 Task: Send an email with the signature Jorge Perez with the subject Update on a new strategy and the message I wanted to check in on the progress of the research project. Can you provide me with an update? from softage.5@softage.net to softage.10@softage.net and move the email from Sent Items to the folder Programming
Action: Mouse moved to (53, 43)
Screenshot: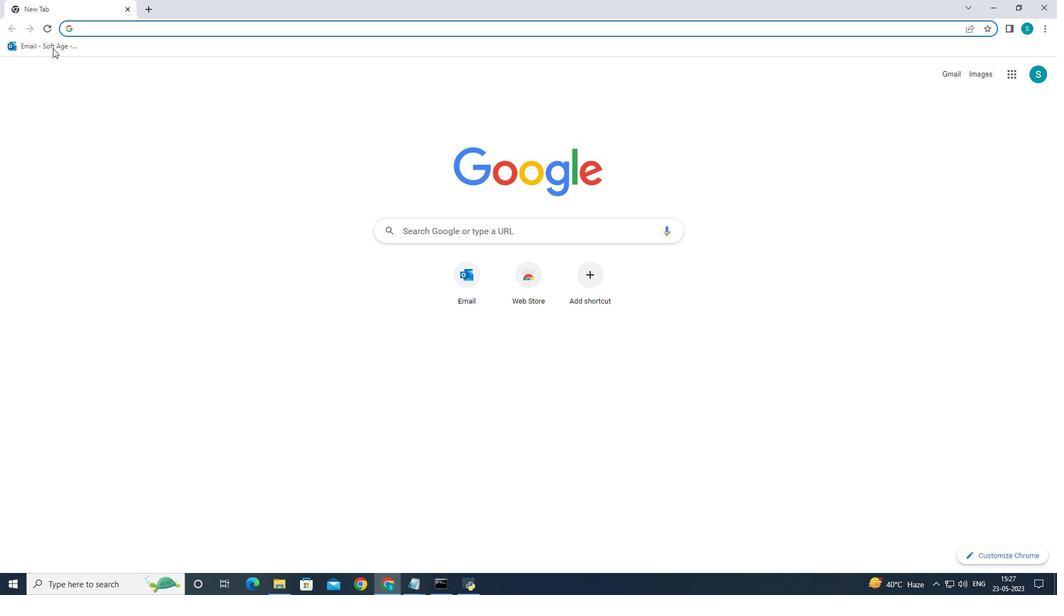 
Action: Mouse pressed left at (53, 43)
Screenshot: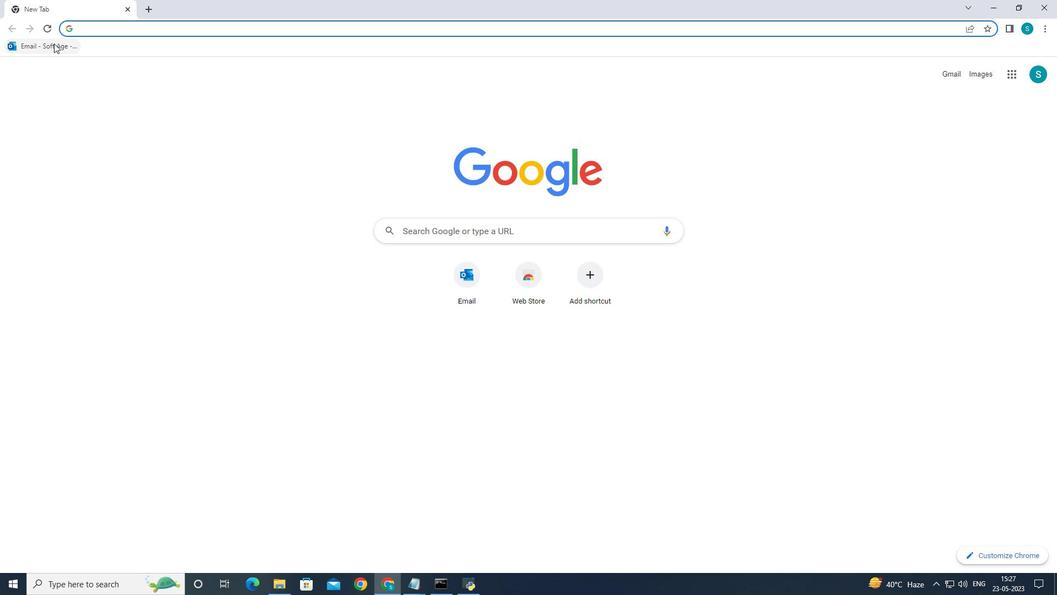 
Action: Mouse moved to (143, 95)
Screenshot: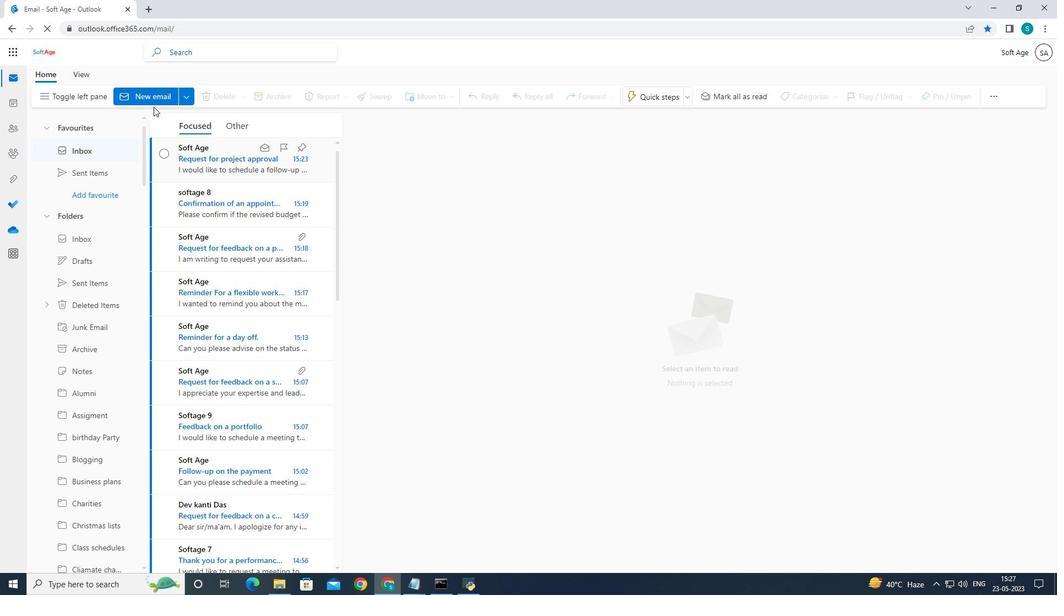 
Action: Mouse pressed left at (143, 95)
Screenshot: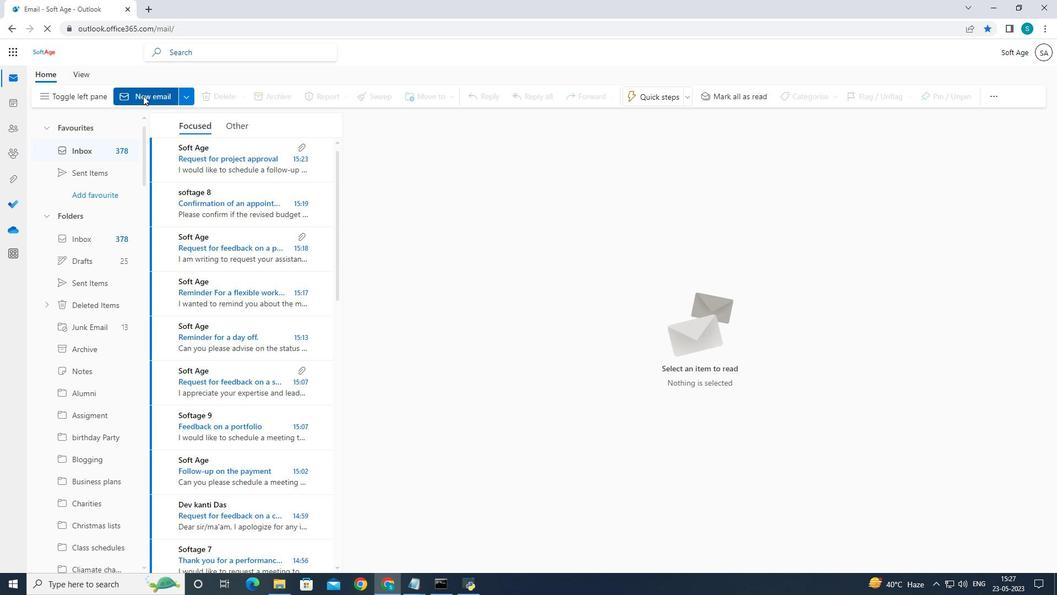 
Action: Mouse moved to (719, 95)
Screenshot: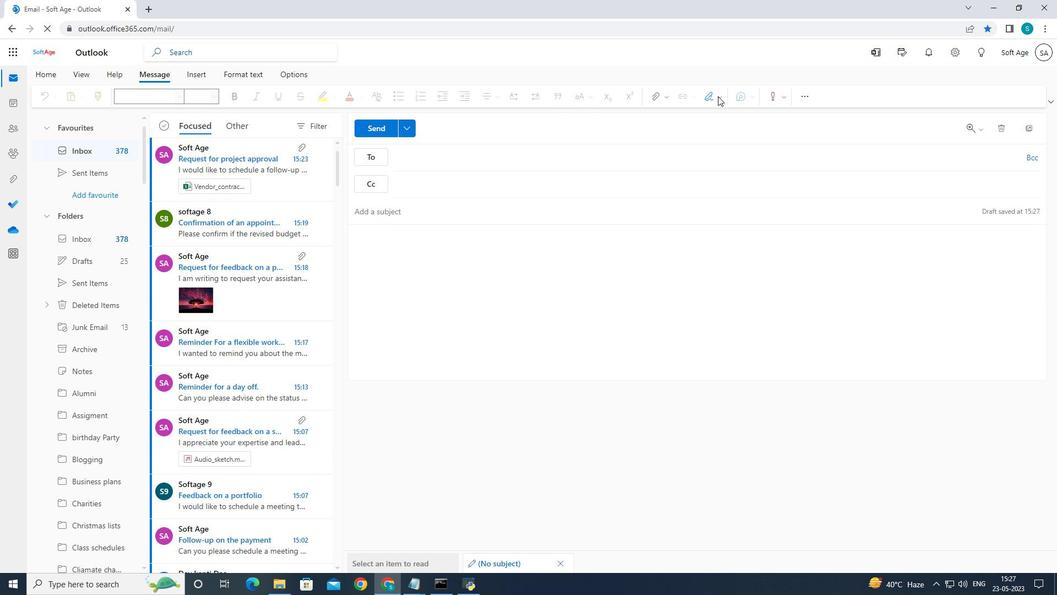 
Action: Mouse pressed left at (719, 95)
Screenshot: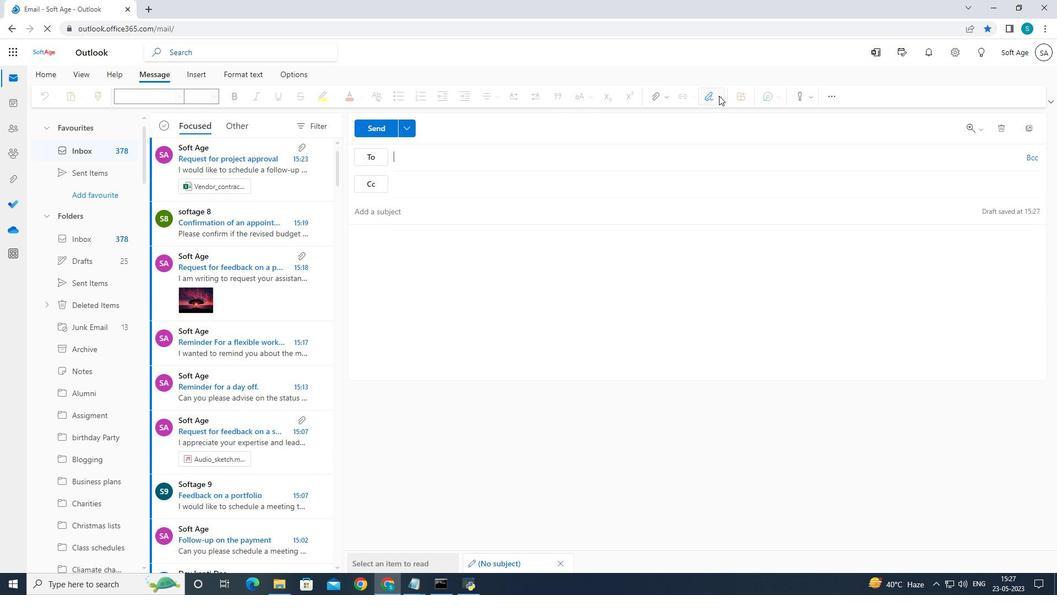 
Action: Mouse moved to (698, 150)
Screenshot: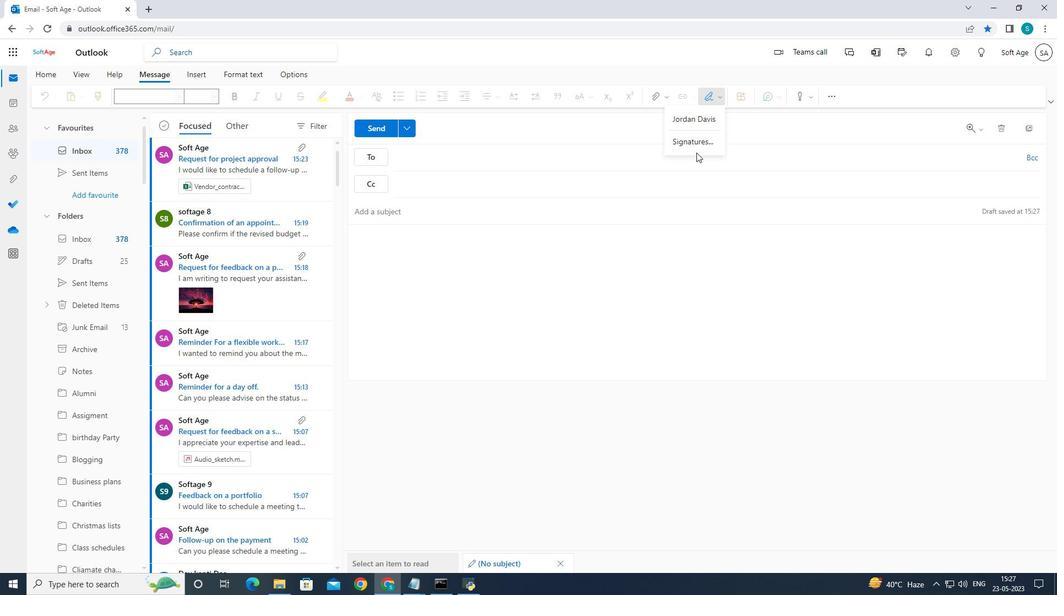 
Action: Mouse pressed left at (698, 150)
Screenshot: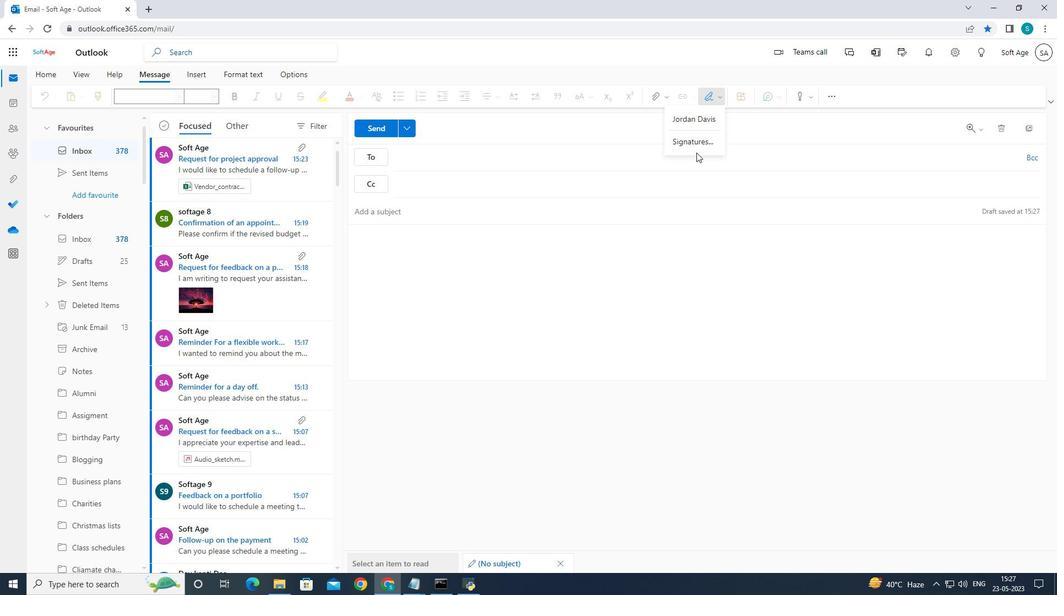 
Action: Mouse moved to (700, 145)
Screenshot: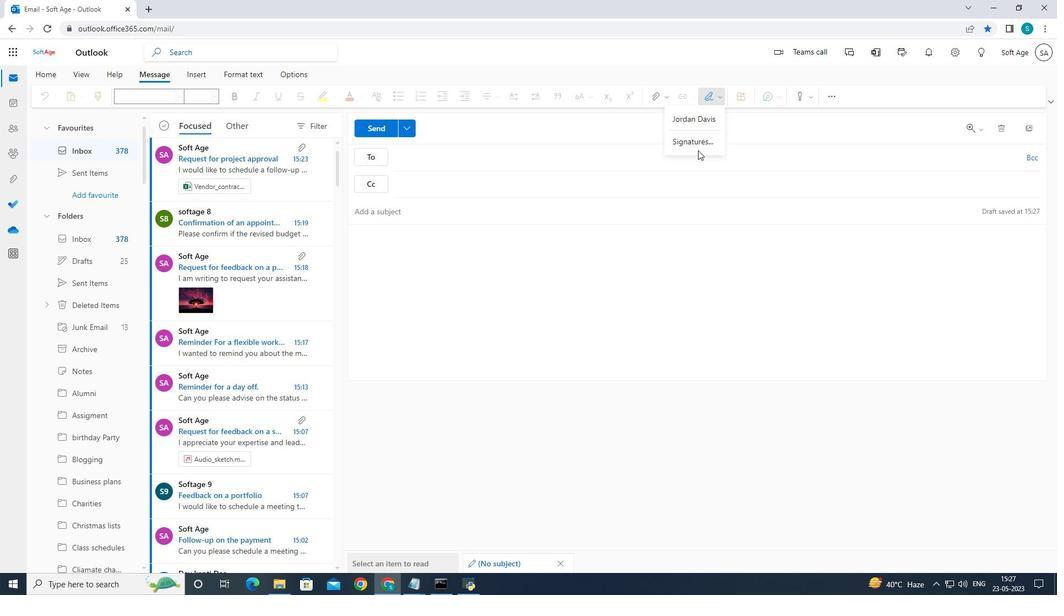 
Action: Mouse pressed left at (700, 145)
Screenshot: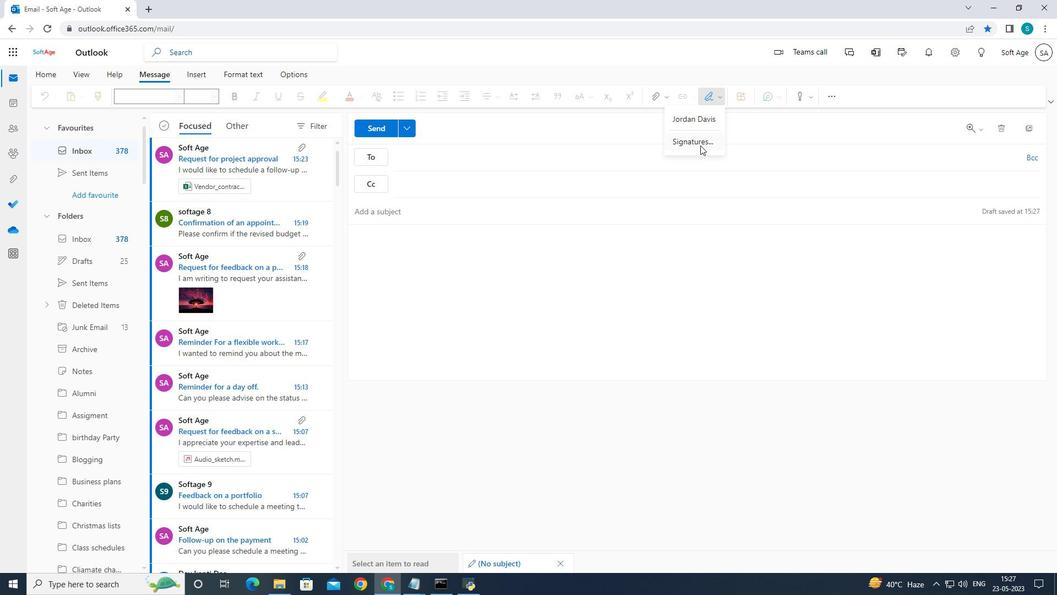 
Action: Mouse moved to (755, 187)
Screenshot: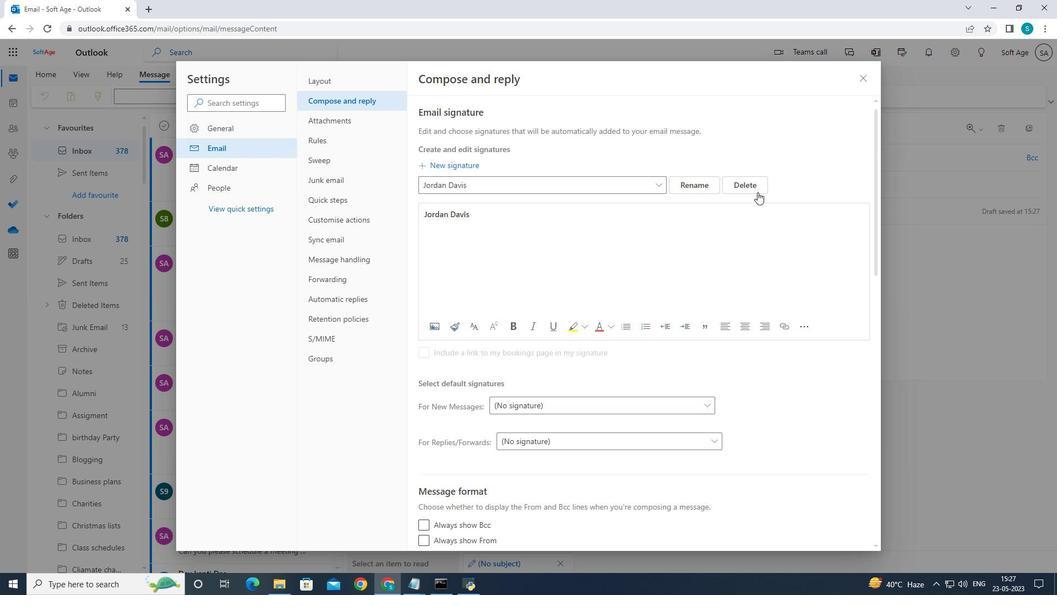 
Action: Mouse pressed left at (755, 187)
Screenshot: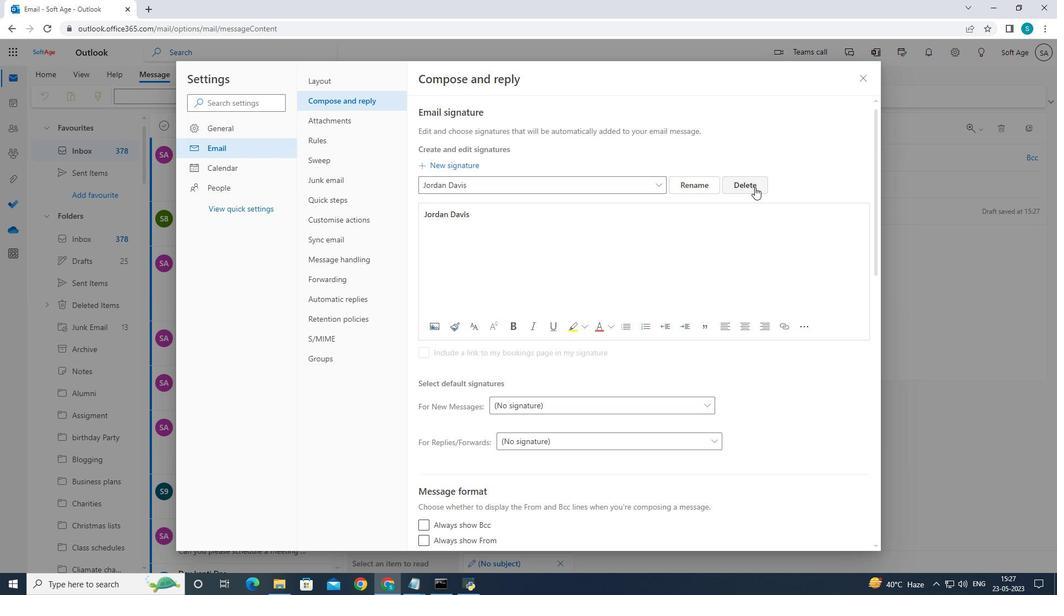 
Action: Mouse moved to (644, 188)
Screenshot: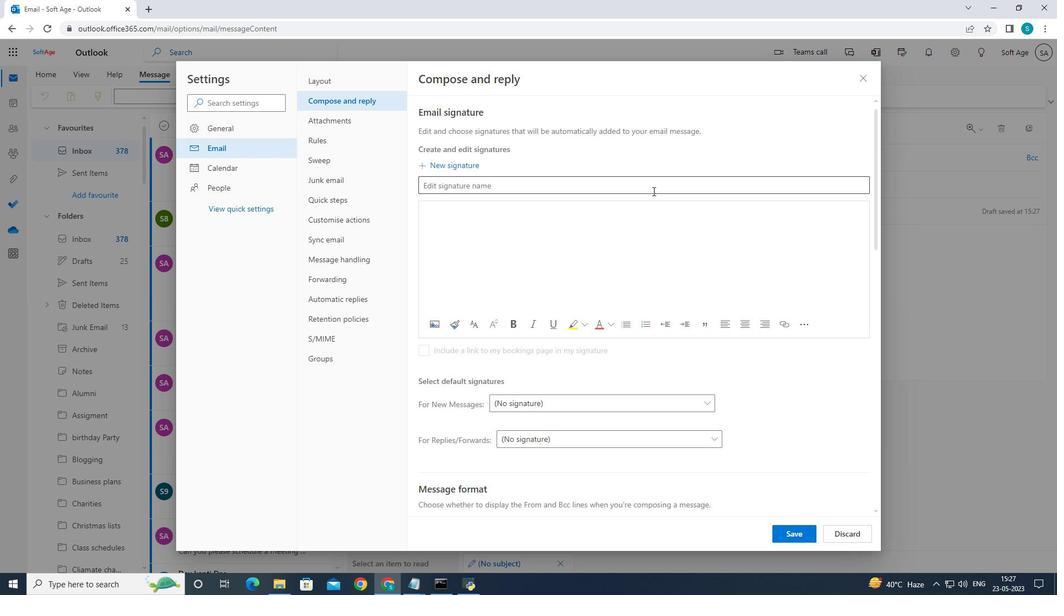 
Action: Mouse pressed left at (644, 188)
Screenshot: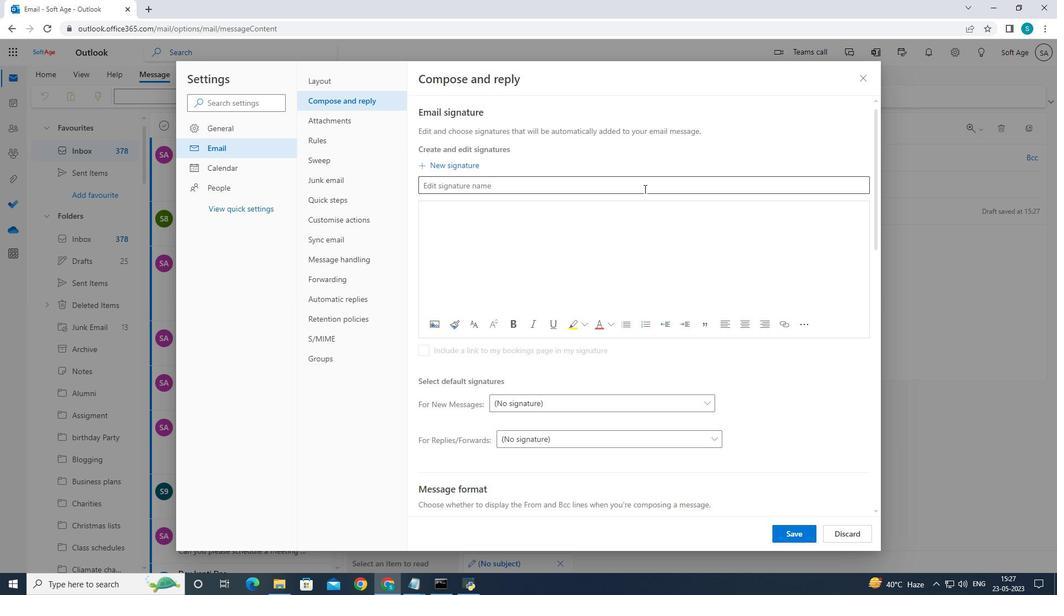 
Action: Mouse moved to (676, 190)
Screenshot: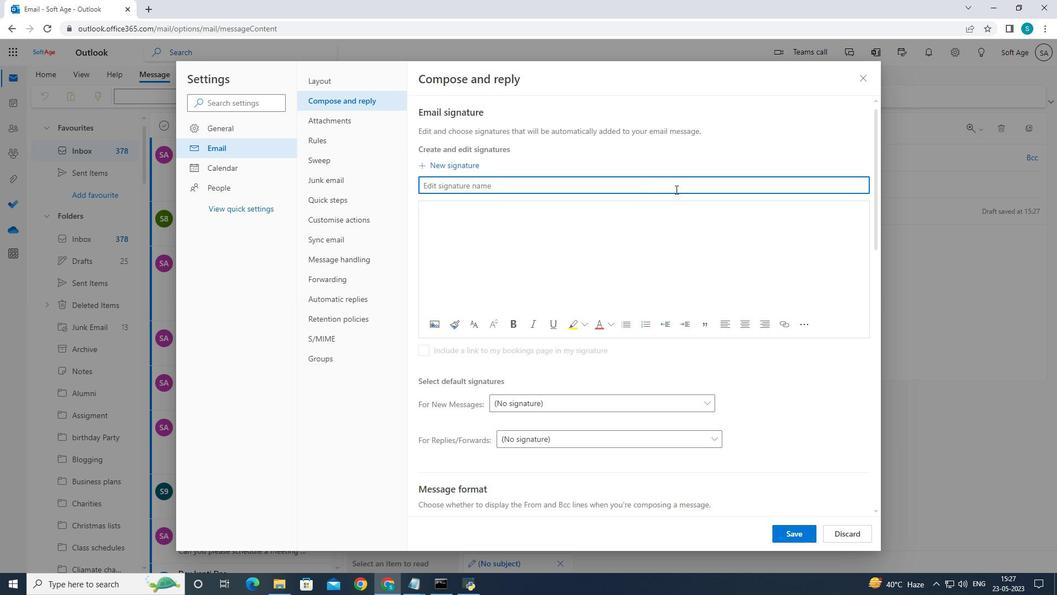 
Action: Key pressed <Key.caps_lock>J
Screenshot: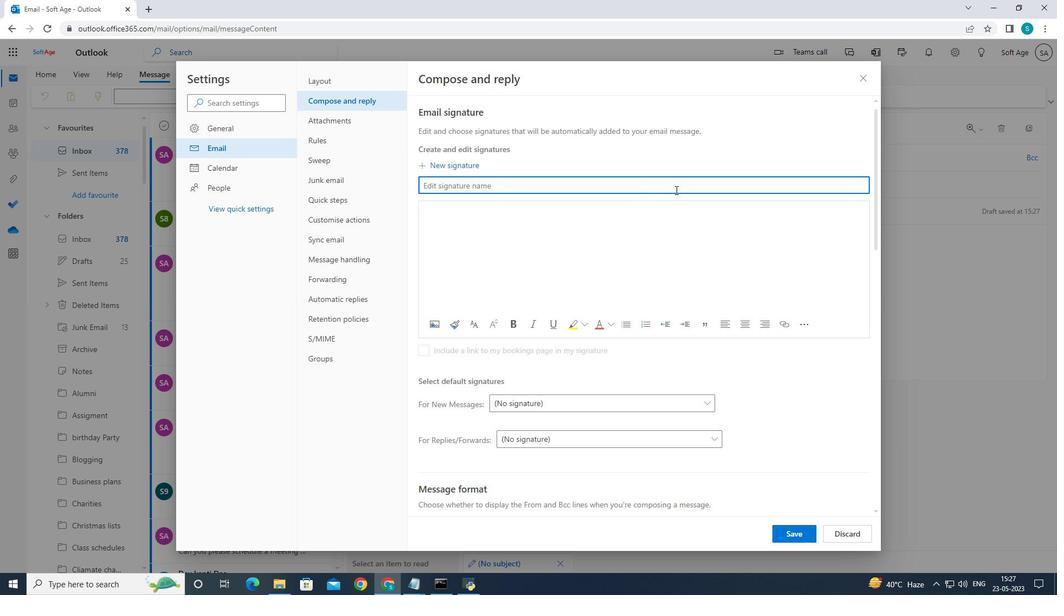 
Action: Mouse moved to (676, 191)
Screenshot: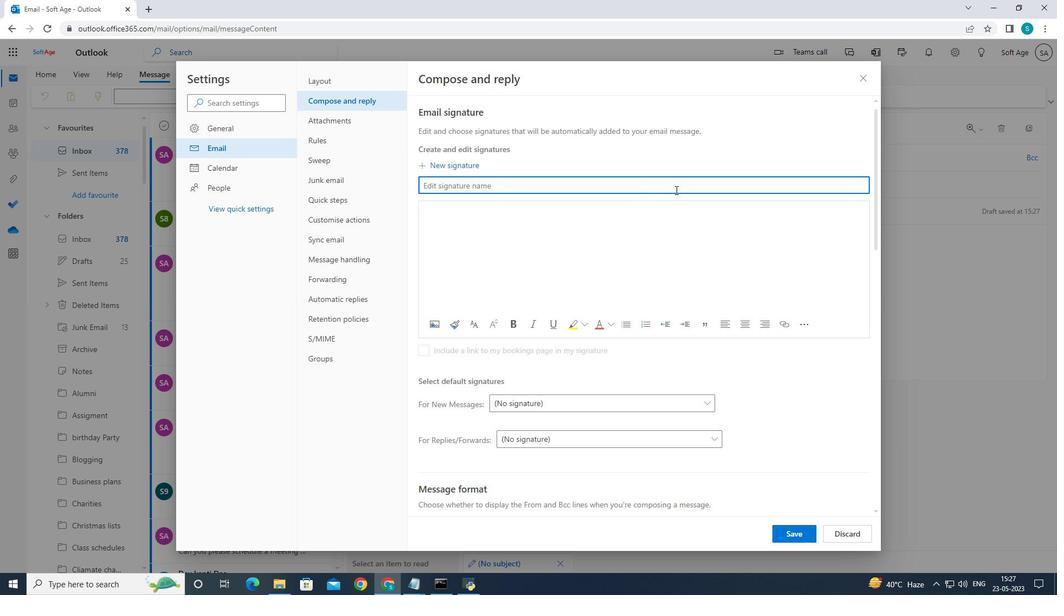 
Action: Key pressed <Key.caps_lock>oe<Key.backspace>rge<Key.space><Key.caps_lock>P<Key.caps_lock>erez
Screenshot: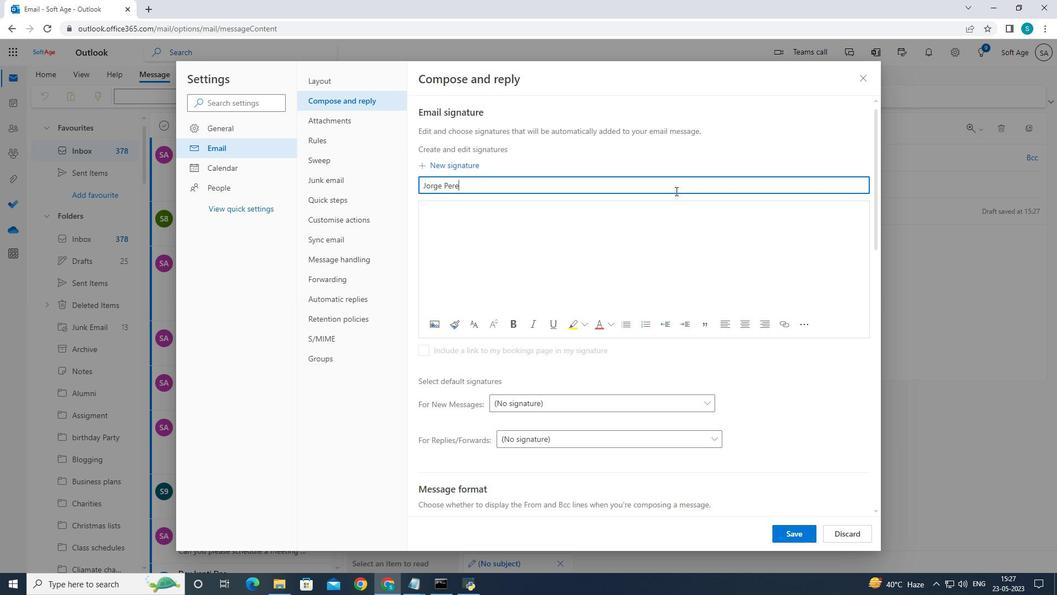 
Action: Mouse moved to (498, 208)
Screenshot: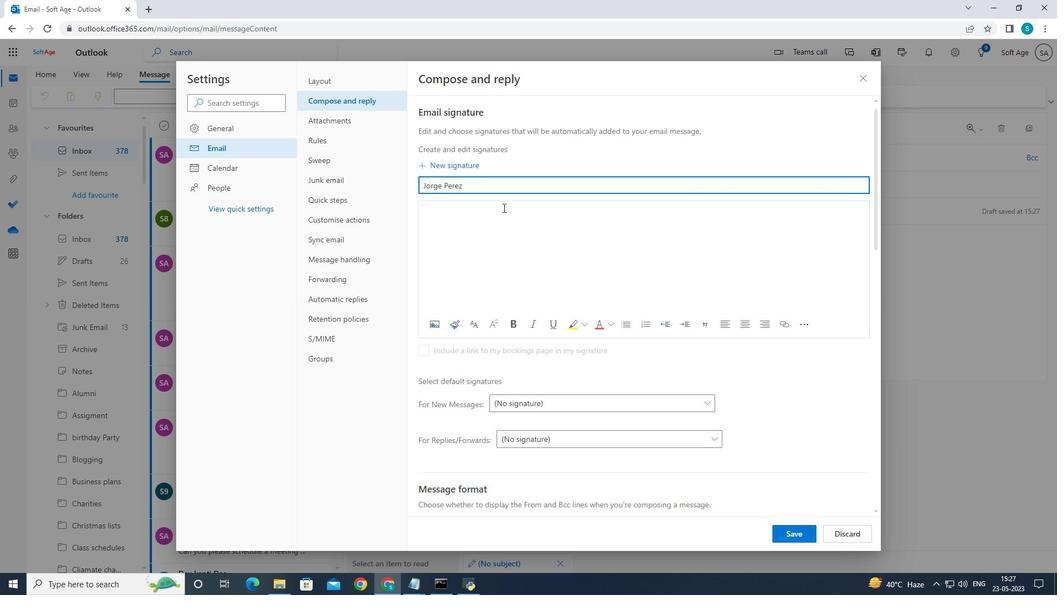 
Action: Mouse pressed left at (498, 208)
Screenshot: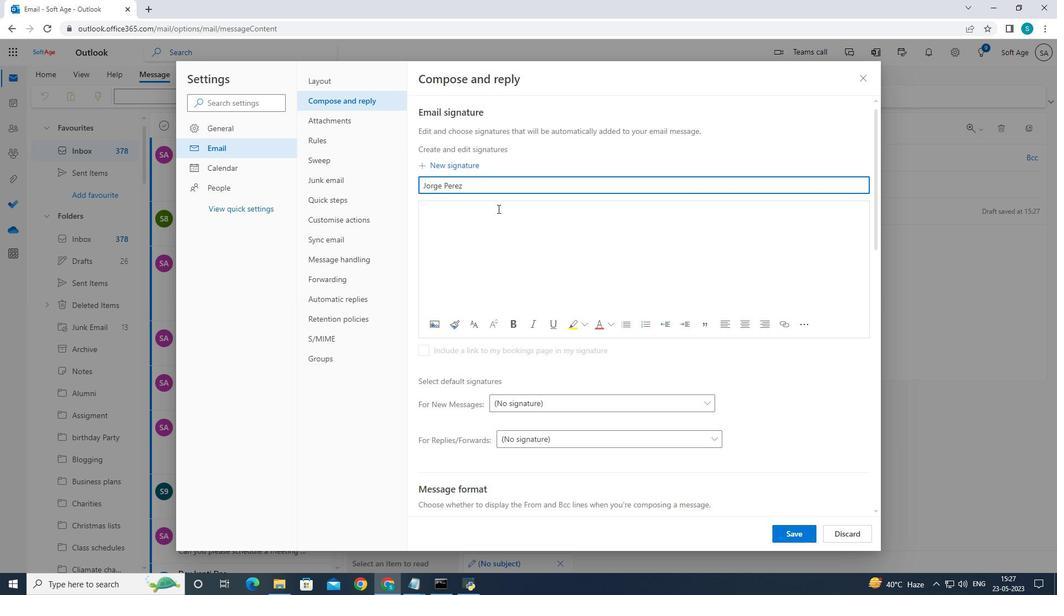 
Action: Key pressed <Key.caps_lock>J<Key.caps_lock>orge<Key.space><Key.caps_lock>P<Key.caps_lock>erez
Screenshot: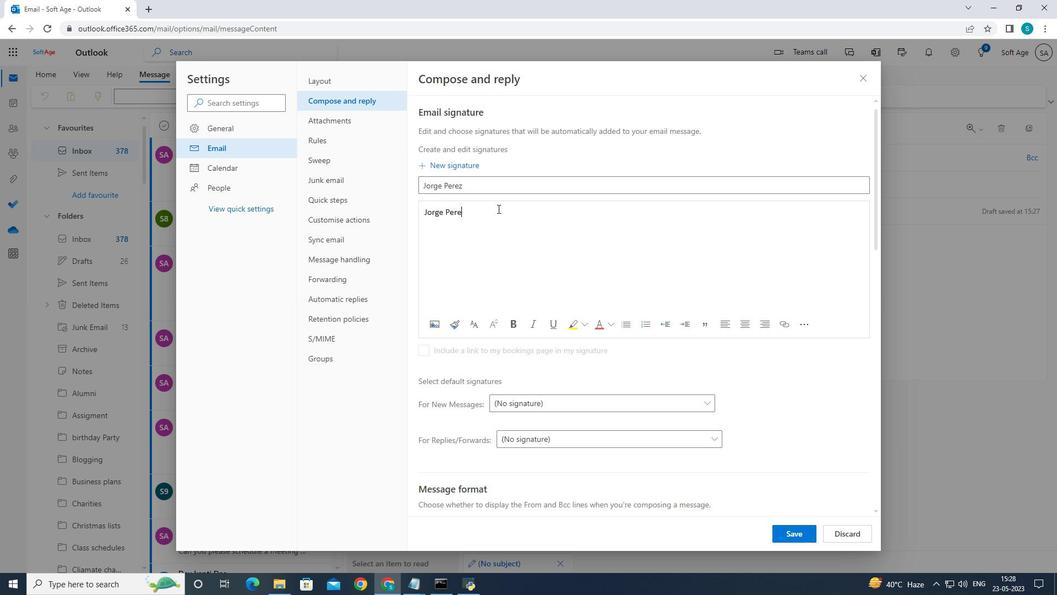 
Action: Mouse moved to (801, 534)
Screenshot: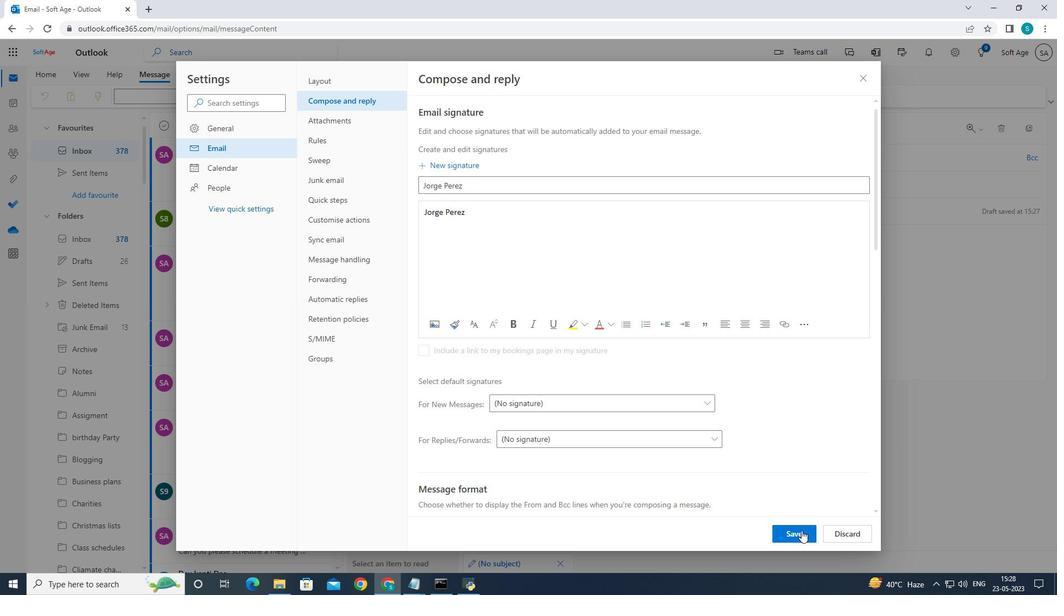 
Action: Mouse pressed left at (801, 534)
Screenshot: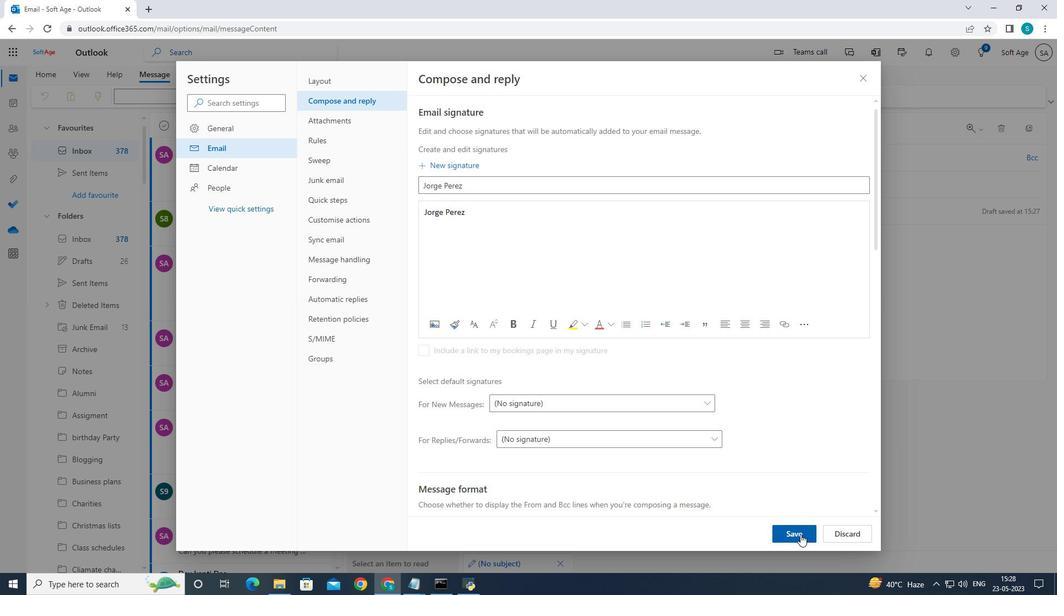 
Action: Mouse moved to (866, 82)
Screenshot: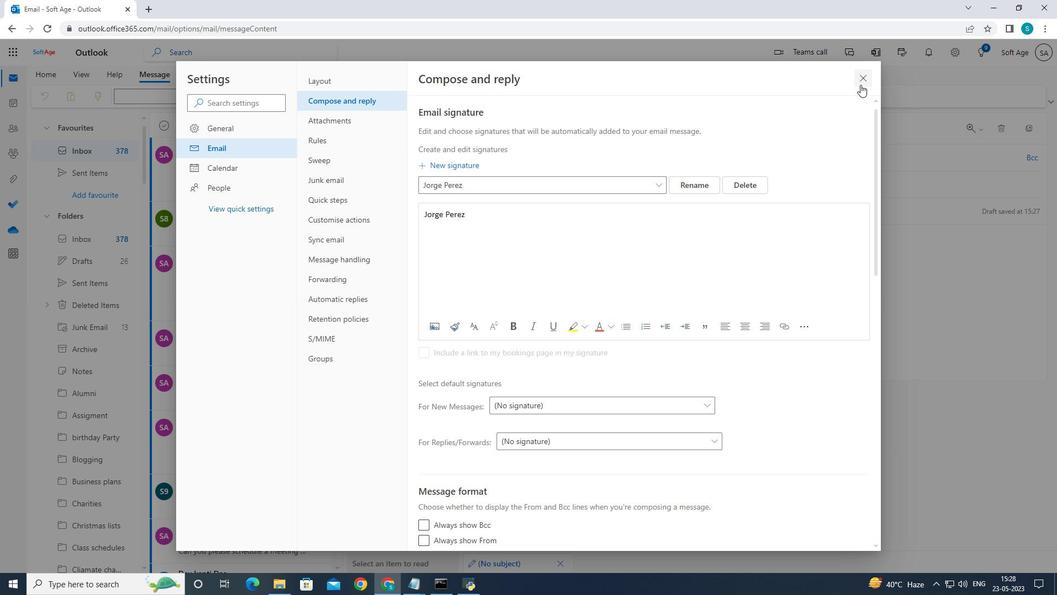 
Action: Mouse pressed left at (866, 82)
Screenshot: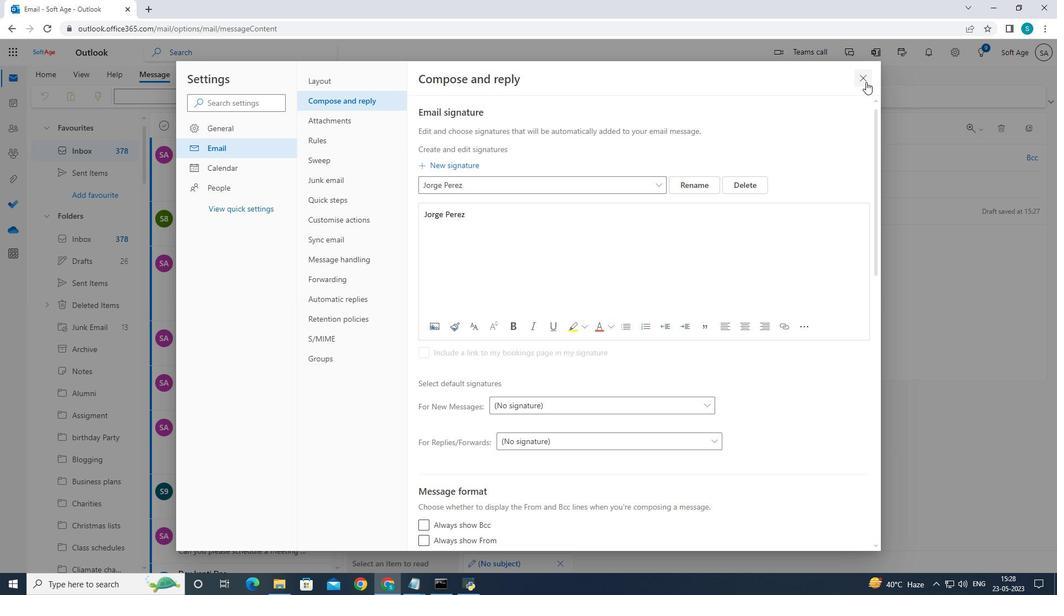 
Action: Mouse moved to (468, 212)
Screenshot: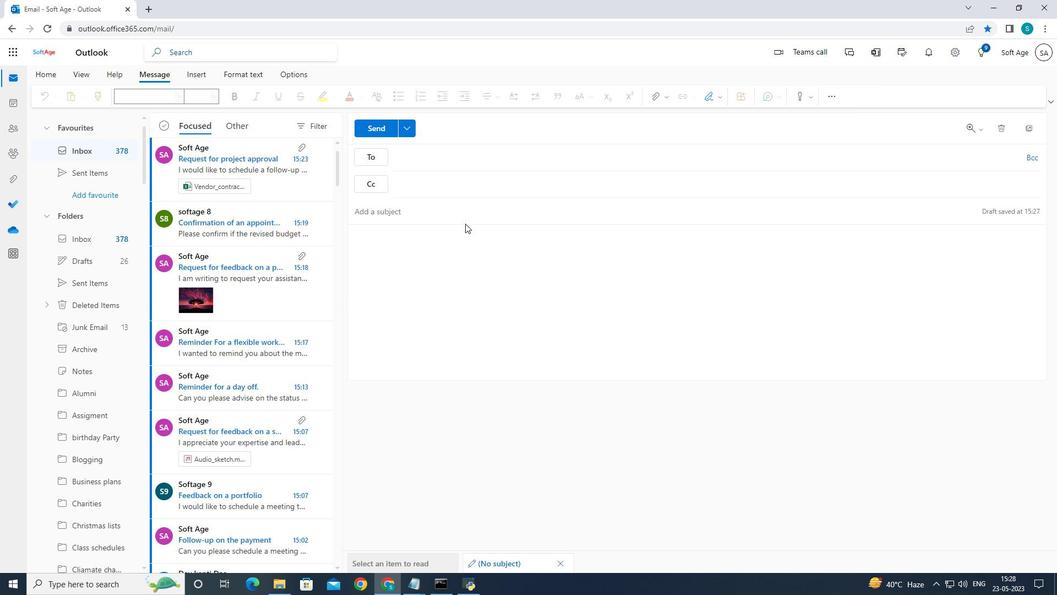 
Action: Mouse pressed left at (468, 212)
Screenshot: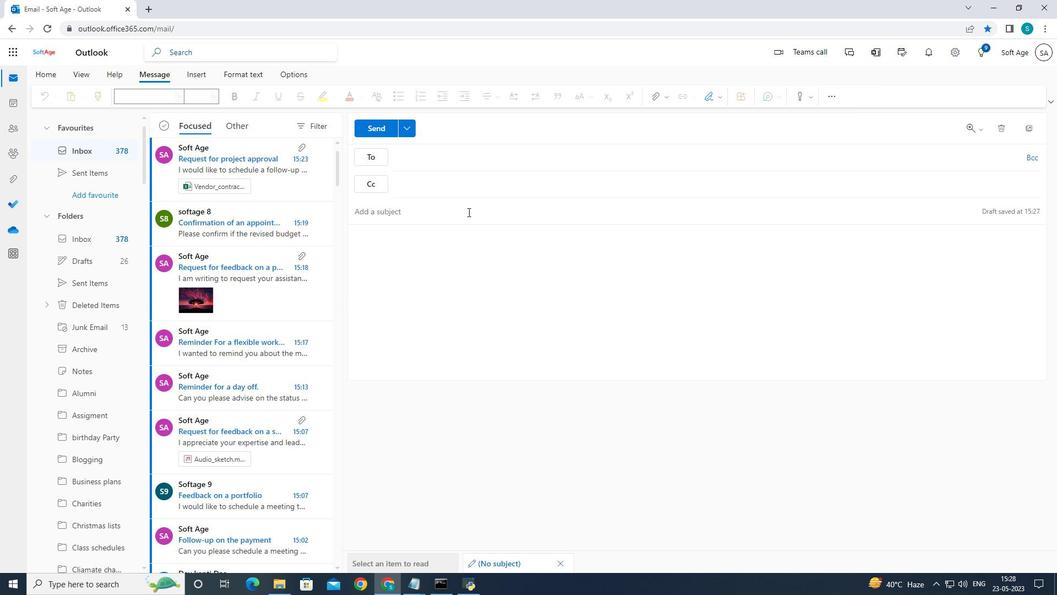 
Action: Mouse moved to (489, 216)
Screenshot: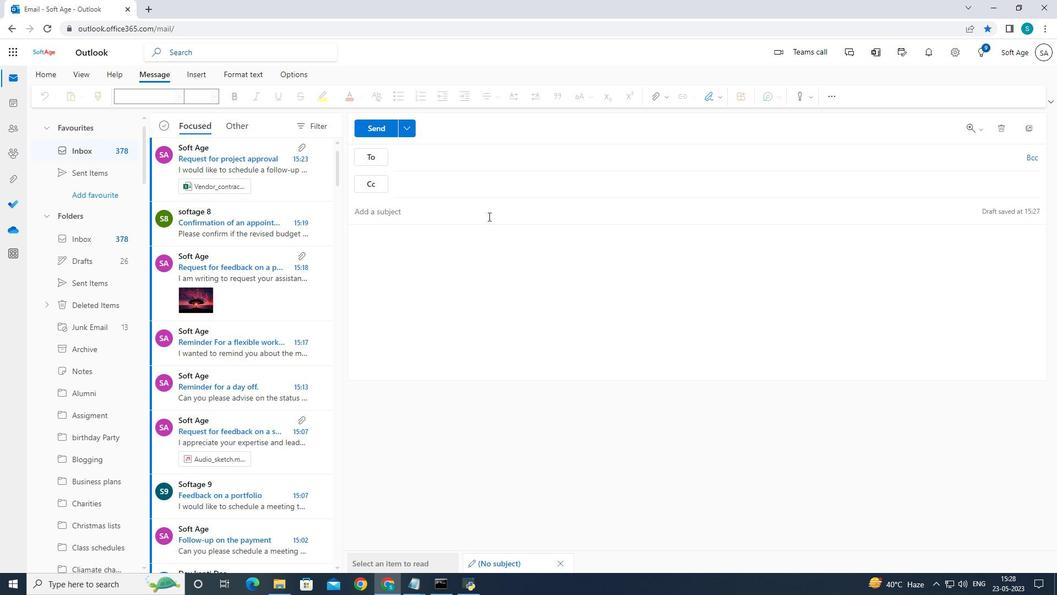 
Action: Key pressed <Key.caps_lock>U<Key.caps_lock>pdate<Key.space>on<Key.space>a<Key.space>new<Key.space>strategy<Key.space>
Screenshot: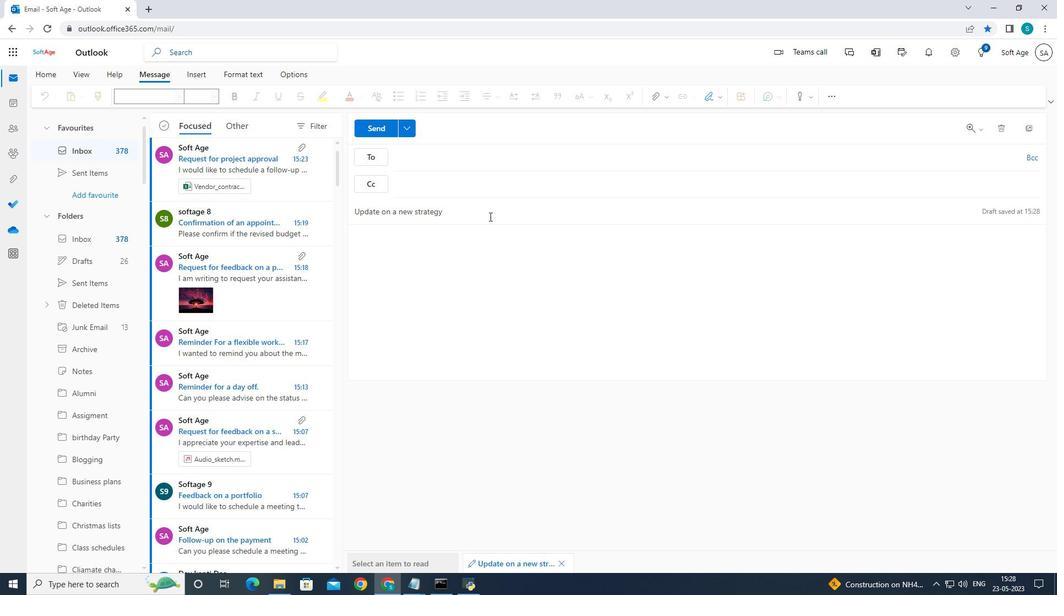 
Action: Mouse moved to (461, 237)
Screenshot: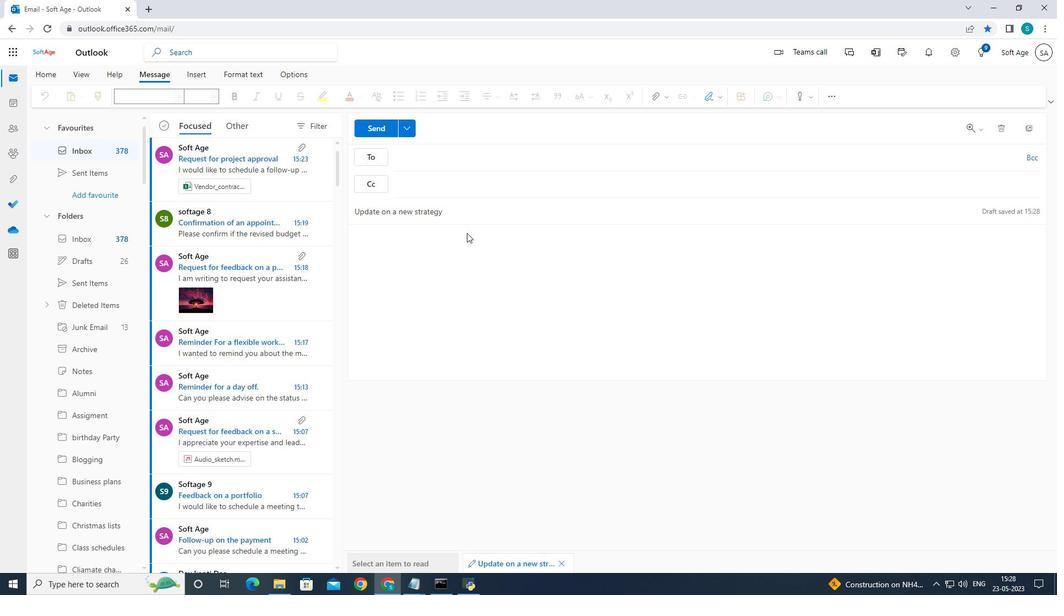 
Action: Mouse pressed left at (461, 237)
Screenshot: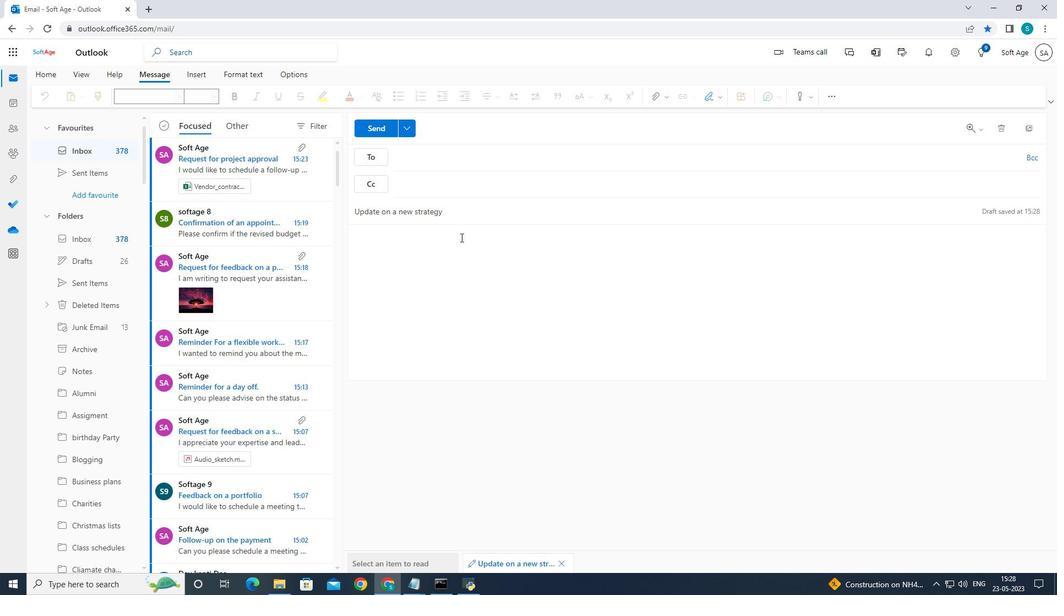 
Action: Mouse moved to (712, 96)
Screenshot: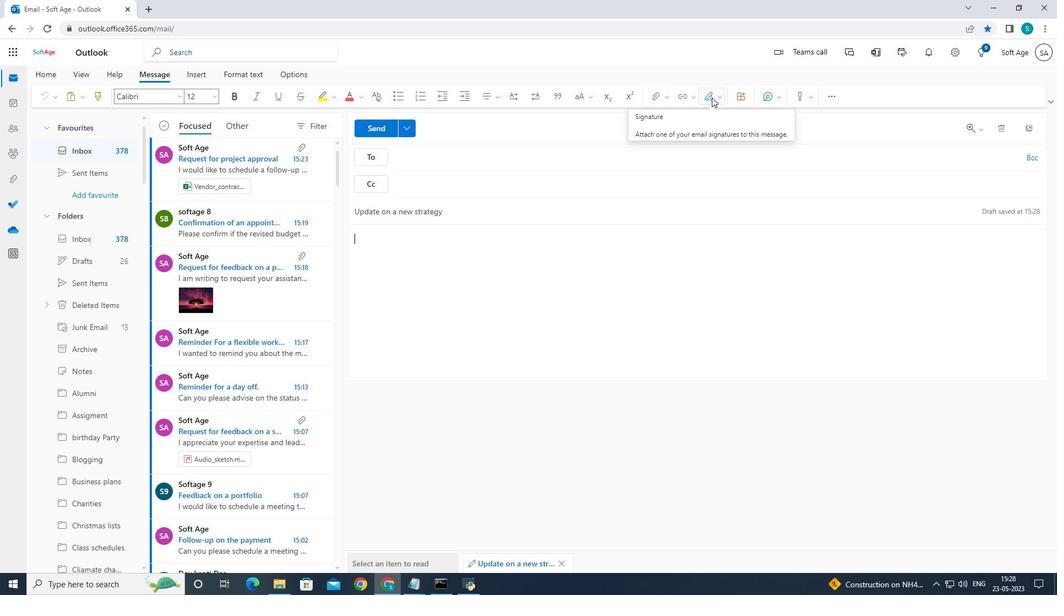 
Action: Mouse pressed left at (712, 96)
Screenshot: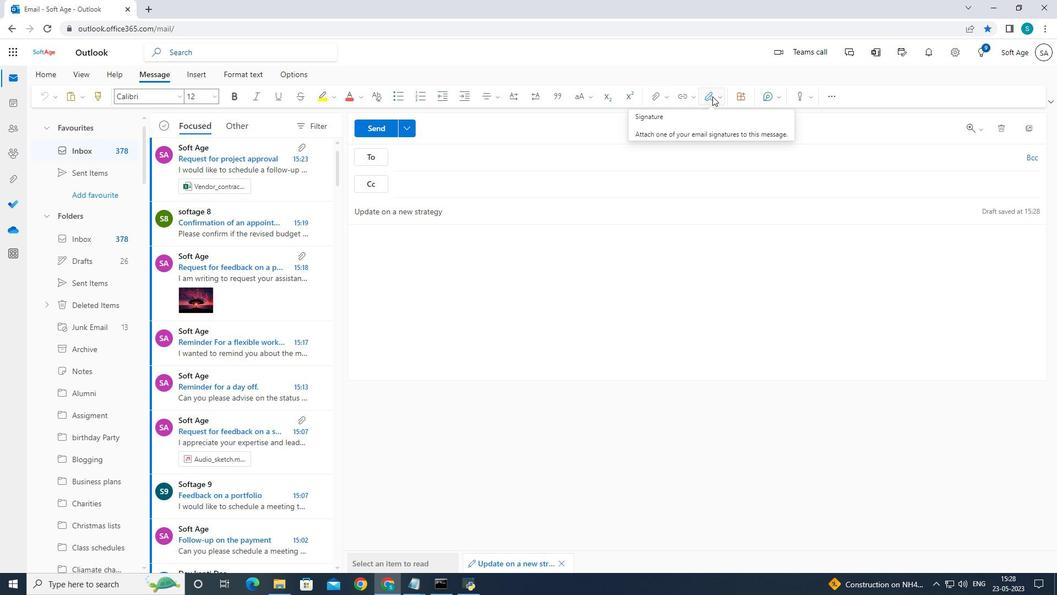 
Action: Mouse moved to (703, 123)
Screenshot: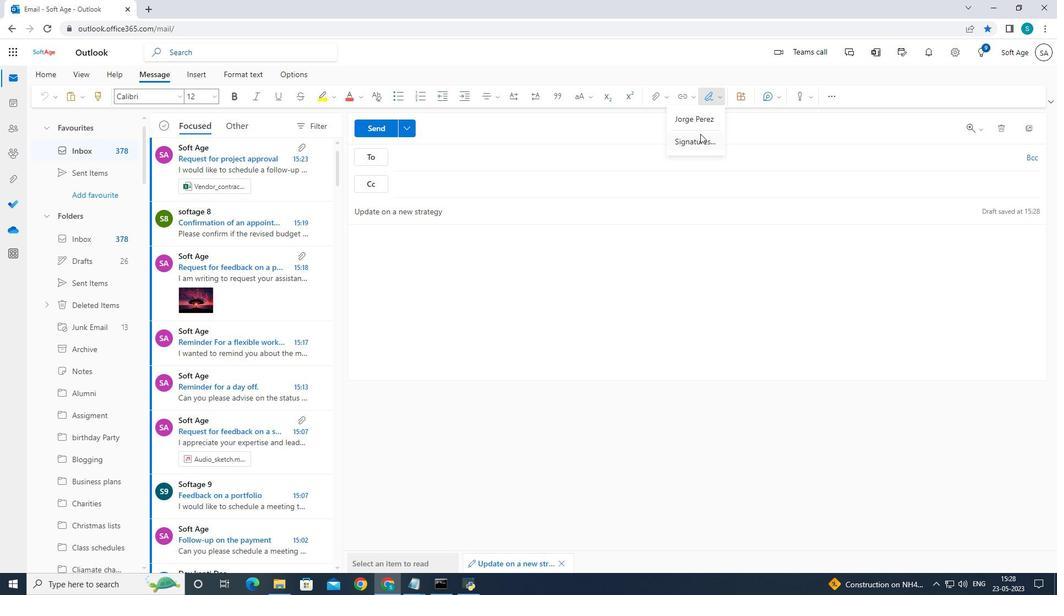 
Action: Mouse pressed left at (703, 123)
Screenshot: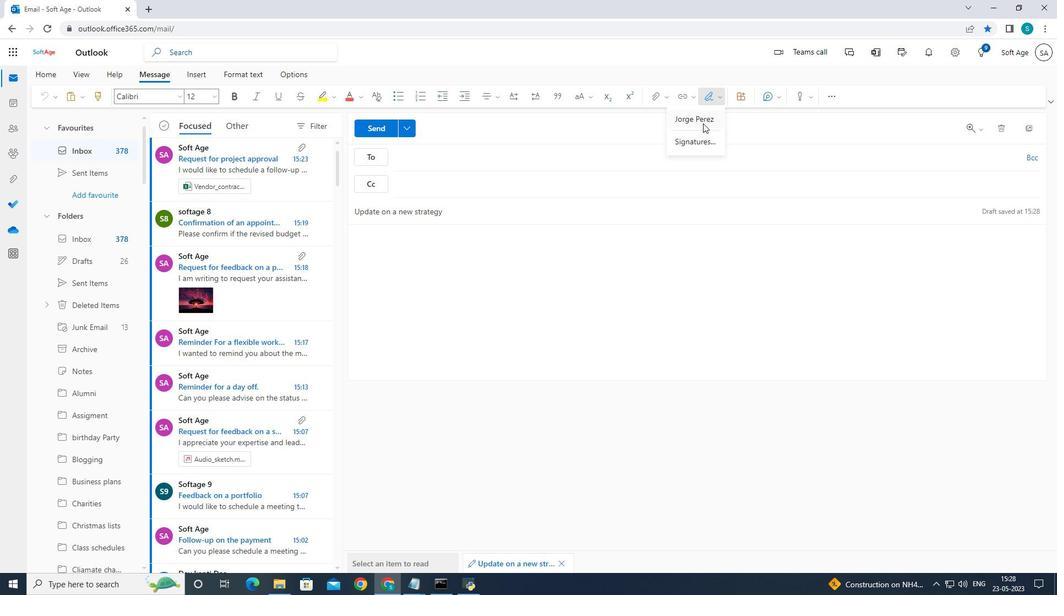 
Action: Mouse moved to (656, 238)
Screenshot: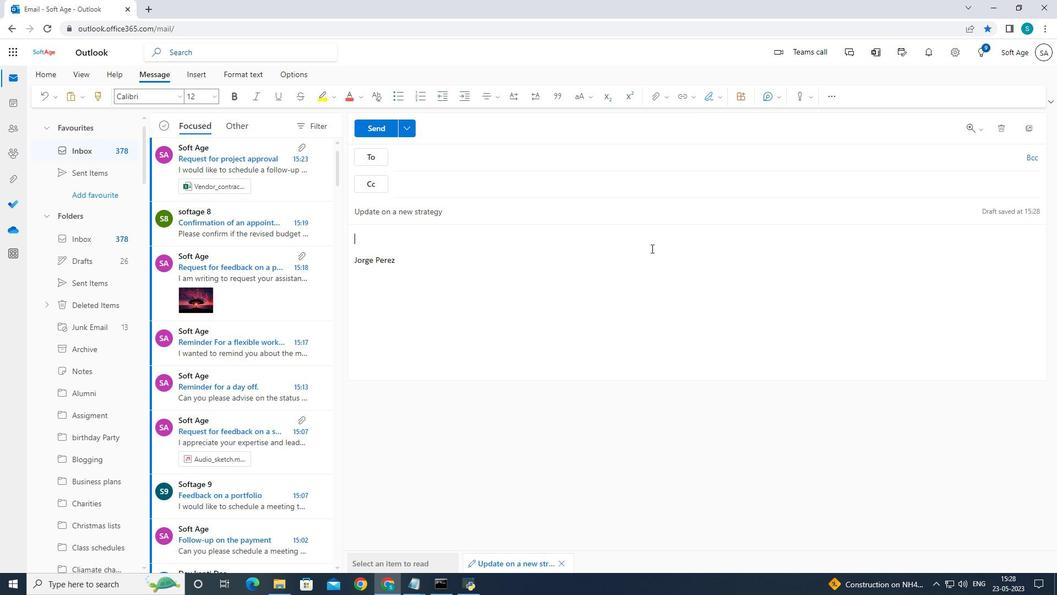 
Action: Key pressed <Key.caps_lock>I<Key.caps_lock><Key.space>wanted<Key.space>to<Key.space>check<Key.space>o<Key.backspace>in<Key.space>on<Key.space>the<Key.space>progress<Key.space>of<Key.space>the<Key.space>research<Key.space>project
Screenshot: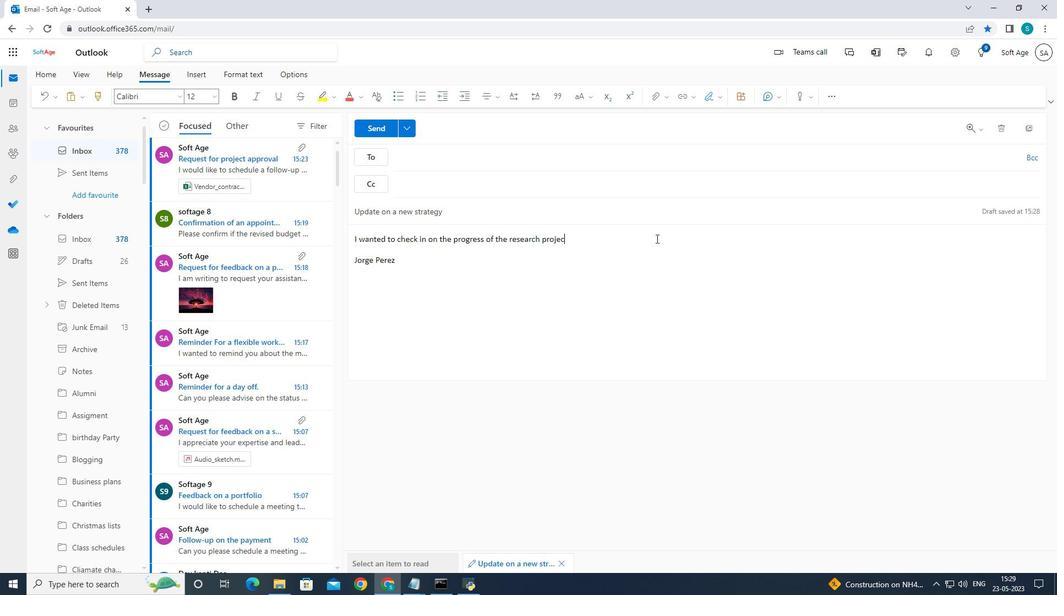 
Action: Mouse moved to (714, 252)
Screenshot: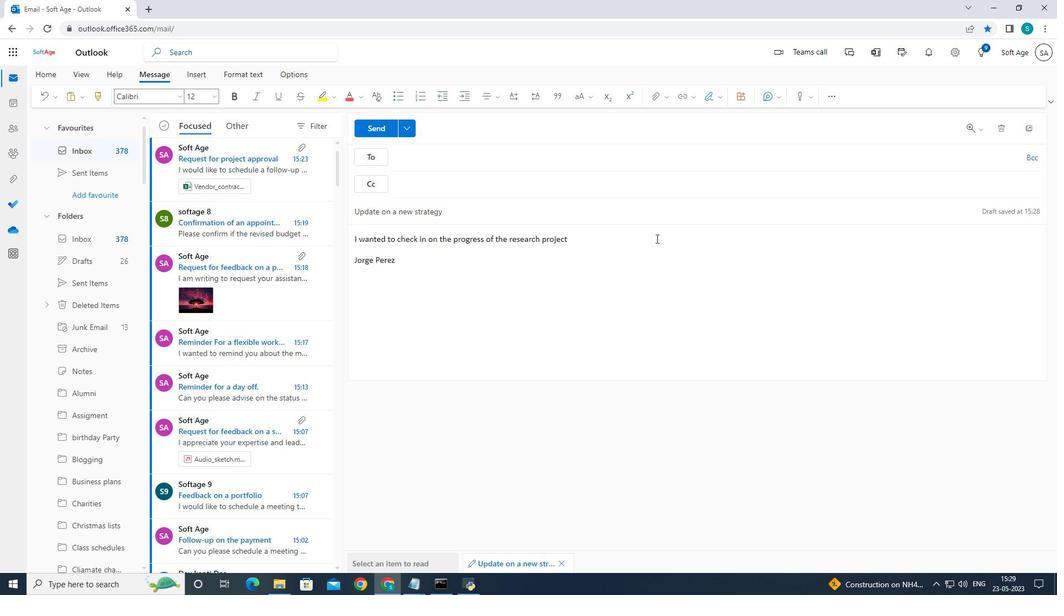 
Action: Key pressed .<Key.space><Key.caps_lock>C<Key.caps_lock>an<Key.space>you<Key.space>provide<Key.space>me<Key.space><Key.space>with<Key.space>an<Key.space>update<Key.shift_r>?
Screenshot: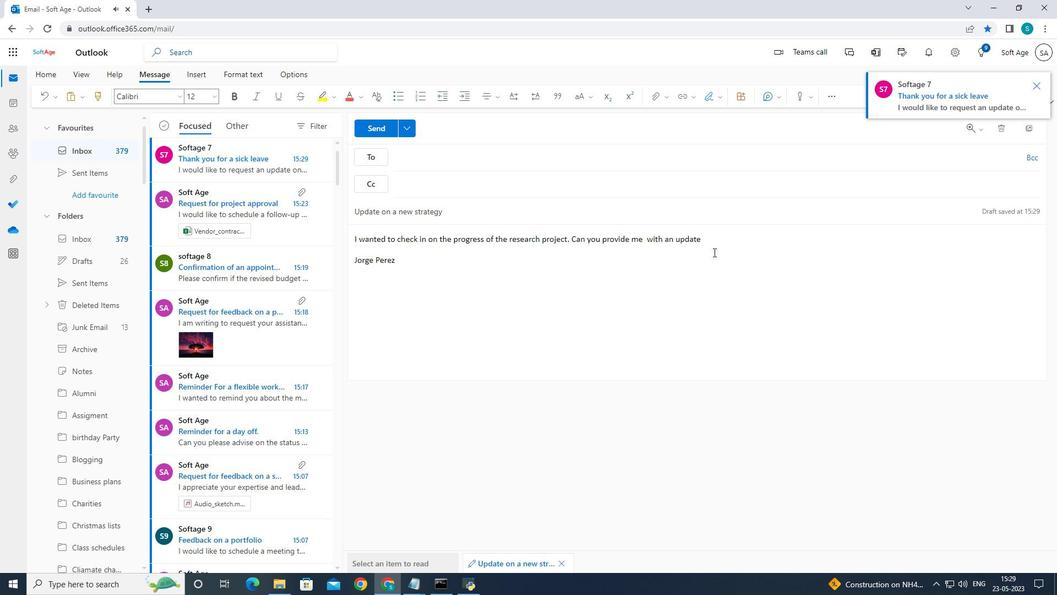 
Action: Mouse moved to (444, 158)
Screenshot: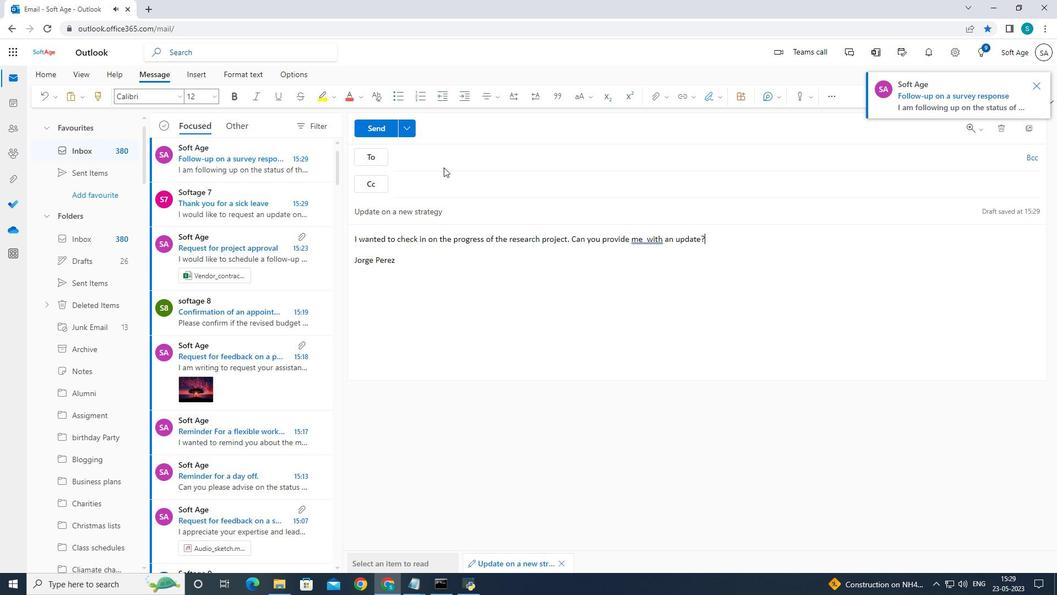 
Action: Mouse pressed left at (444, 158)
Screenshot: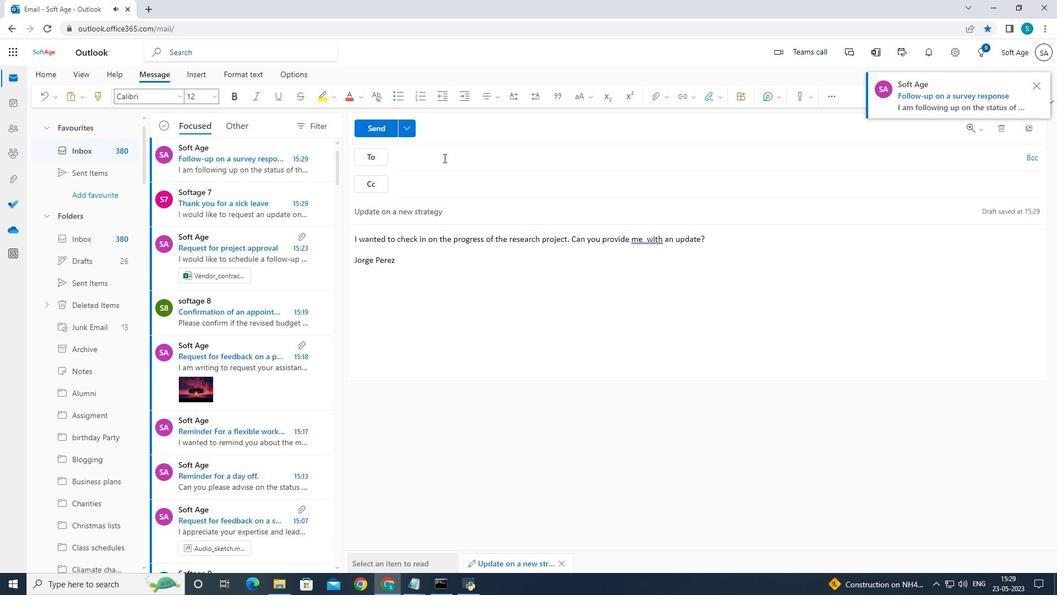 
Action: Mouse moved to (779, 350)
Screenshot: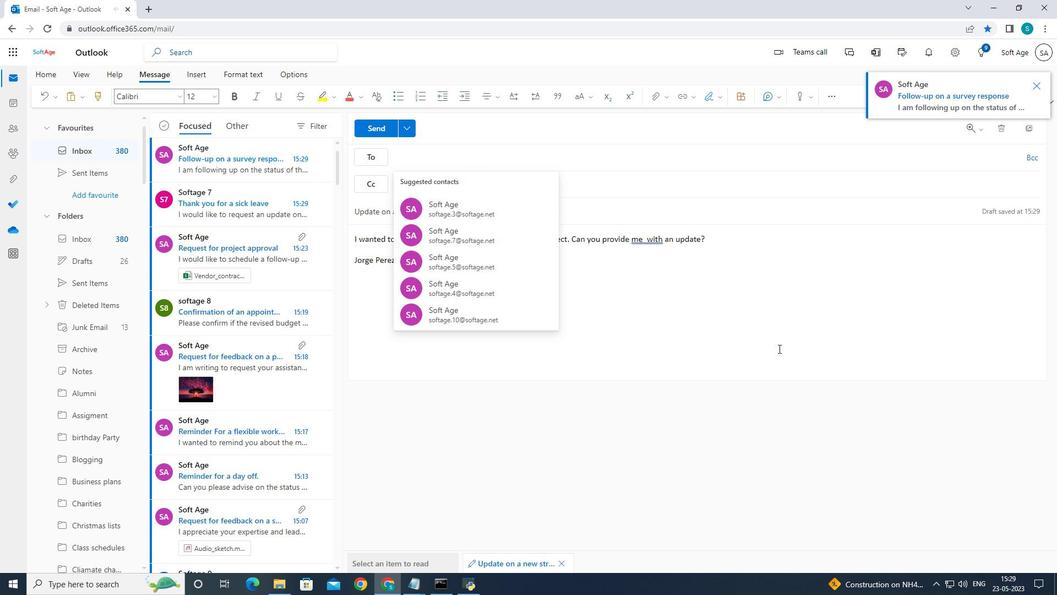 
Action: Key pressed softage.10<Key.shift>@si<Key.backspace>oftage.net
Screenshot: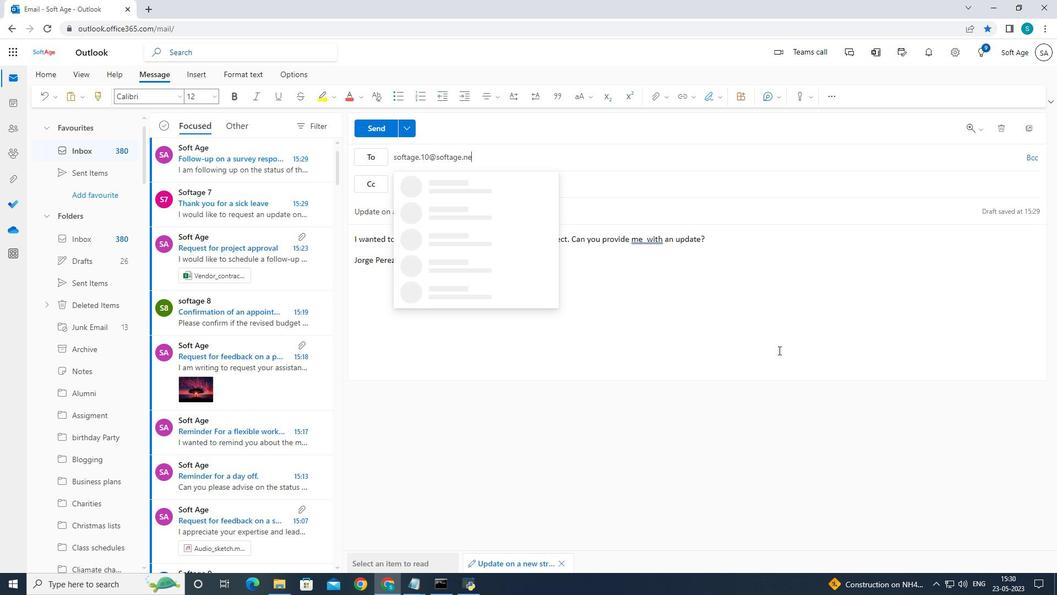 
Action: Mouse moved to (462, 188)
Screenshot: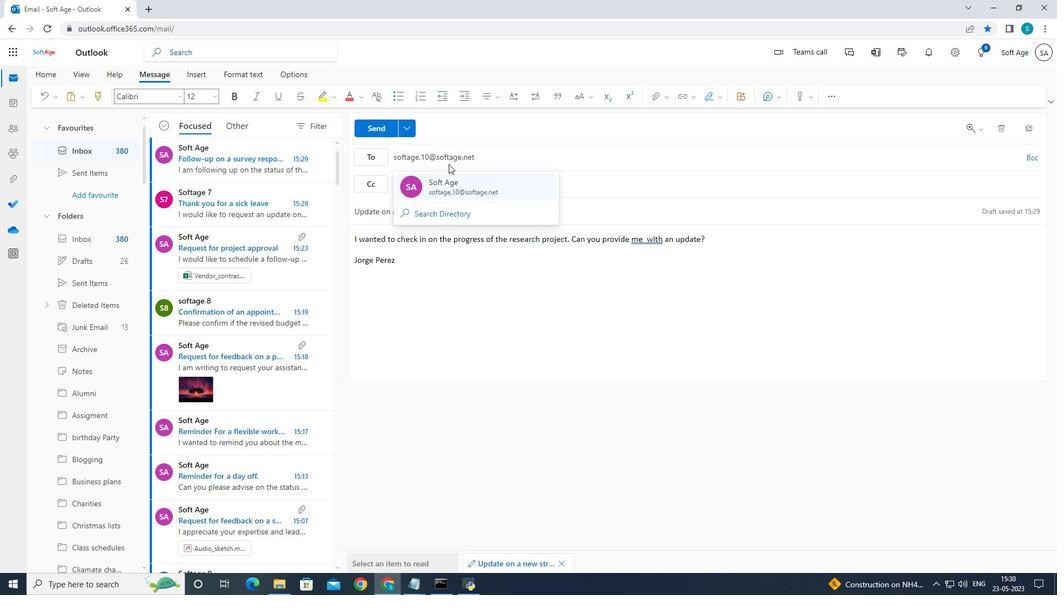 
Action: Mouse pressed left at (462, 188)
Screenshot: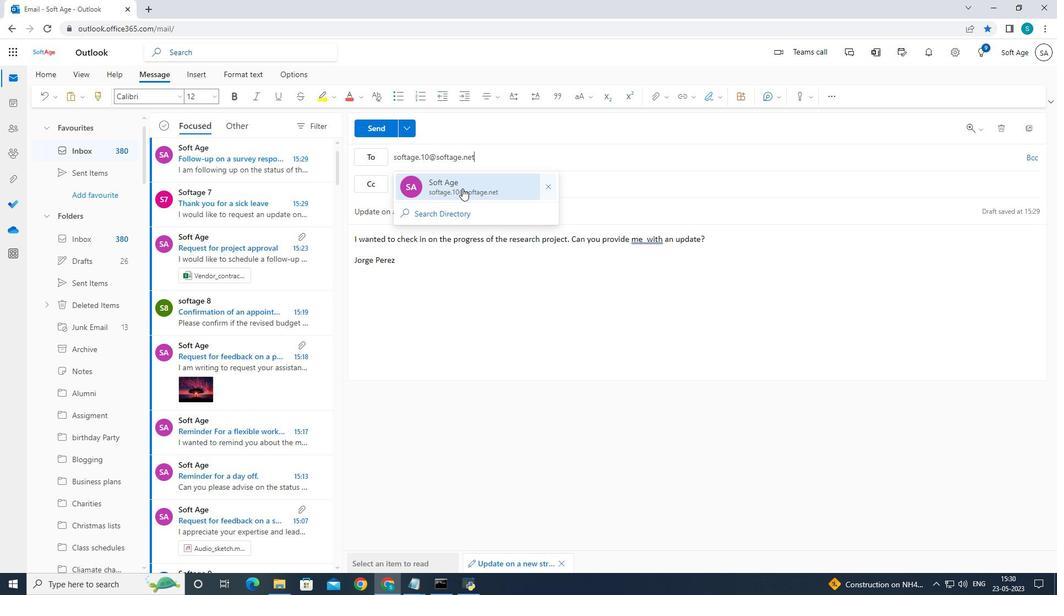 
Action: Mouse moved to (120, 369)
Screenshot: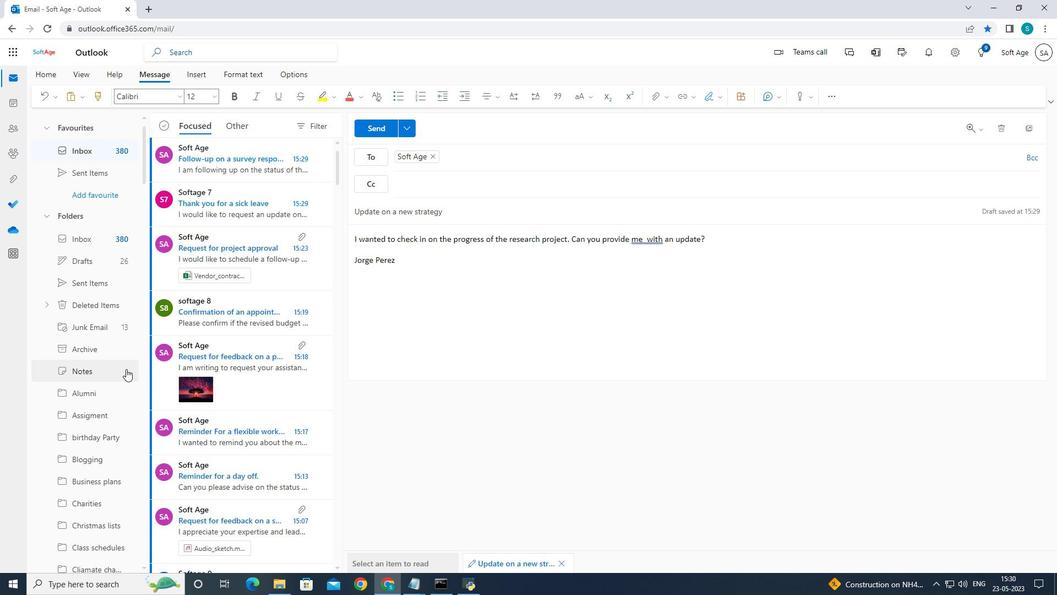 
Action: Mouse scrolled (120, 368) with delta (0, 0)
Screenshot: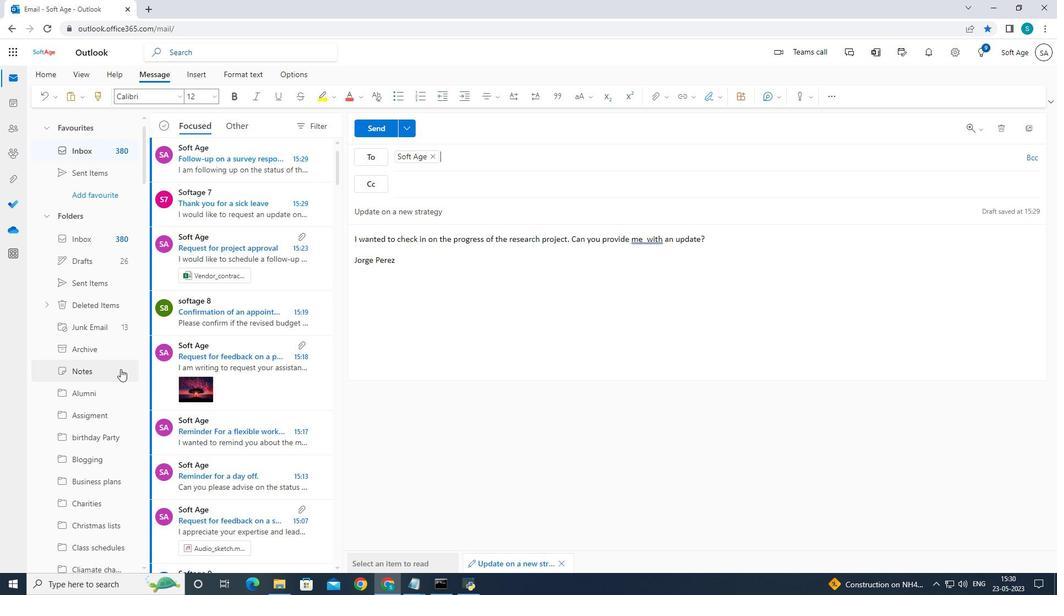 
Action: Mouse scrolled (120, 368) with delta (0, 0)
Screenshot: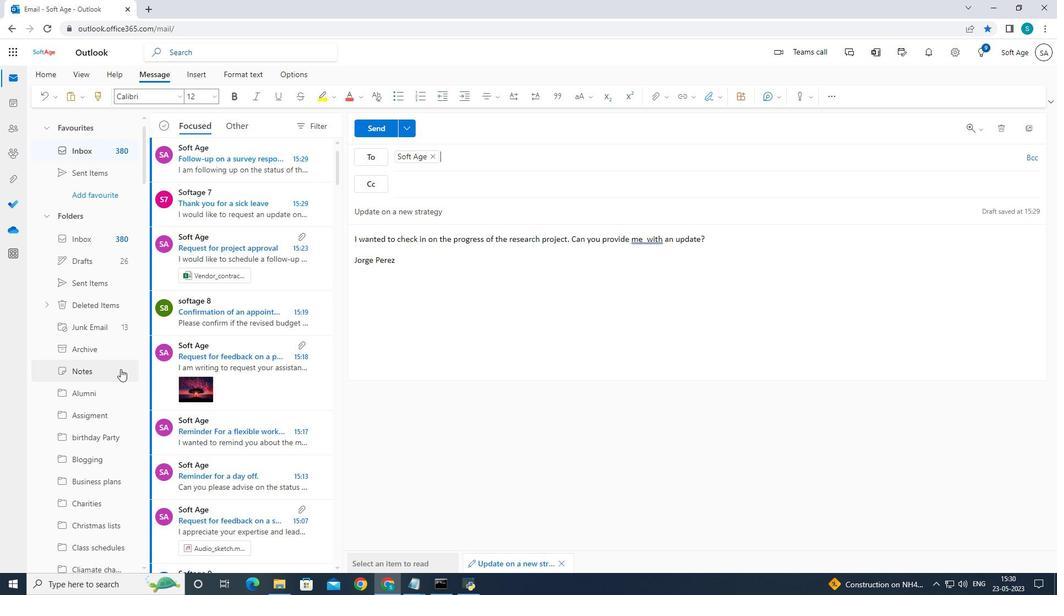 
Action: Mouse scrolled (120, 368) with delta (0, 0)
Screenshot: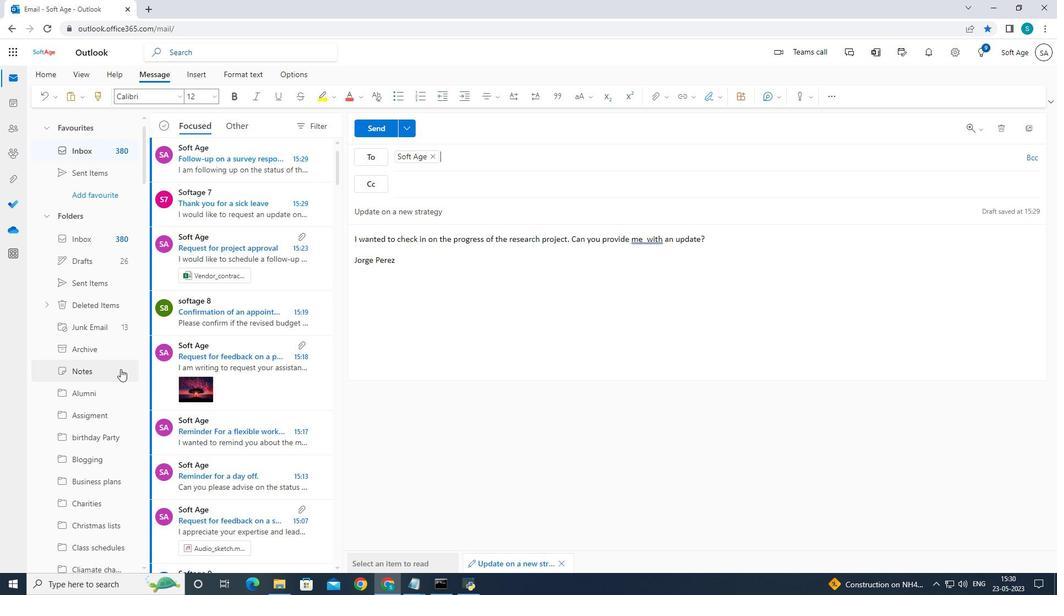
Action: Mouse scrolled (120, 368) with delta (0, 0)
Screenshot: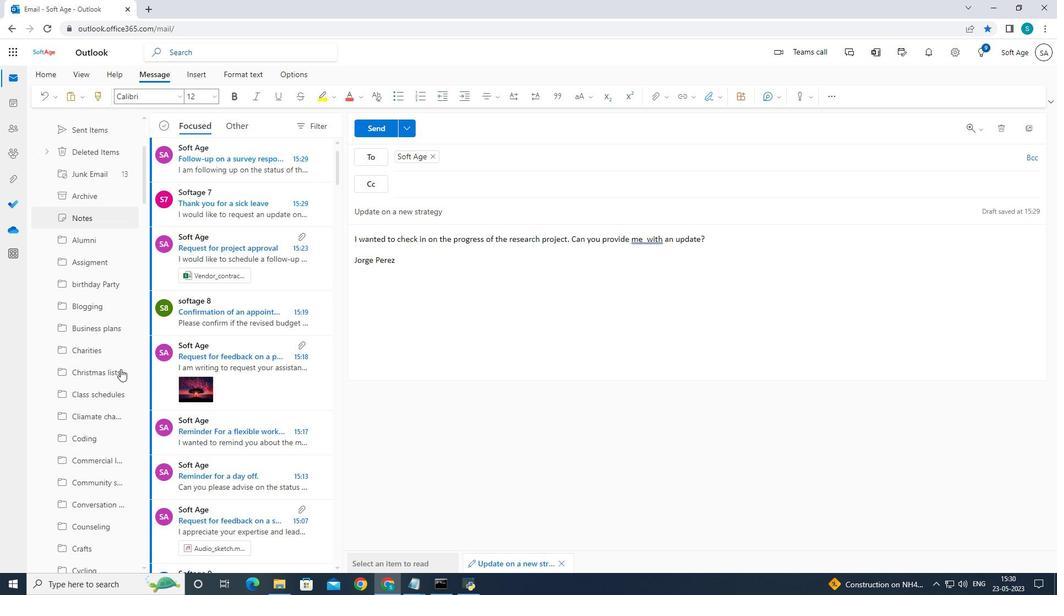 
Action: Mouse scrolled (120, 368) with delta (0, 0)
Screenshot: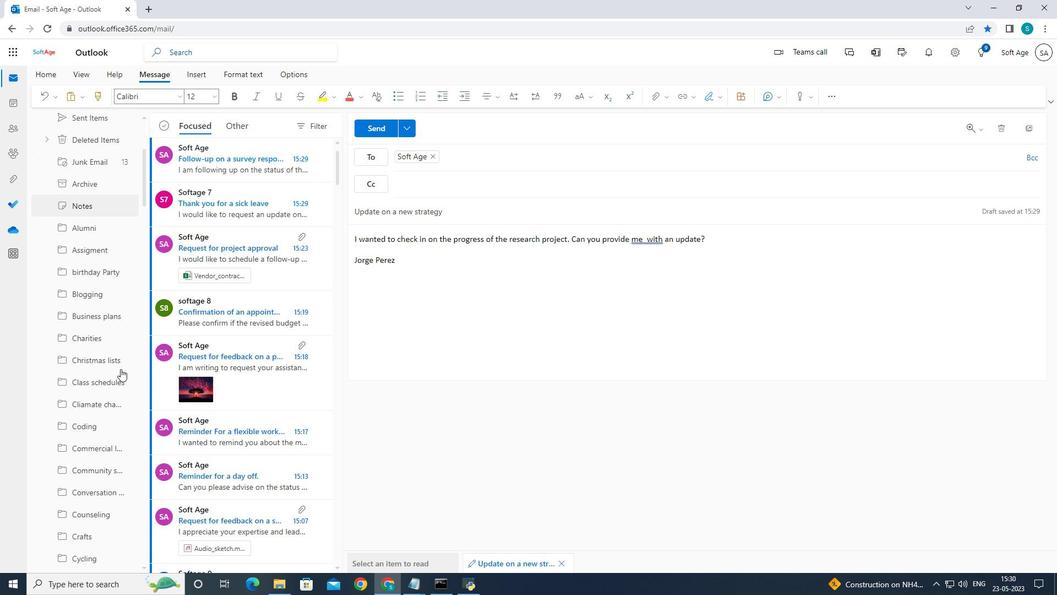 
Action: Mouse scrolled (120, 368) with delta (0, 0)
Screenshot: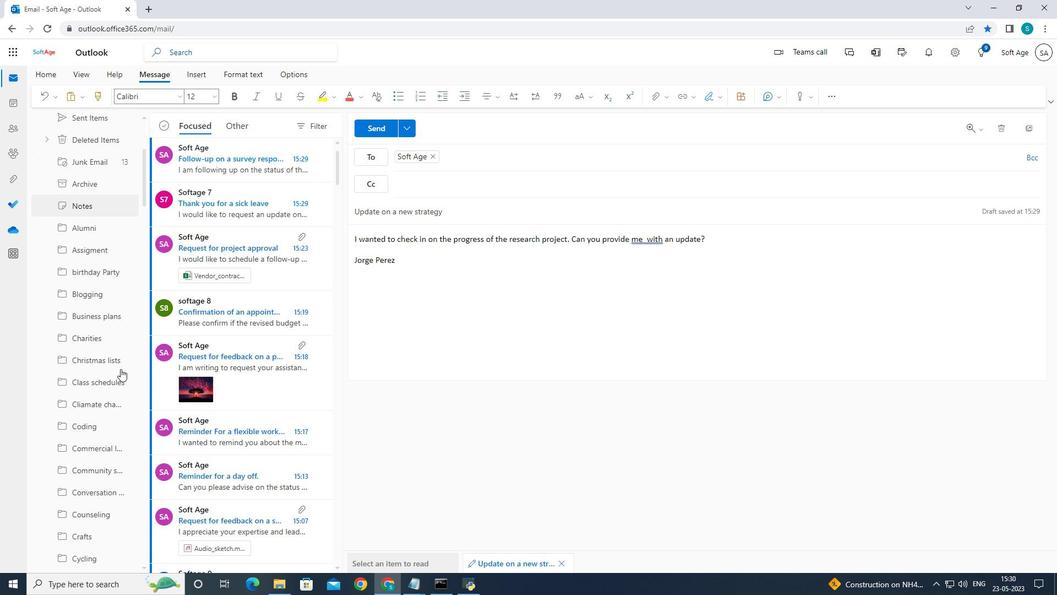 
Action: Mouse scrolled (120, 368) with delta (0, 0)
Screenshot: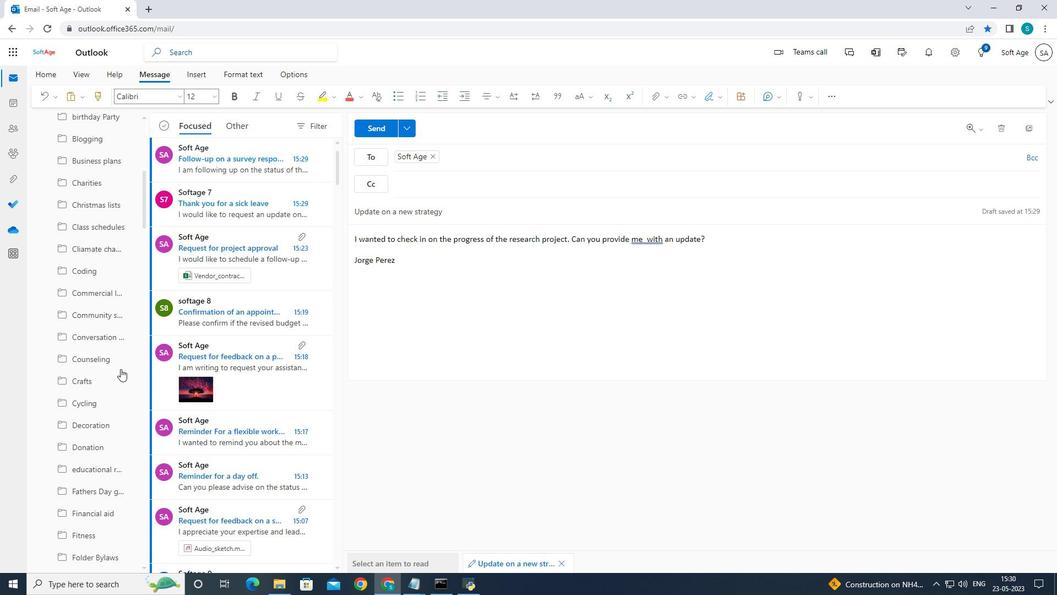 
Action: Mouse scrolled (120, 368) with delta (0, 0)
Screenshot: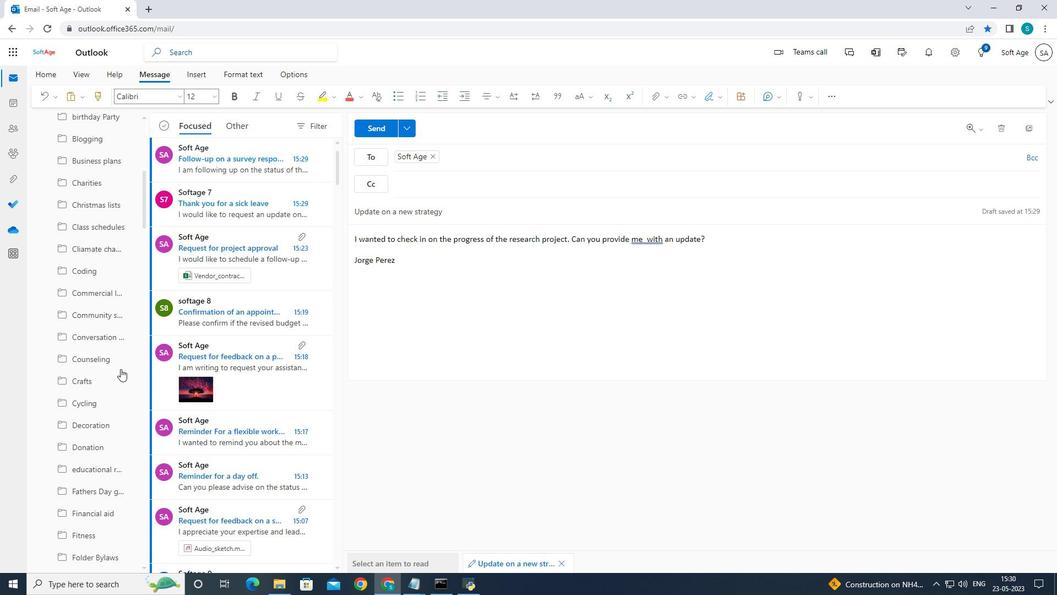 
Action: Mouse scrolled (120, 368) with delta (0, 0)
Screenshot: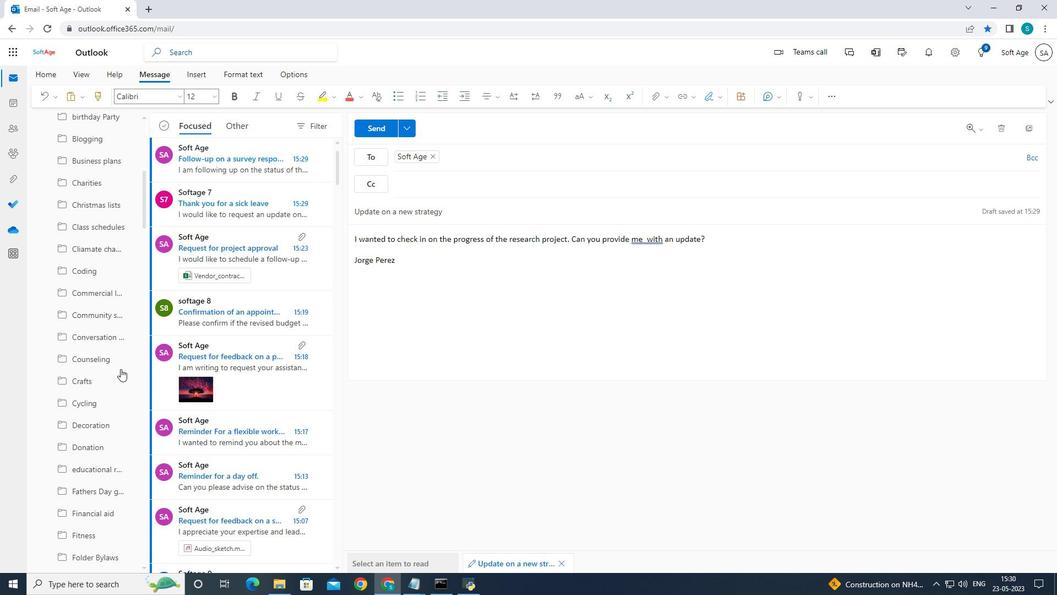 
Action: Mouse scrolled (120, 368) with delta (0, 0)
Screenshot: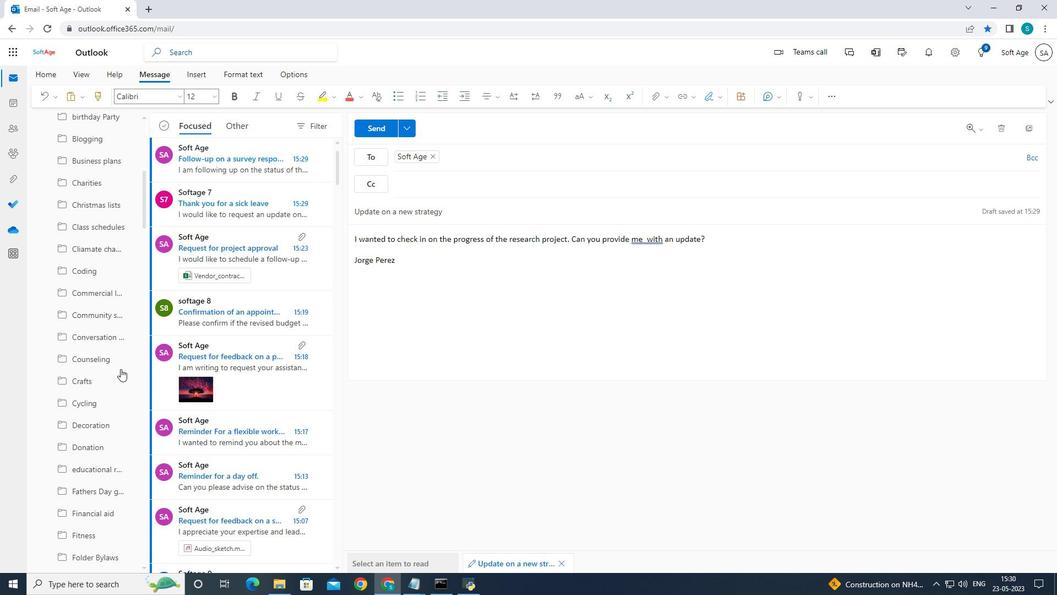 
Action: Mouse scrolled (120, 368) with delta (0, 0)
Screenshot: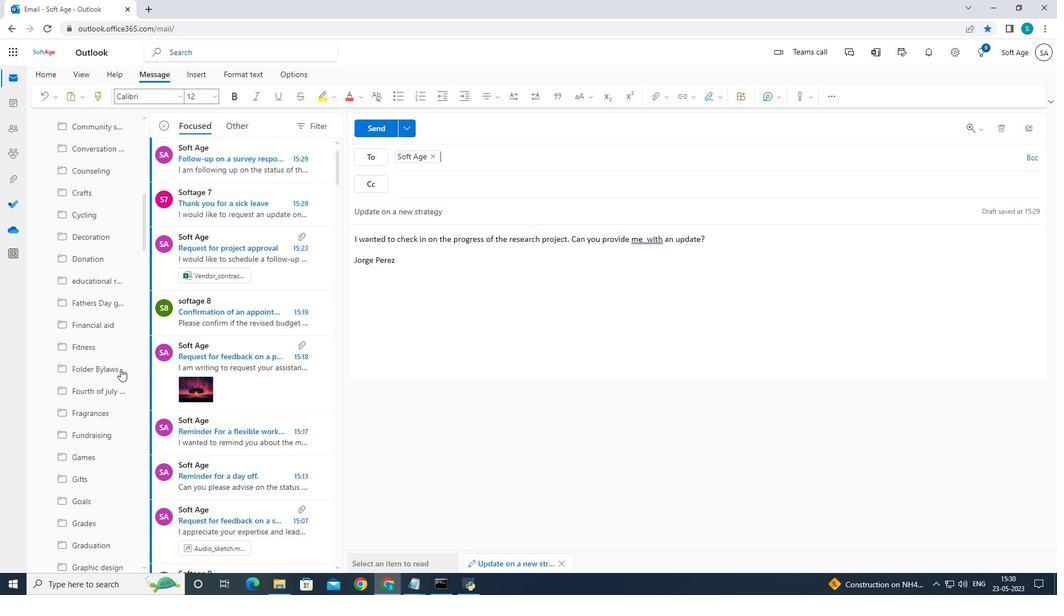 
Action: Mouse scrolled (120, 368) with delta (0, 0)
Screenshot: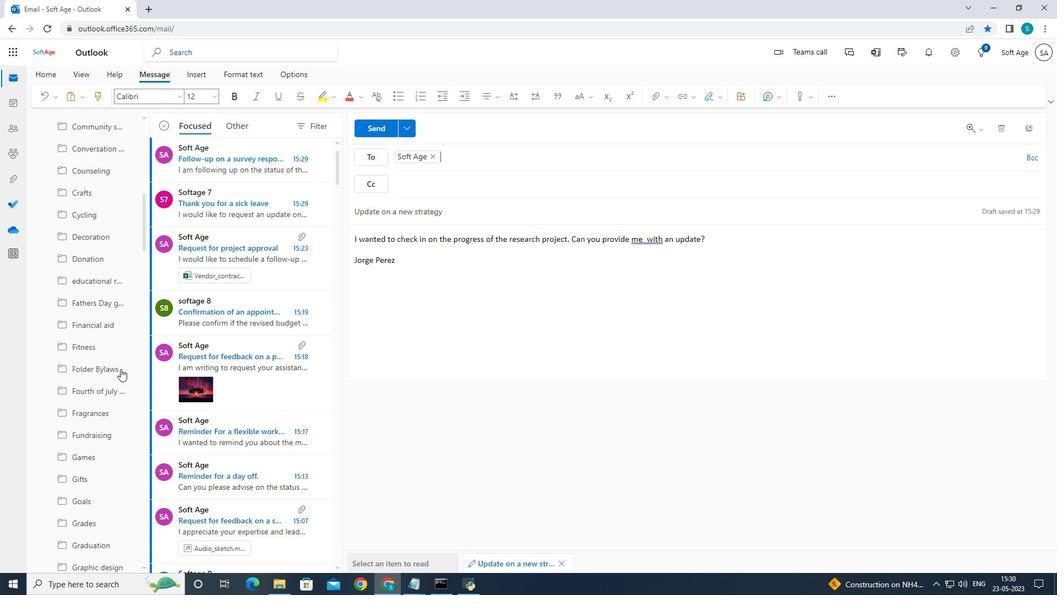 
Action: Mouse scrolled (120, 368) with delta (0, 0)
Screenshot: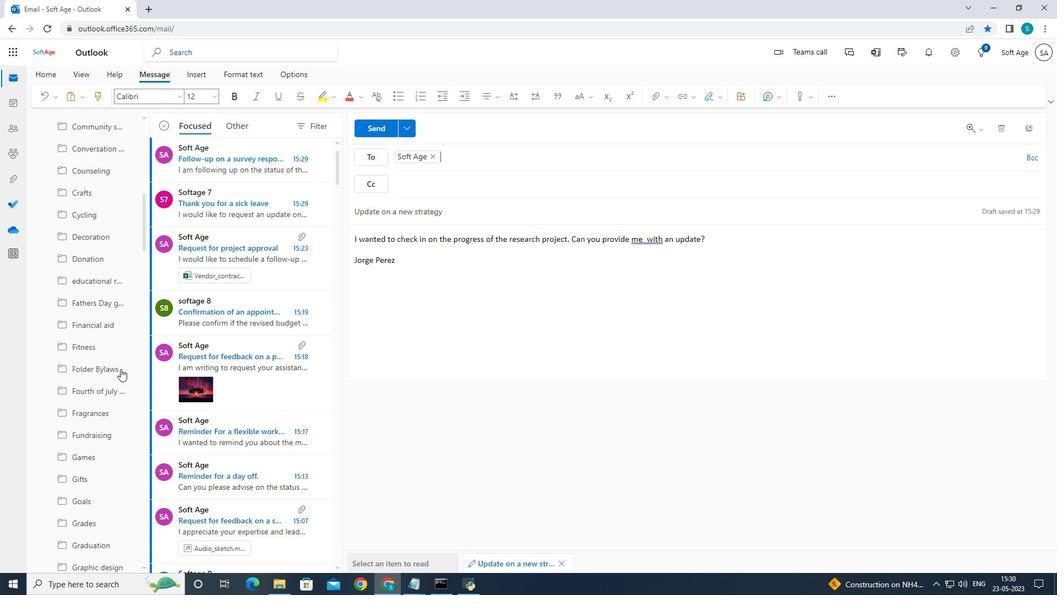 
Action: Mouse scrolled (120, 368) with delta (0, 0)
Screenshot: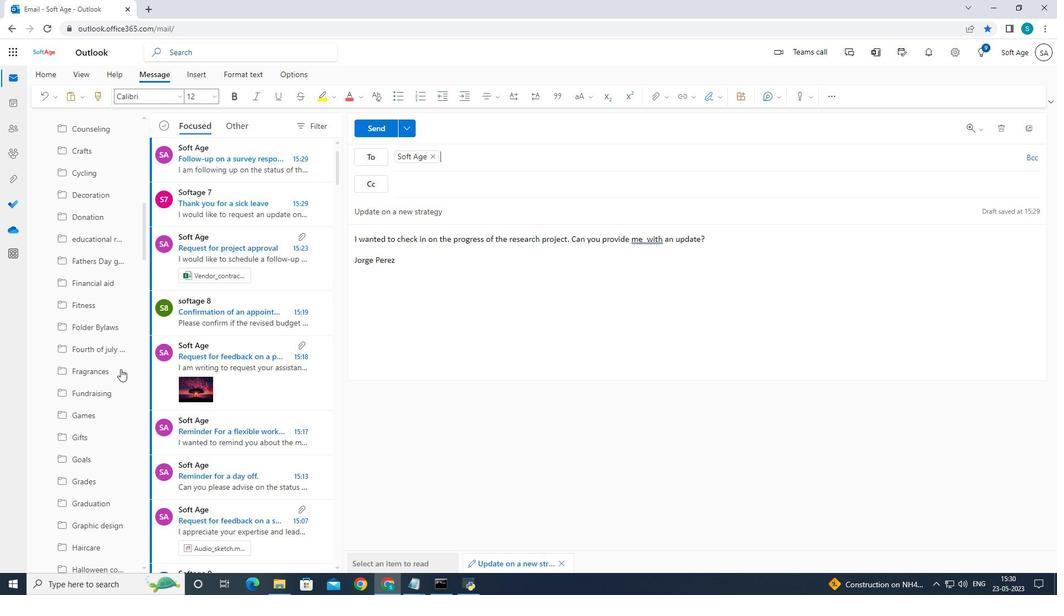 
Action: Mouse scrolled (120, 368) with delta (0, 0)
Screenshot: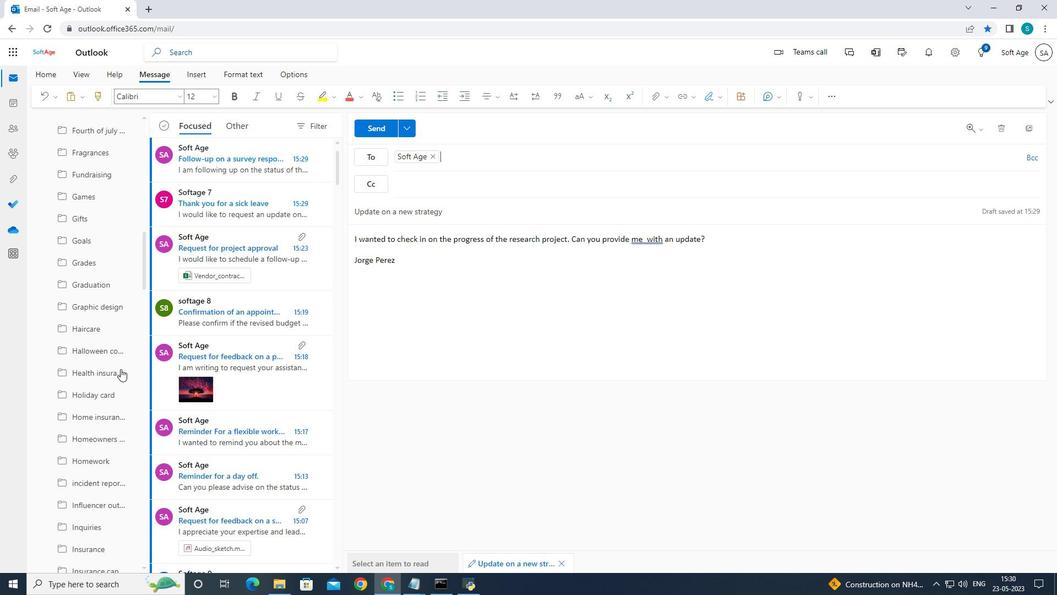 
Action: Mouse scrolled (120, 368) with delta (0, 0)
Screenshot: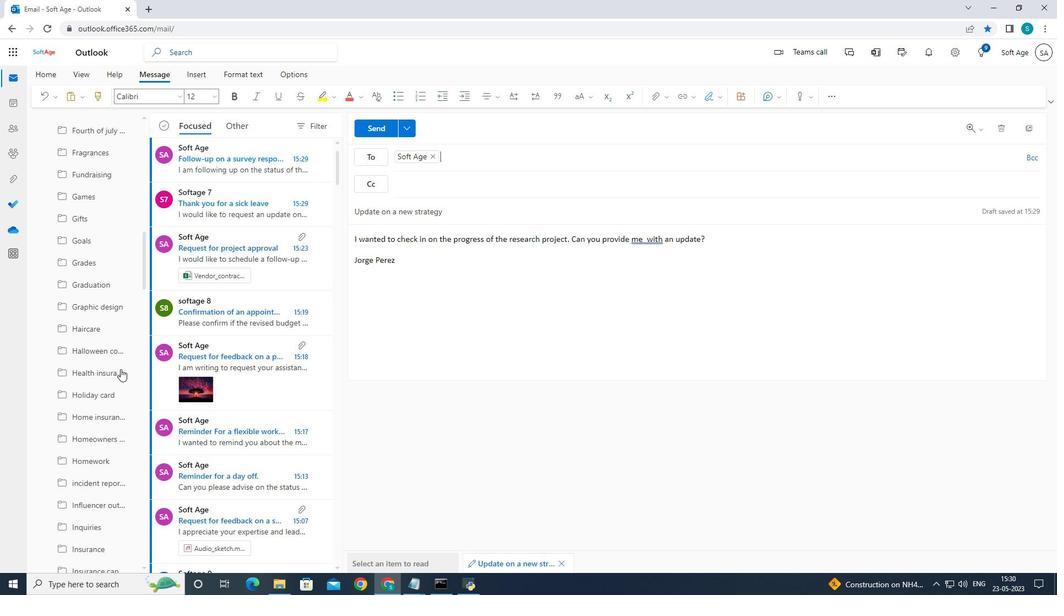 
Action: Mouse scrolled (120, 368) with delta (0, 0)
Screenshot: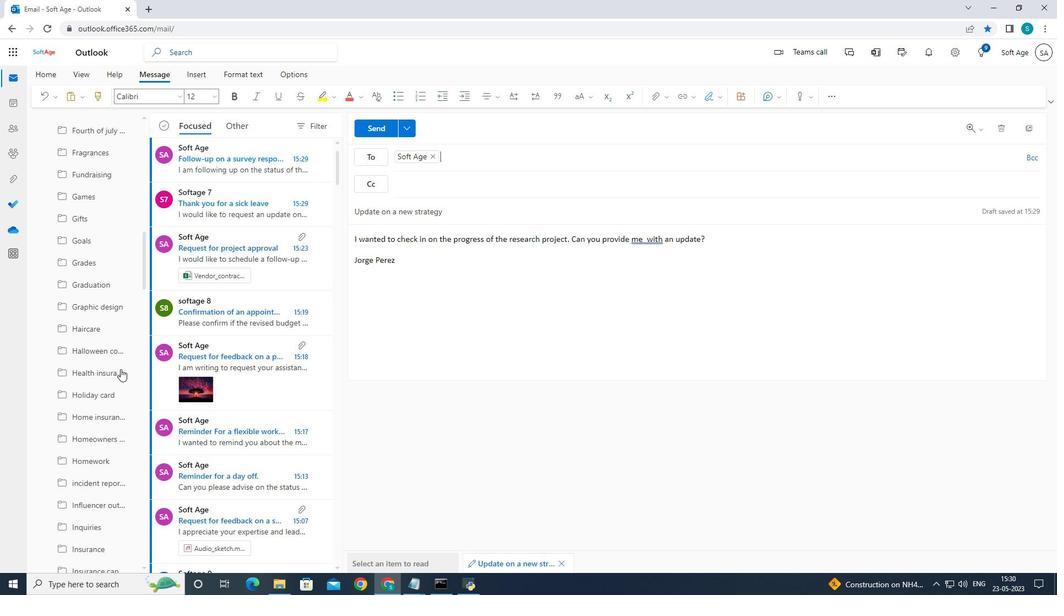 
Action: Mouse scrolled (120, 368) with delta (0, 0)
Screenshot: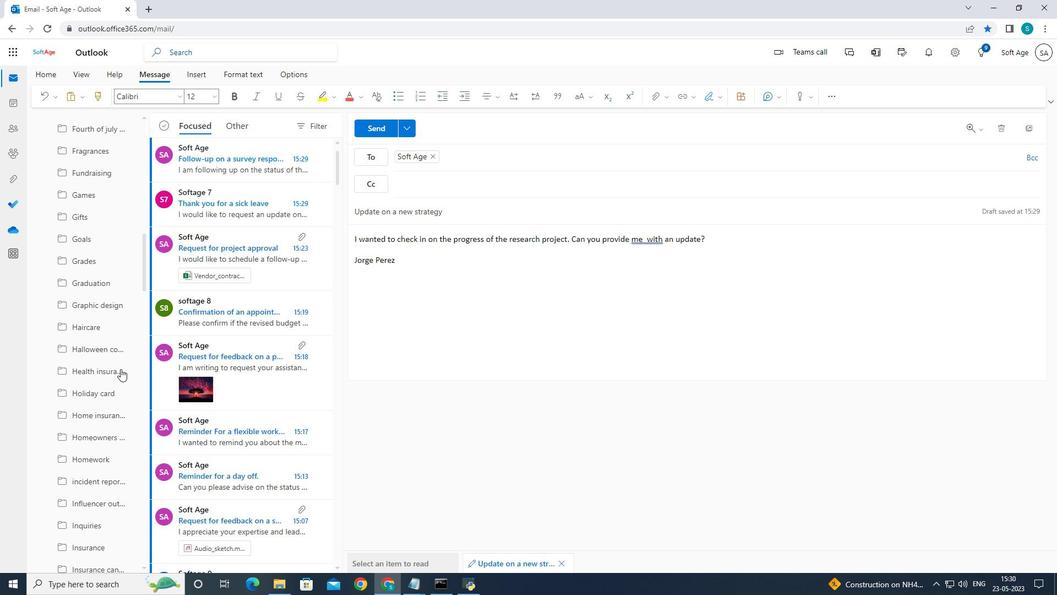 
Action: Mouse scrolled (120, 368) with delta (0, 0)
Screenshot: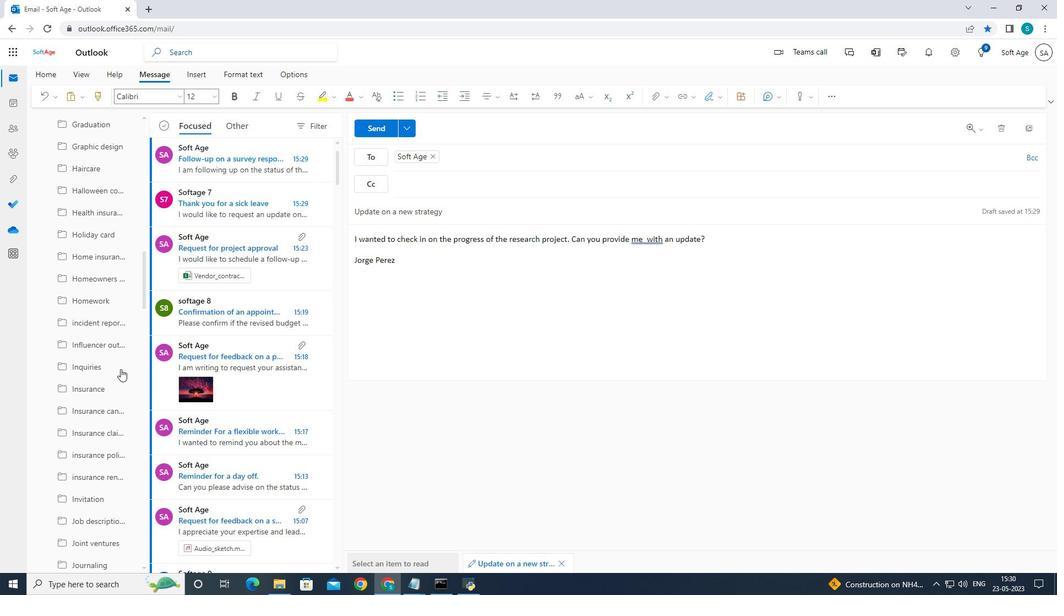 
Action: Mouse scrolled (120, 368) with delta (0, 0)
Screenshot: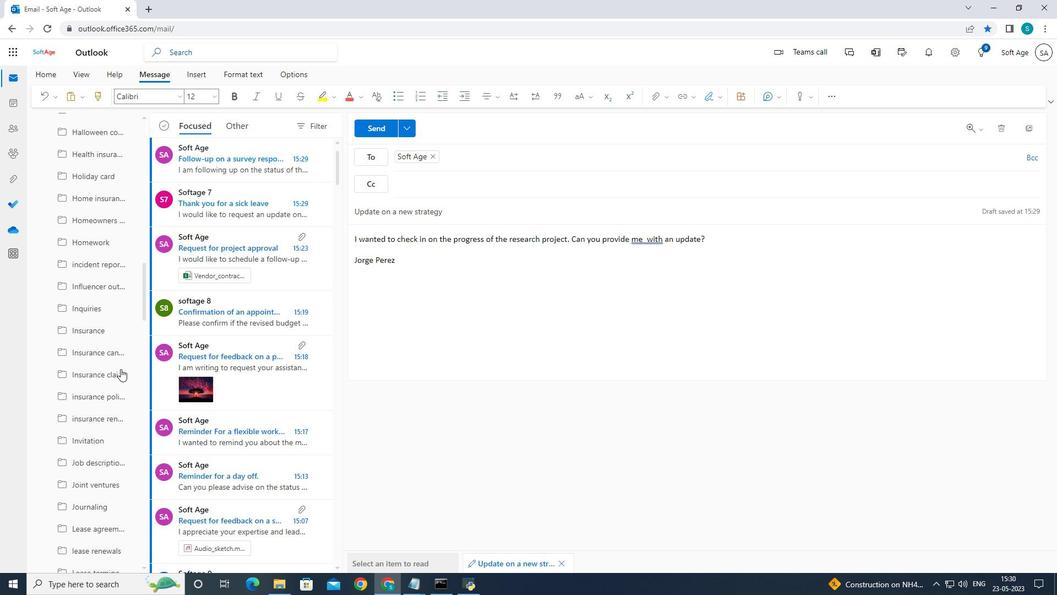 
Action: Mouse scrolled (120, 368) with delta (0, 0)
Screenshot: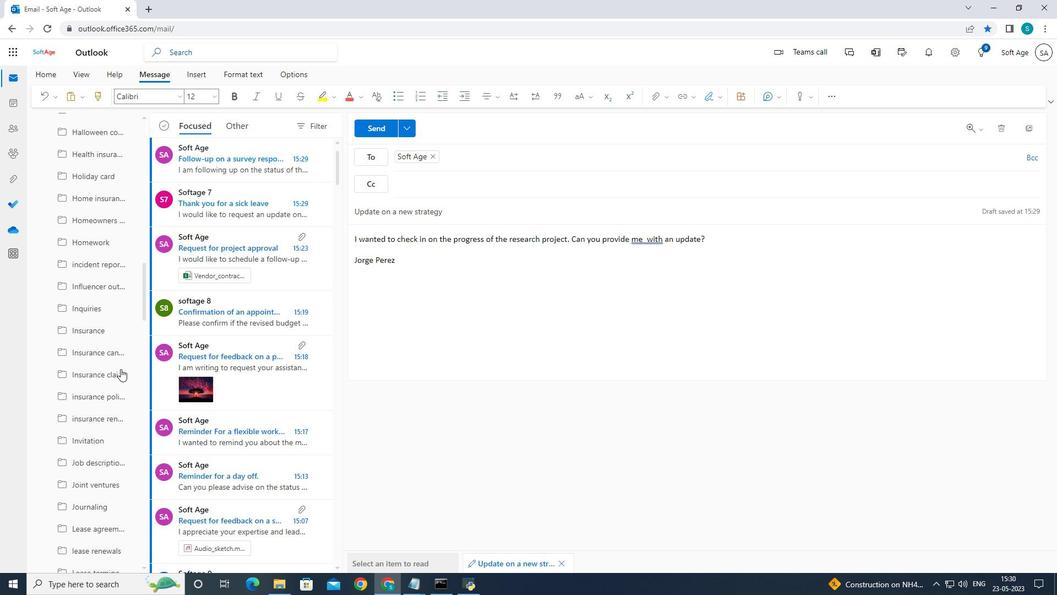 
Action: Mouse scrolled (120, 368) with delta (0, 0)
Screenshot: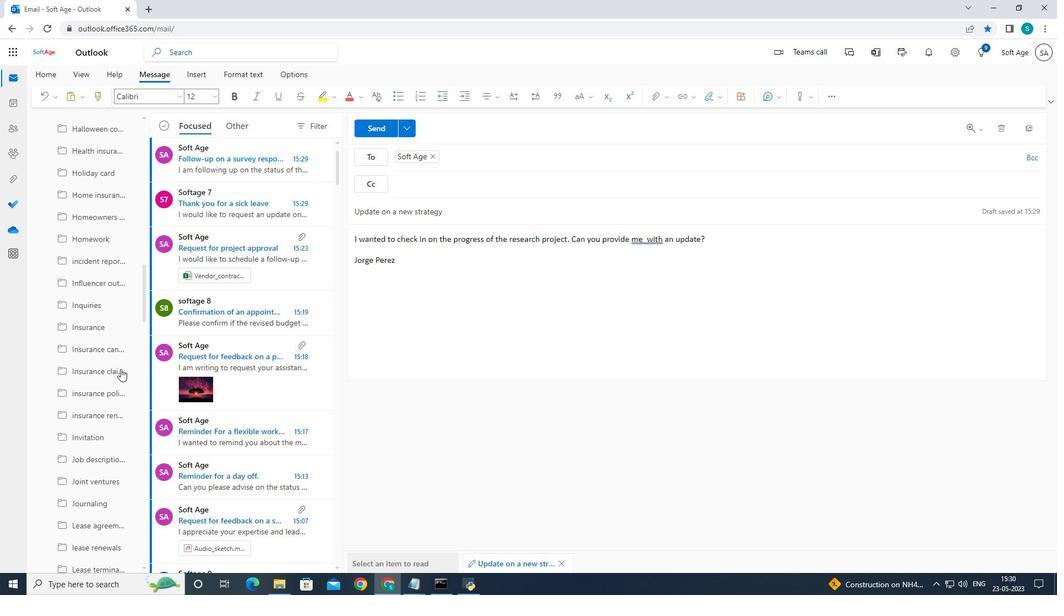 
Action: Mouse scrolled (120, 368) with delta (0, 0)
Screenshot: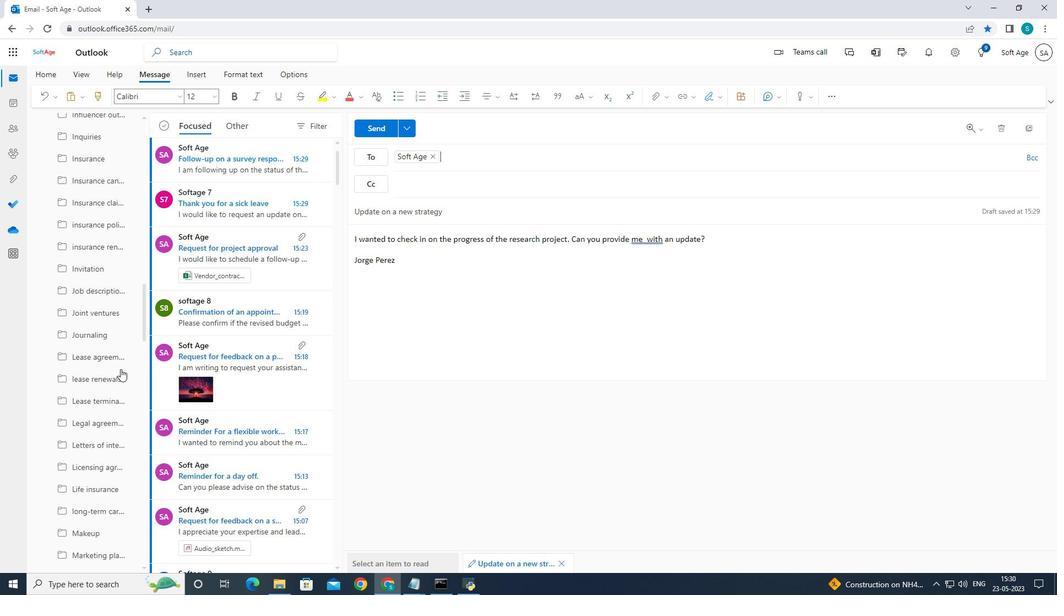 
Action: Mouse scrolled (120, 368) with delta (0, 0)
Screenshot: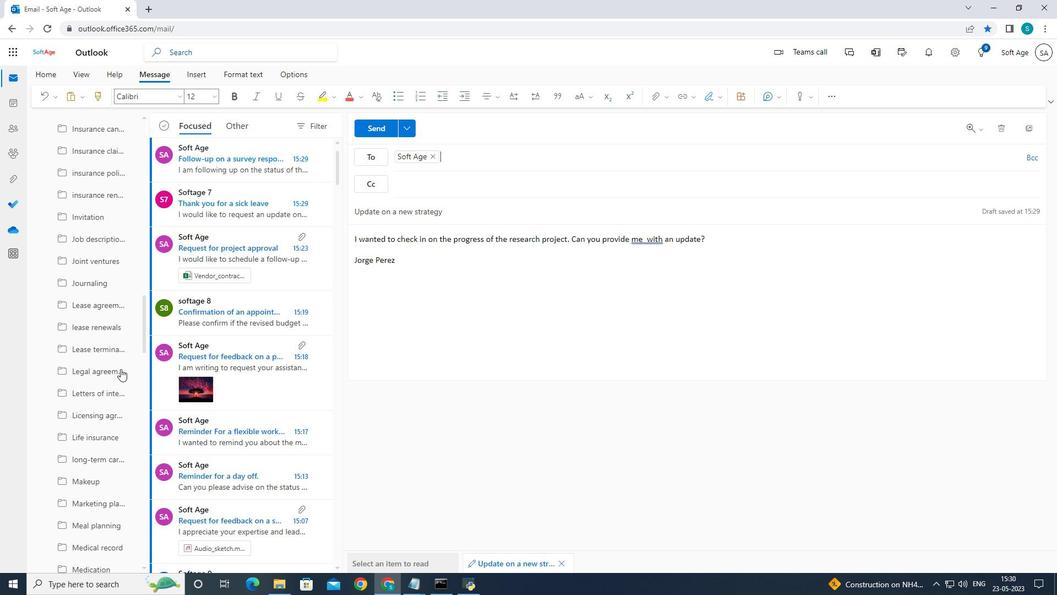 
Action: Mouse scrolled (120, 368) with delta (0, 0)
Screenshot: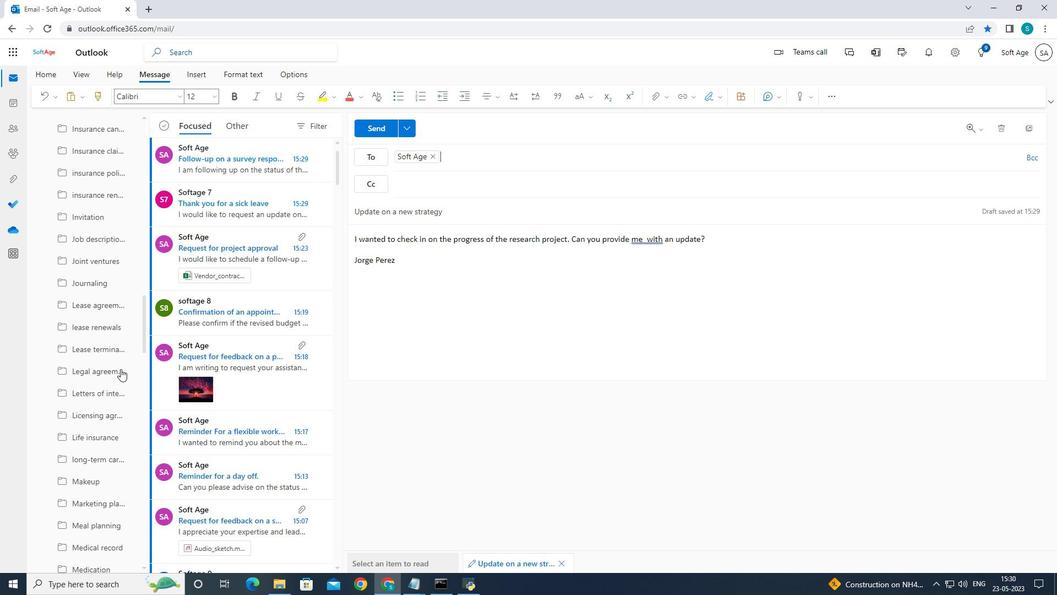 
Action: Mouse scrolled (120, 368) with delta (0, 0)
Screenshot: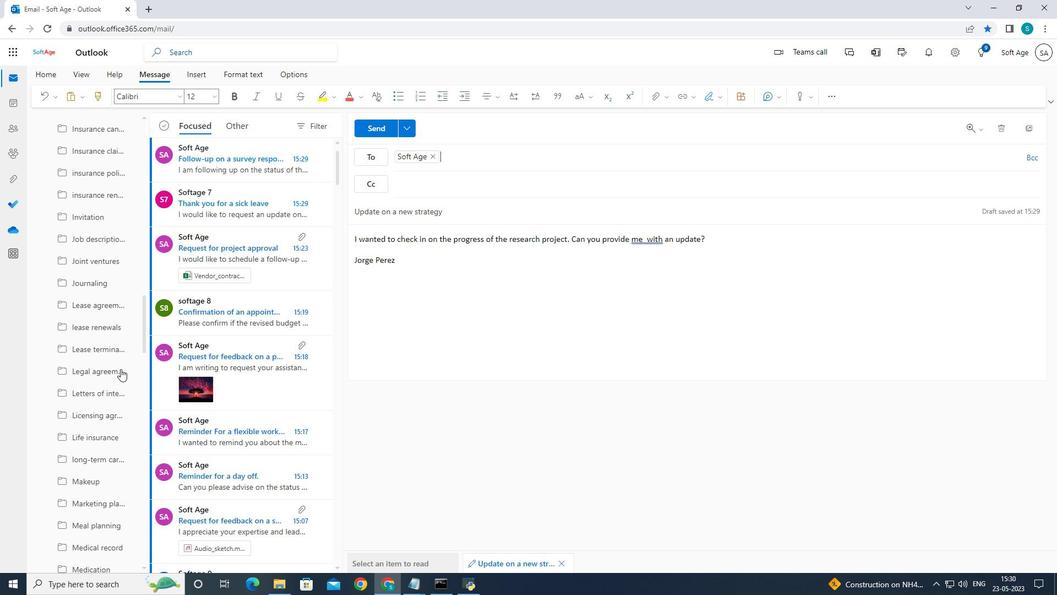 
Action: Mouse scrolled (120, 368) with delta (0, 0)
Screenshot: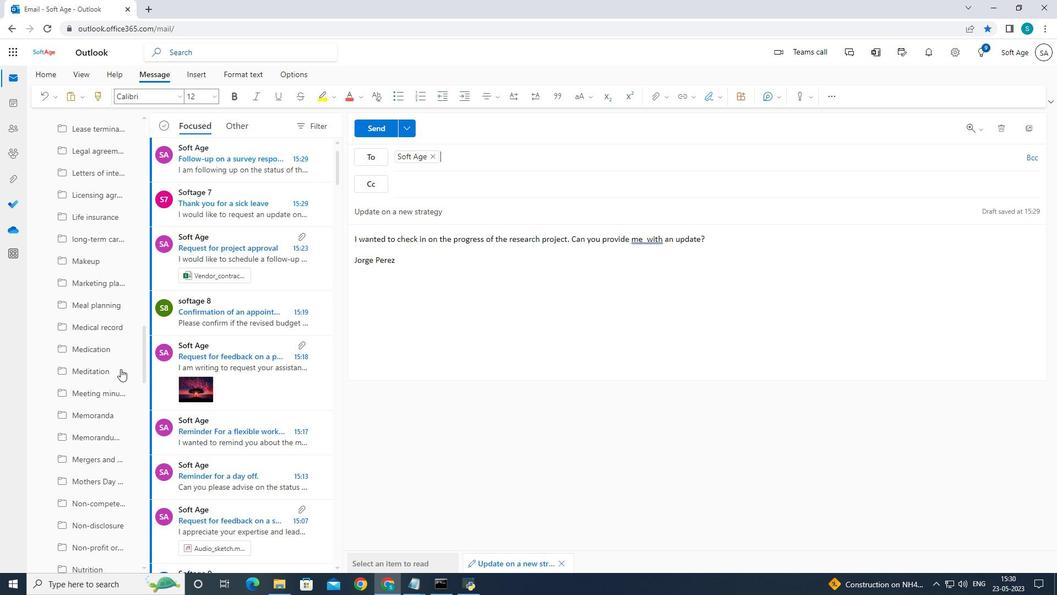 
Action: Mouse scrolled (120, 368) with delta (0, 0)
Screenshot: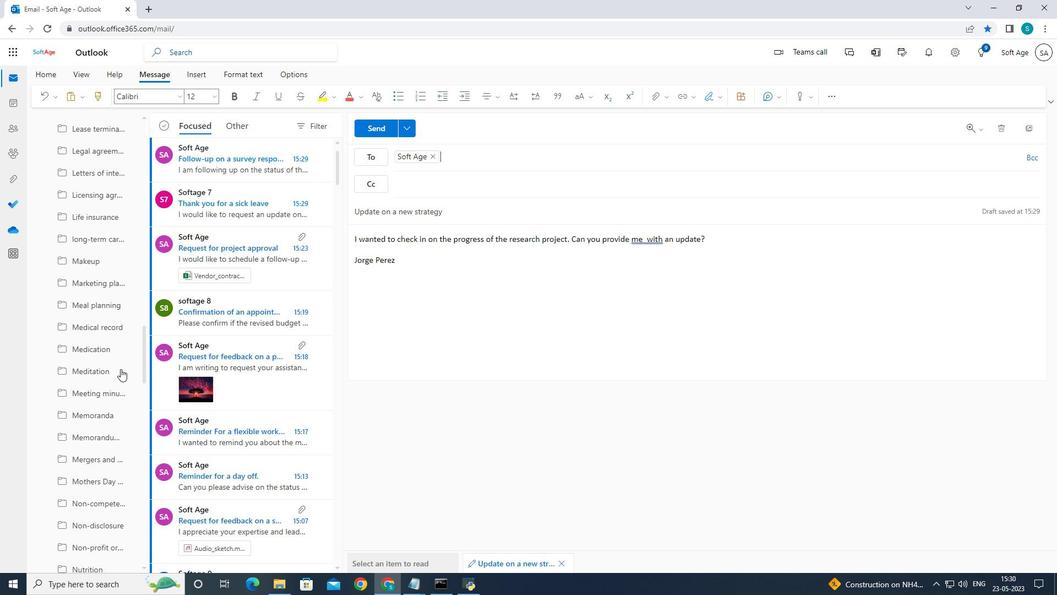 
Action: Mouse scrolled (120, 368) with delta (0, 0)
Screenshot: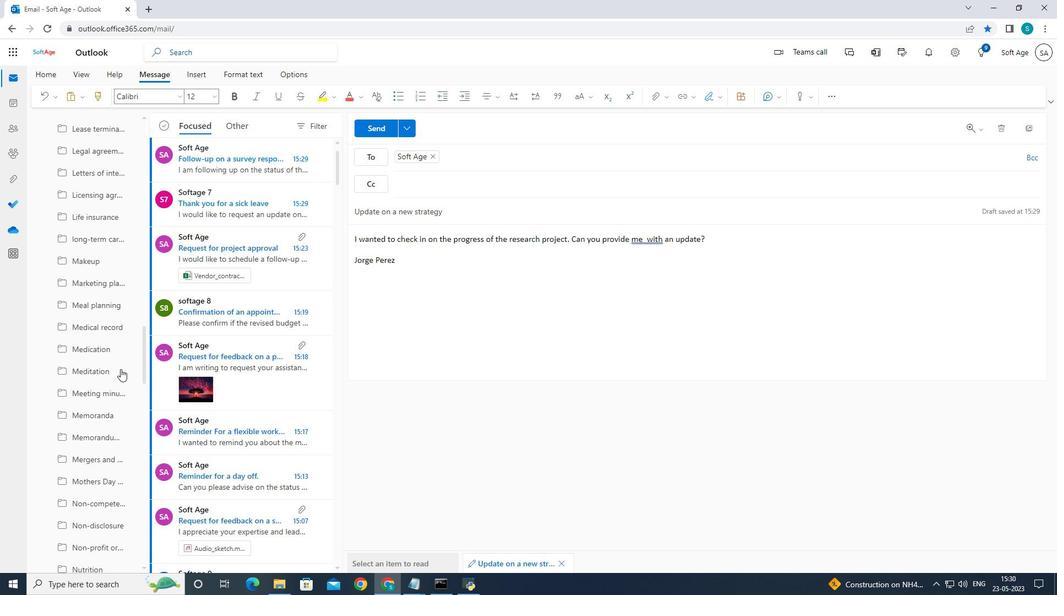 
Action: Mouse scrolled (120, 368) with delta (0, 0)
Screenshot: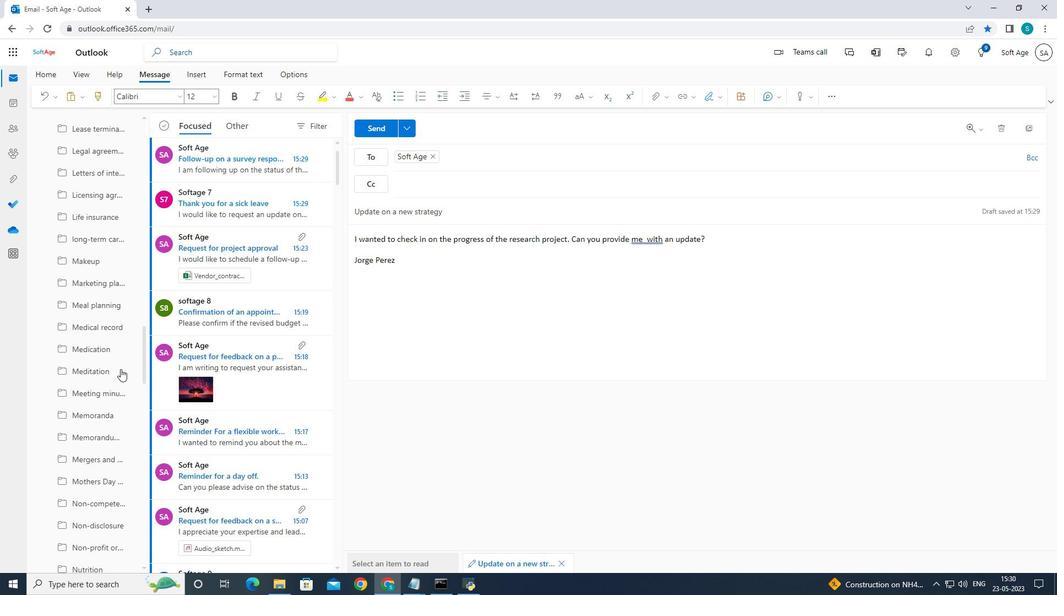 
Action: Mouse scrolled (120, 368) with delta (0, 0)
Screenshot: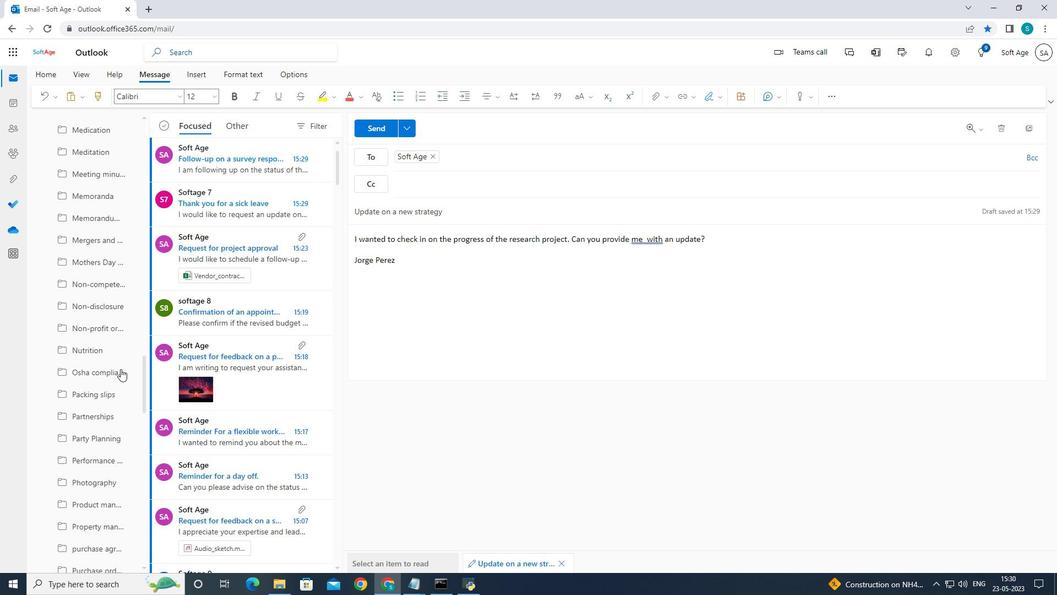 
Action: Mouse scrolled (120, 368) with delta (0, 0)
Screenshot: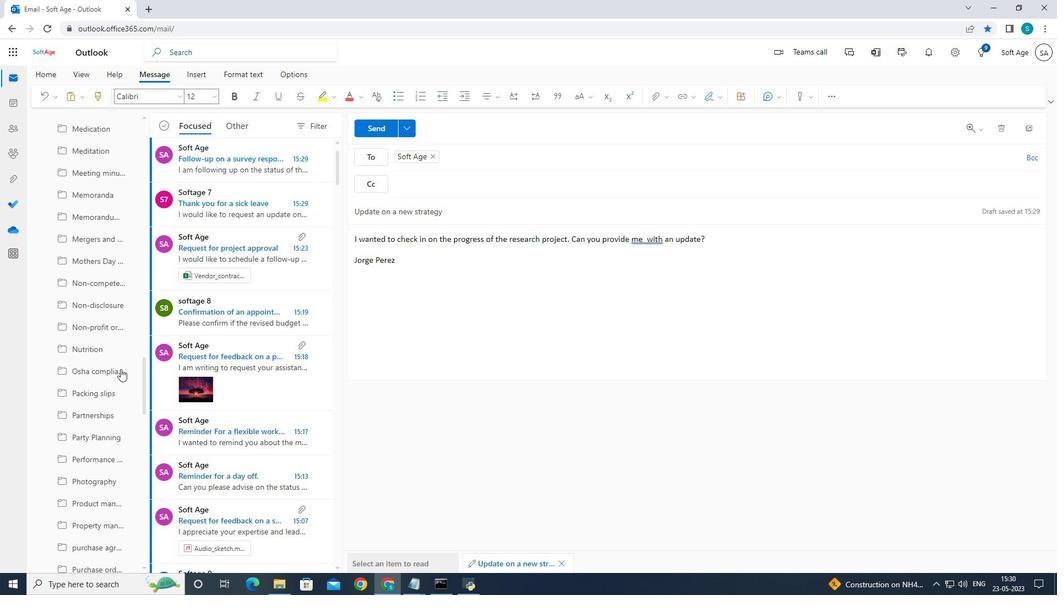 
Action: Mouse scrolled (120, 368) with delta (0, 0)
Screenshot: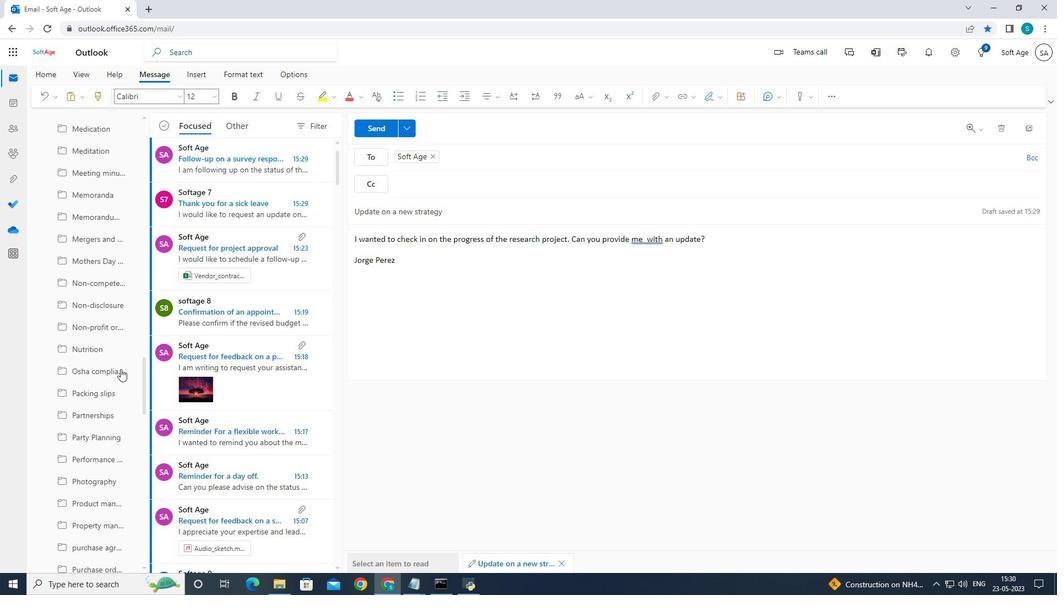 
Action: Mouse scrolled (120, 368) with delta (0, 0)
Screenshot: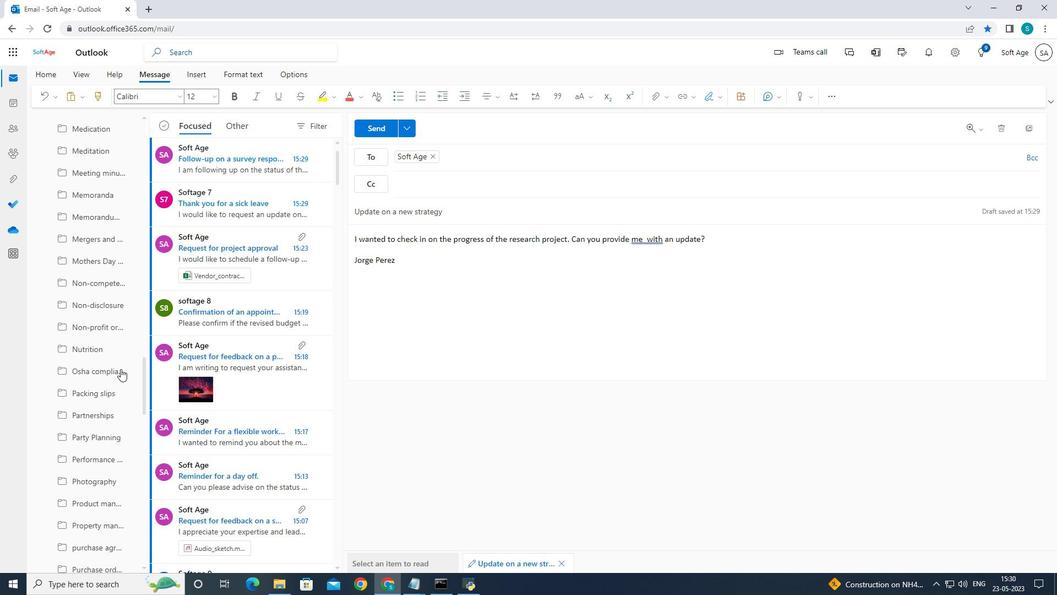 
Action: Mouse scrolled (120, 368) with delta (0, 0)
Screenshot: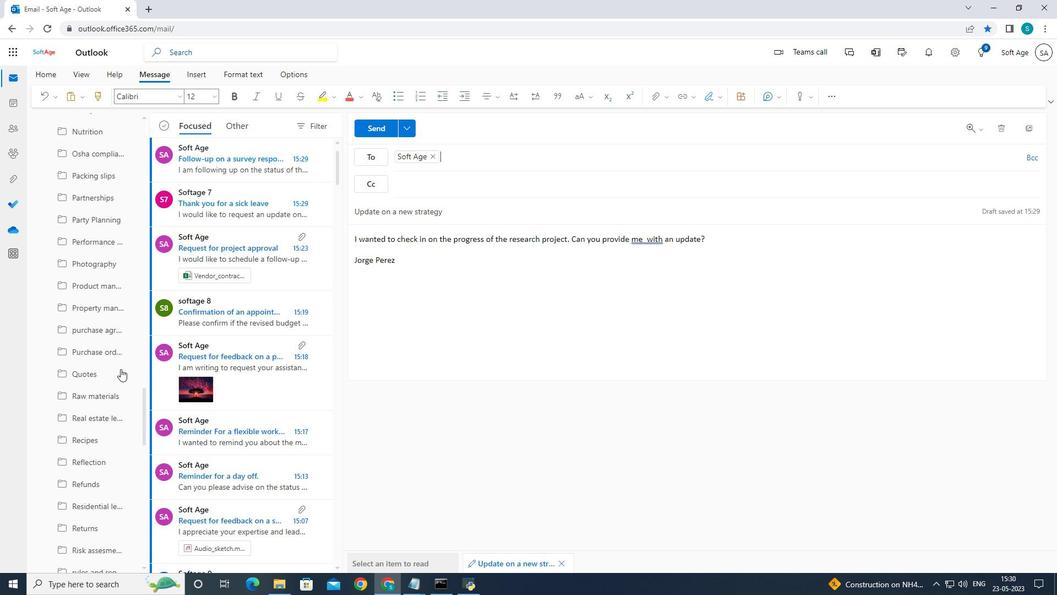 
Action: Mouse scrolled (120, 368) with delta (0, 0)
Screenshot: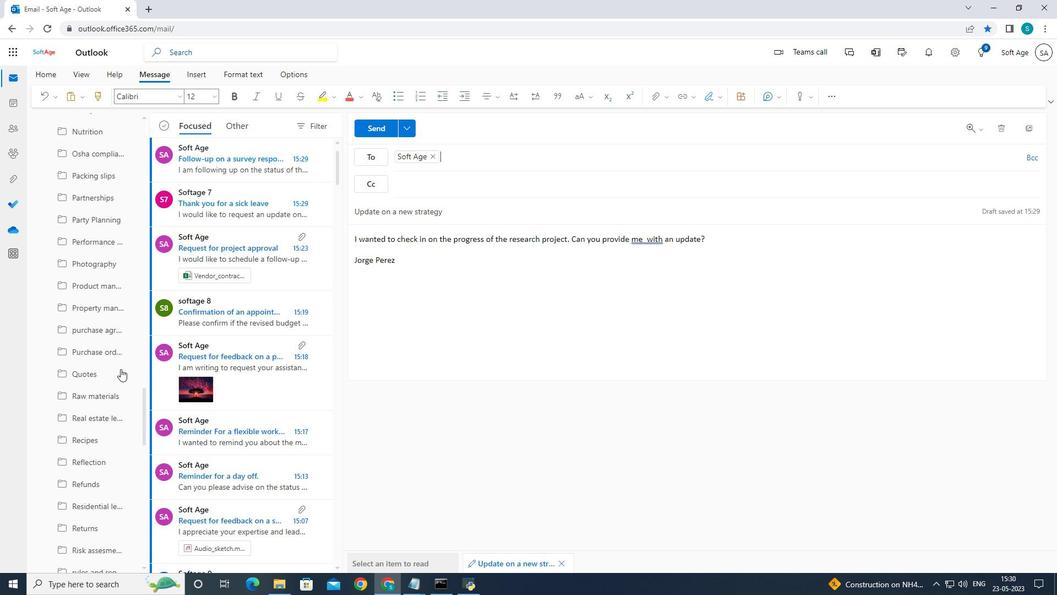 
Action: Mouse scrolled (120, 368) with delta (0, 0)
Screenshot: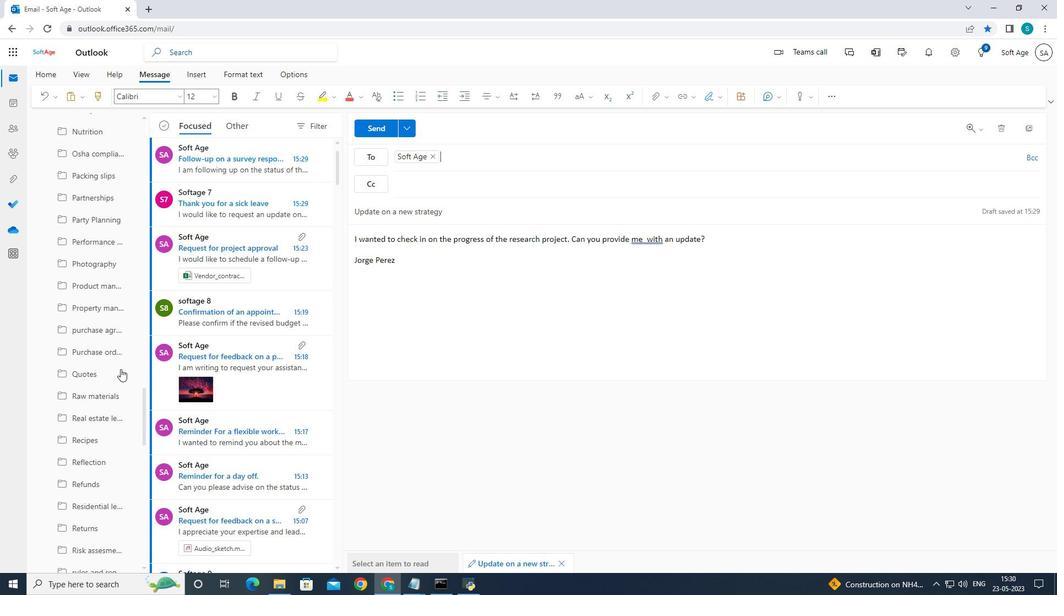 
Action: Mouse scrolled (120, 368) with delta (0, 0)
Screenshot: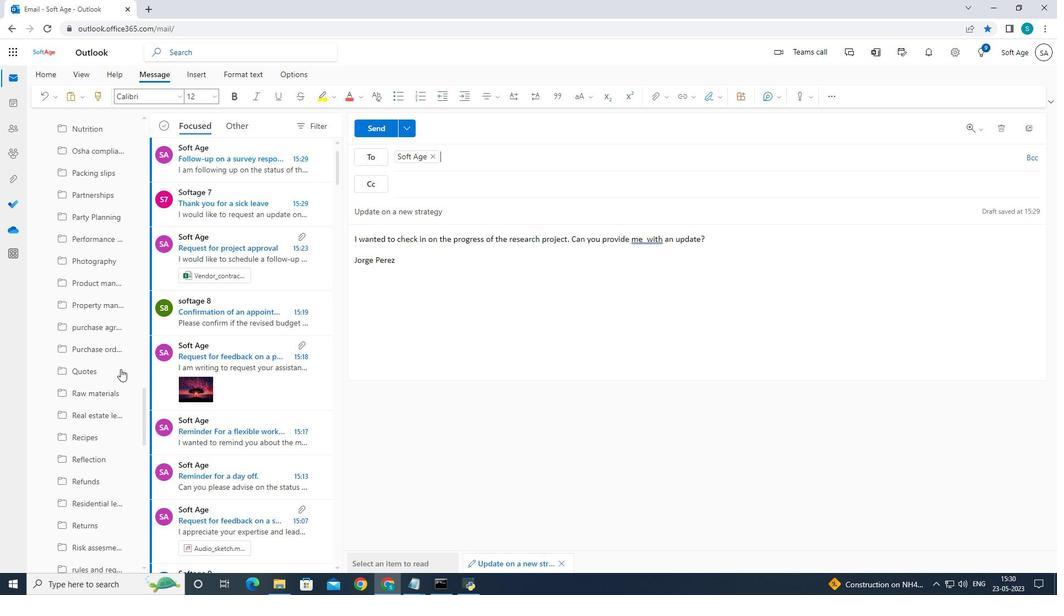 
Action: Mouse scrolled (120, 368) with delta (0, 0)
Screenshot: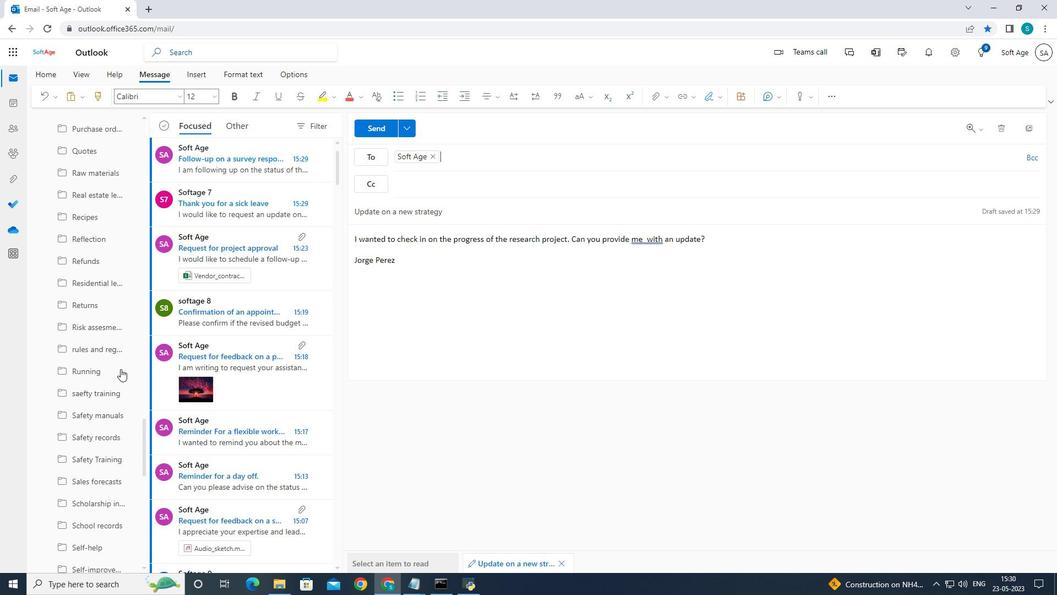 
Action: Mouse scrolled (120, 368) with delta (0, 0)
Screenshot: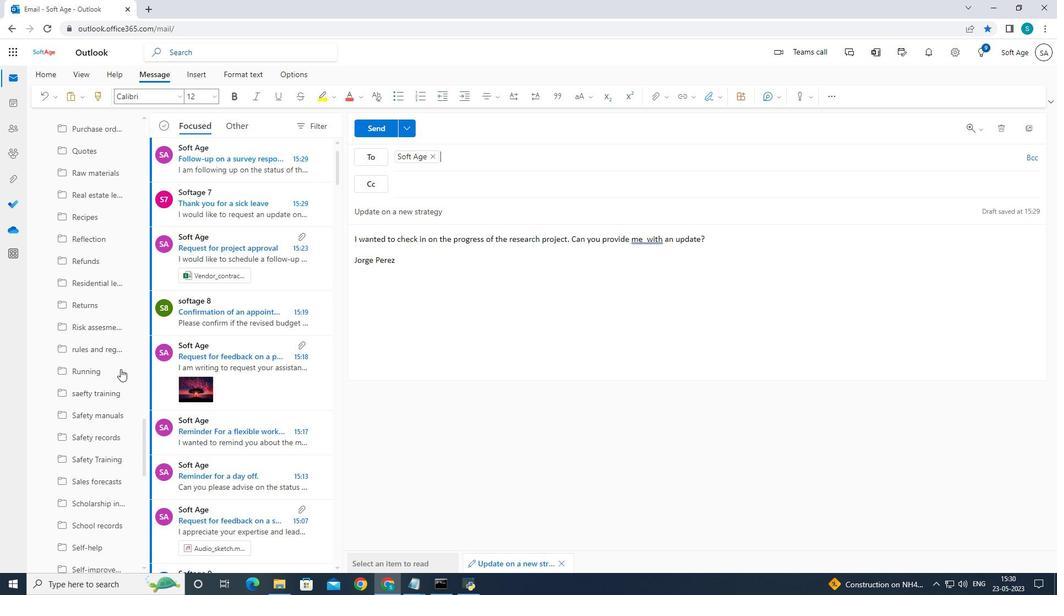 
Action: Mouse scrolled (120, 368) with delta (0, 0)
Screenshot: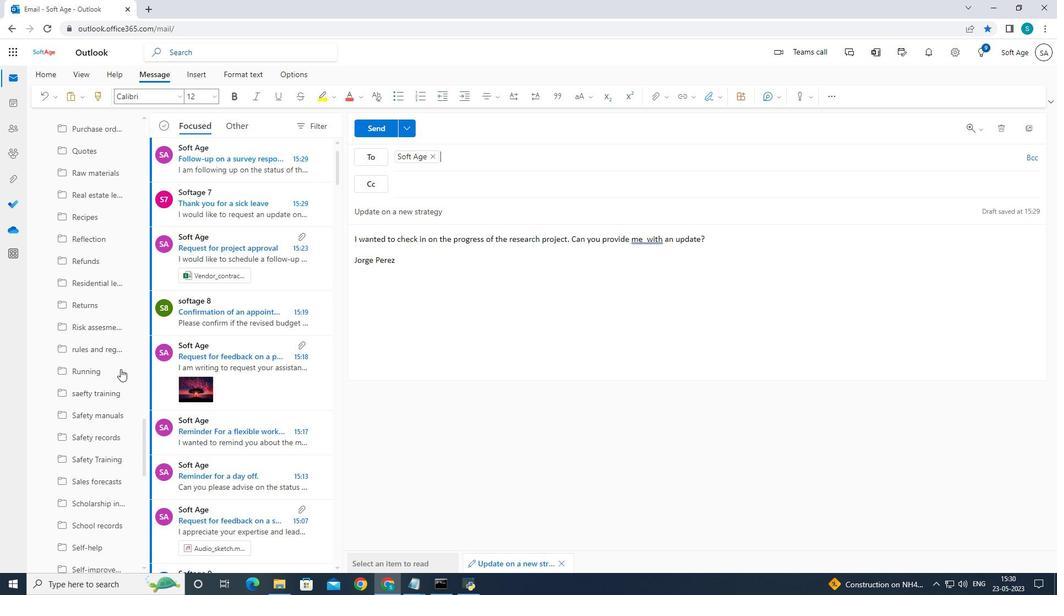 
Action: Mouse scrolled (120, 368) with delta (0, 0)
Screenshot: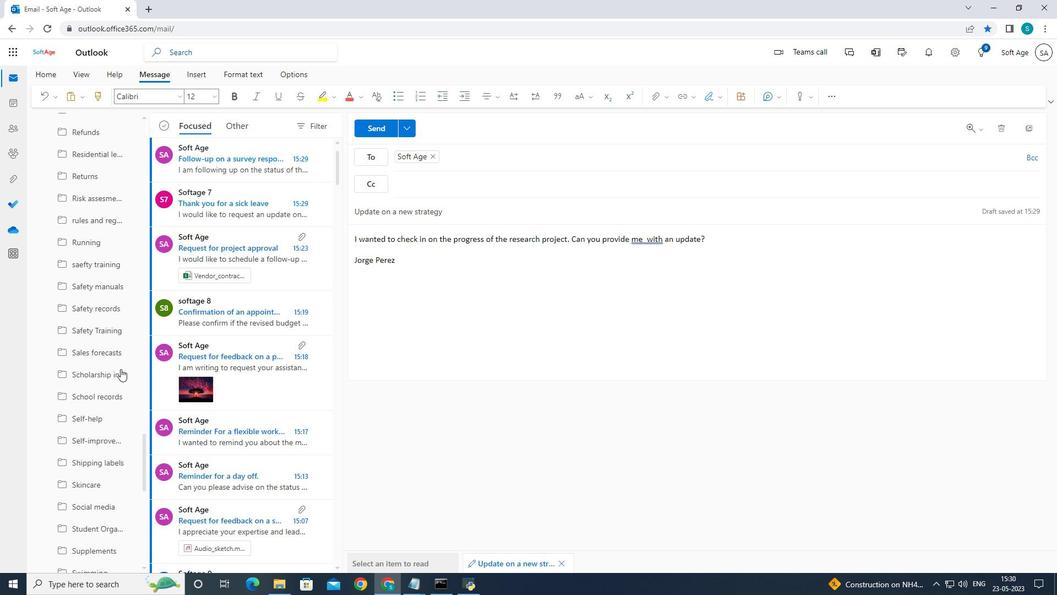 
Action: Mouse scrolled (120, 368) with delta (0, 0)
Screenshot: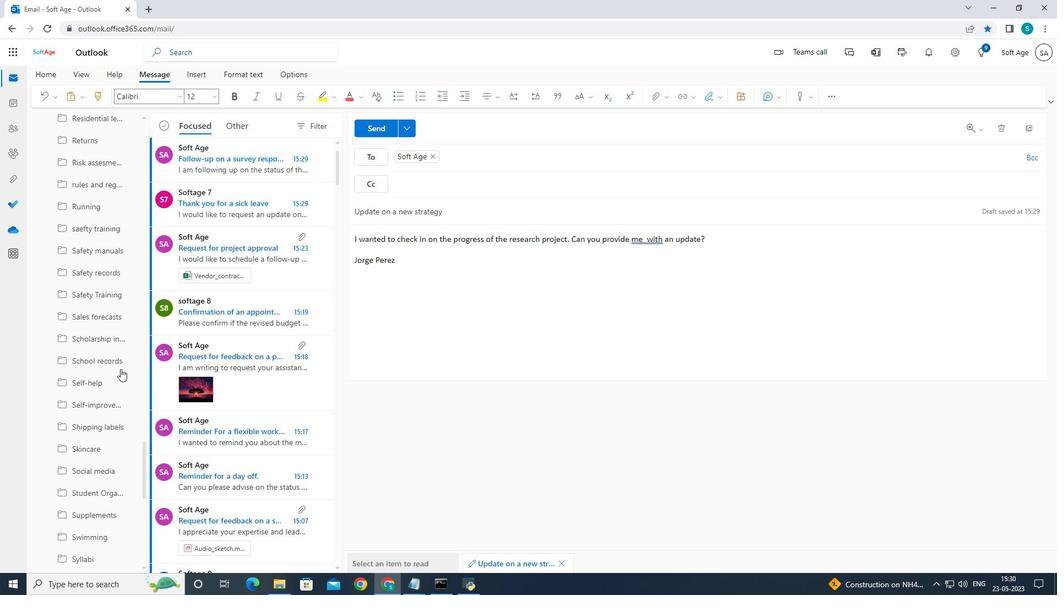 
Action: Mouse scrolled (120, 368) with delta (0, 0)
Screenshot: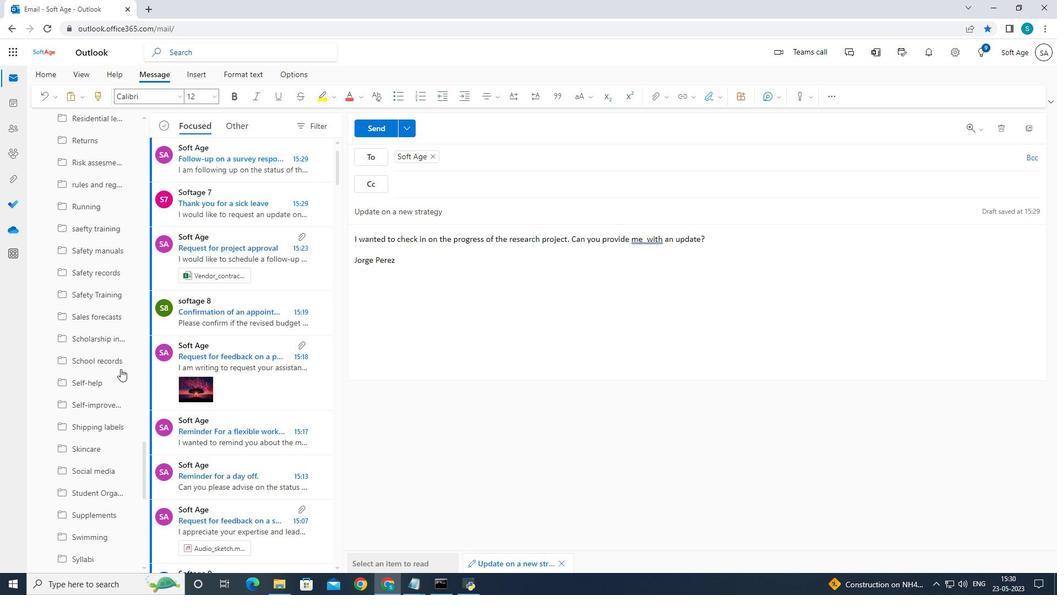 
Action: Mouse scrolled (120, 368) with delta (0, 0)
Screenshot: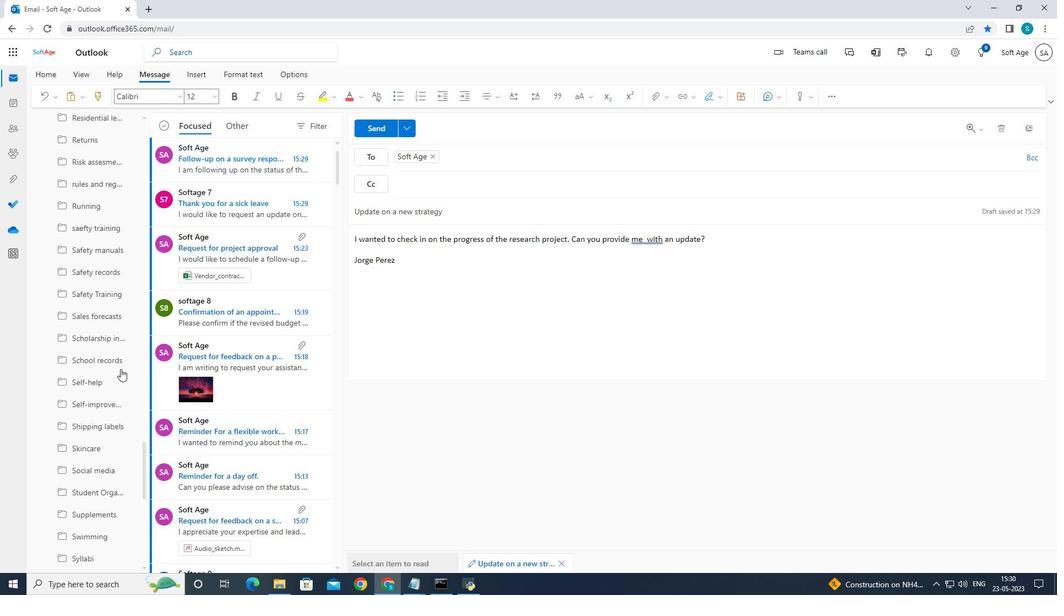 
Action: Mouse scrolled (120, 368) with delta (0, 0)
Screenshot: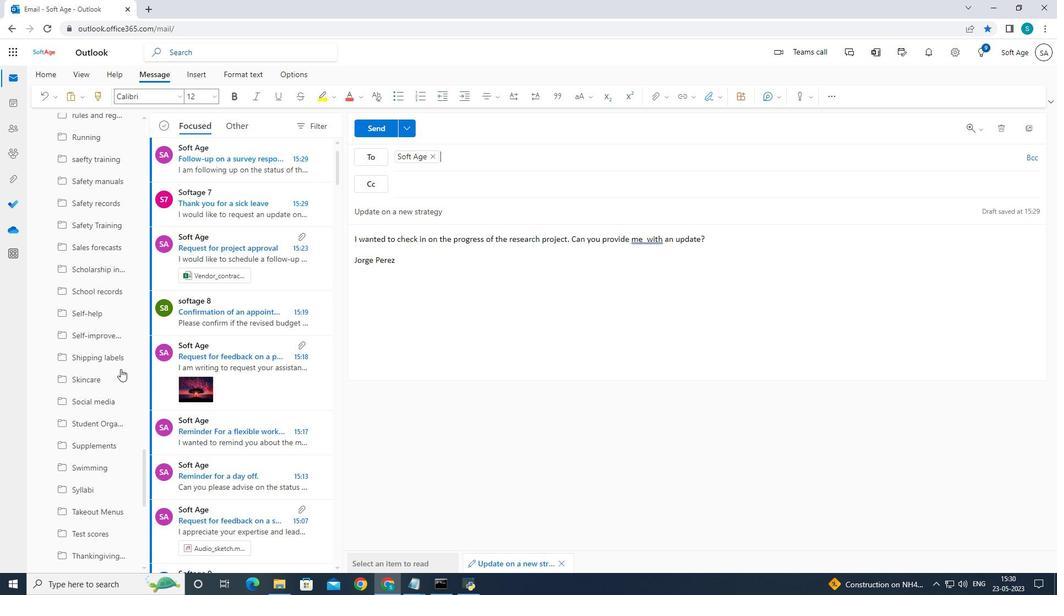
Action: Mouse scrolled (120, 368) with delta (0, 0)
Screenshot: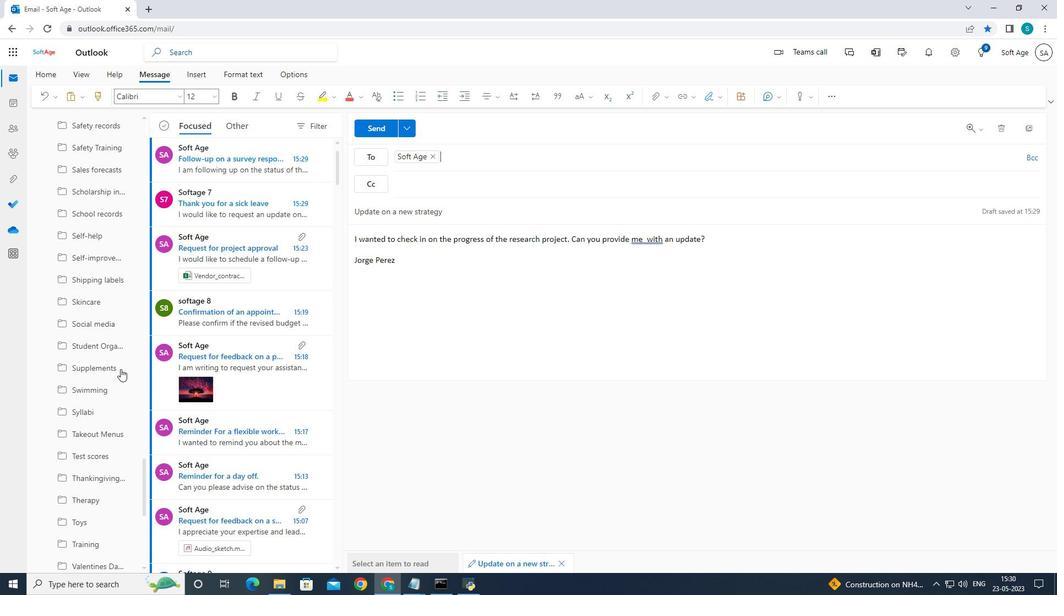 
Action: Mouse scrolled (120, 368) with delta (0, 0)
Screenshot: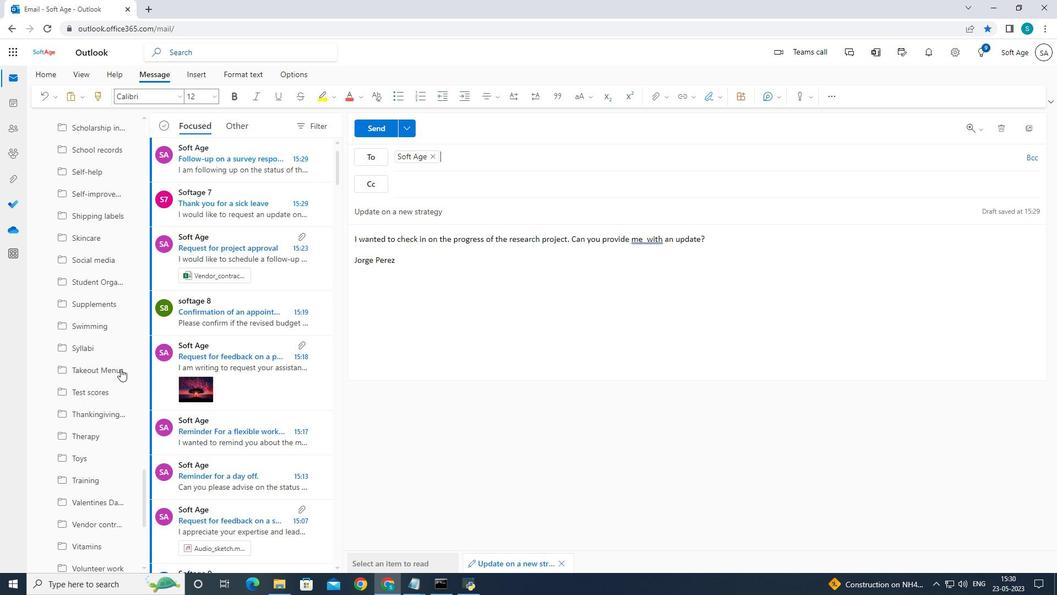 
Action: Mouse scrolled (120, 368) with delta (0, 0)
Screenshot: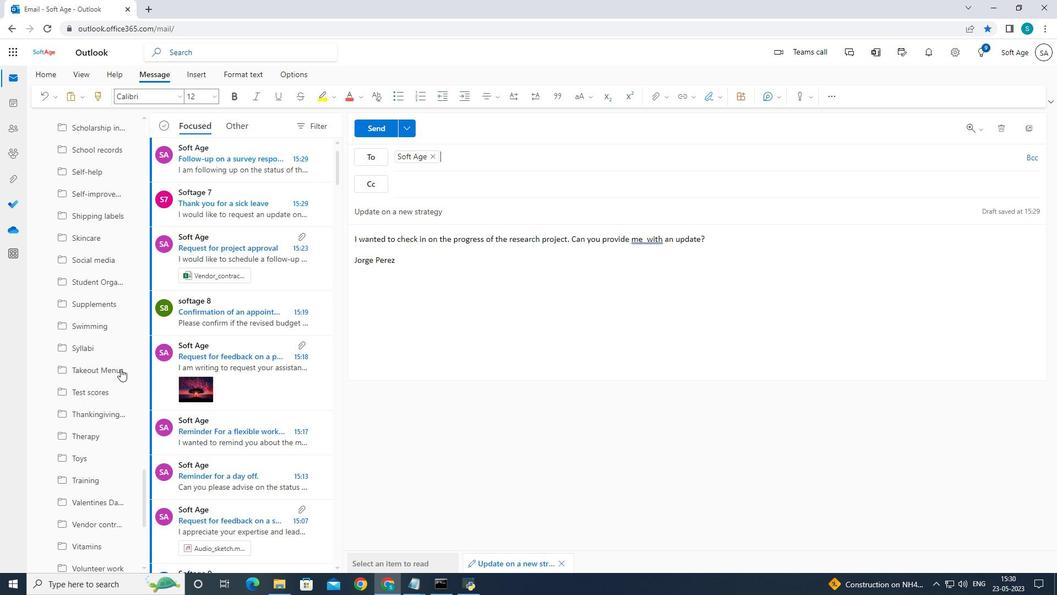 
Action: Mouse scrolled (120, 368) with delta (0, 0)
Screenshot: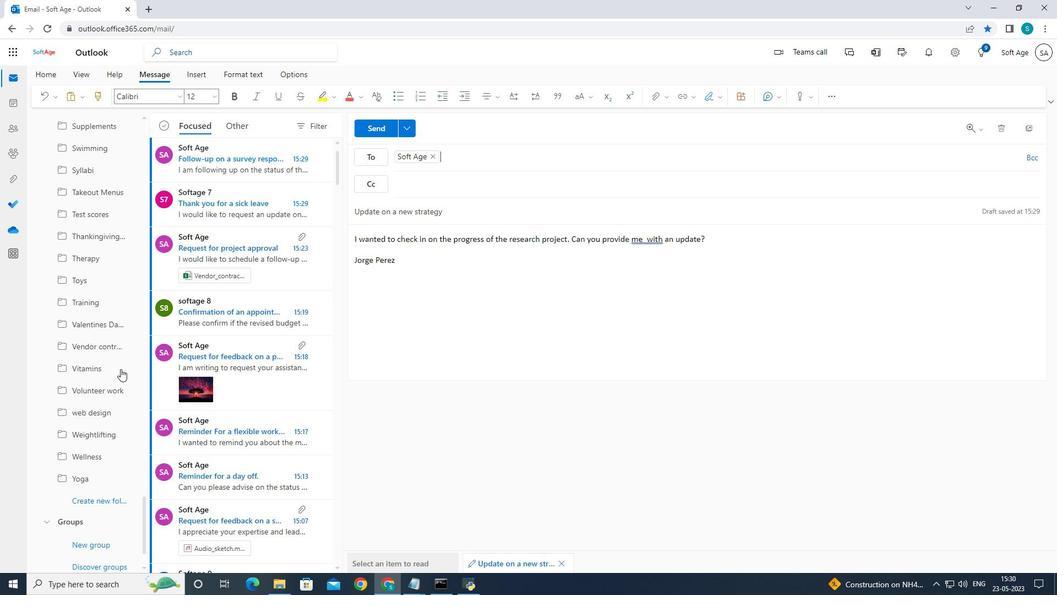
Action: Mouse scrolled (120, 368) with delta (0, 0)
Screenshot: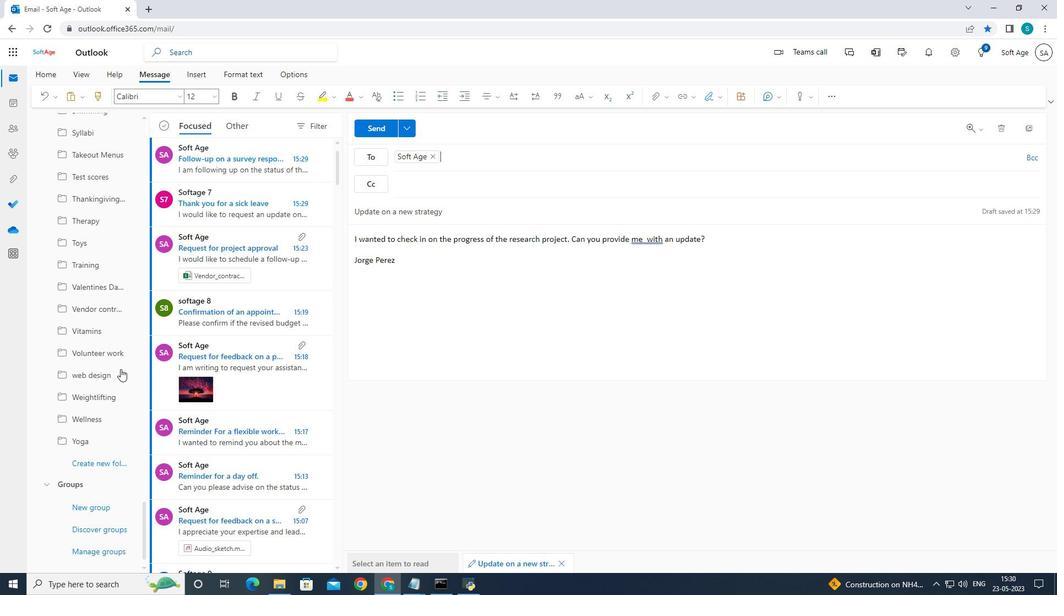 
Action: Mouse scrolled (120, 368) with delta (0, 0)
Screenshot: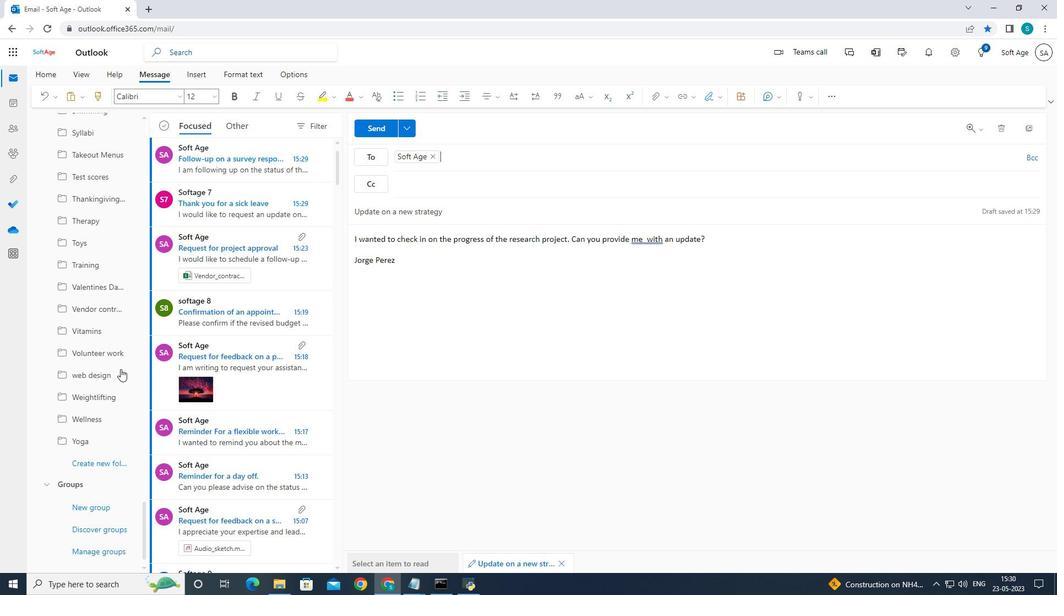 
Action: Mouse scrolled (120, 368) with delta (0, 0)
Screenshot: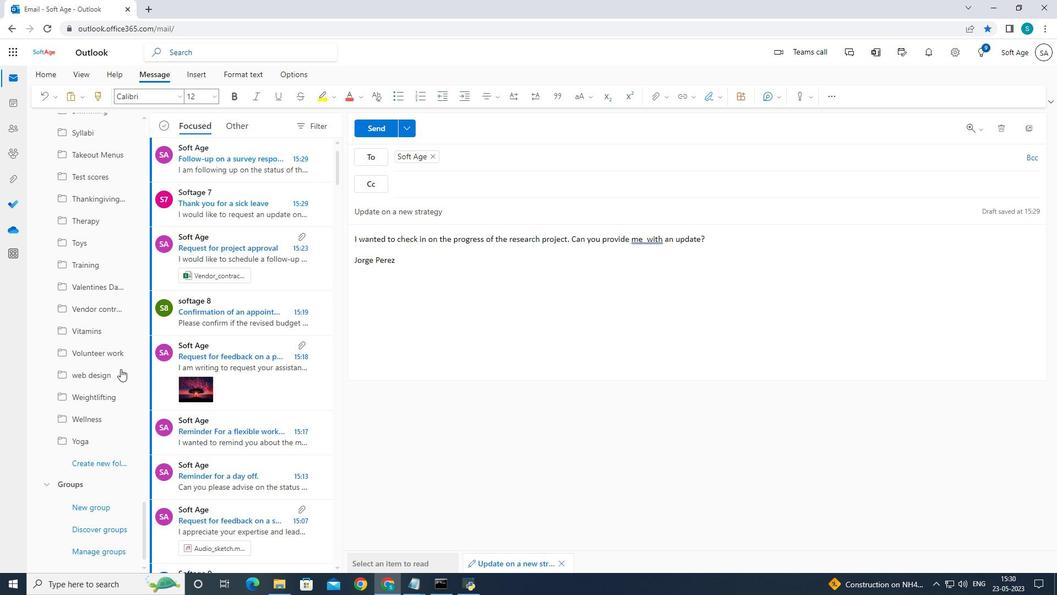 
Action: Mouse scrolled (120, 368) with delta (0, 0)
Screenshot: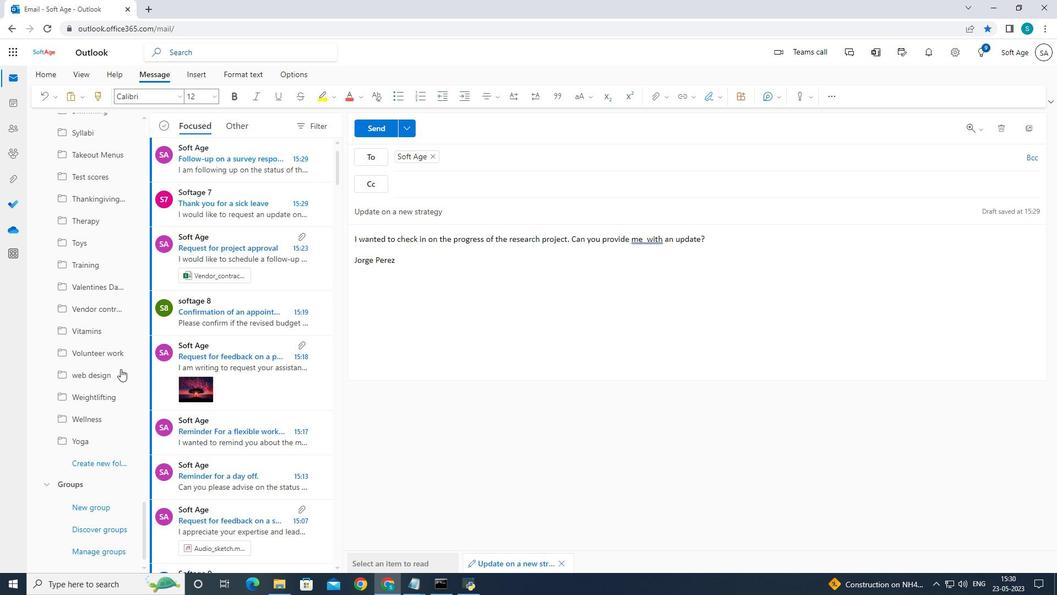 
Action: Mouse scrolled (120, 368) with delta (0, 0)
Screenshot: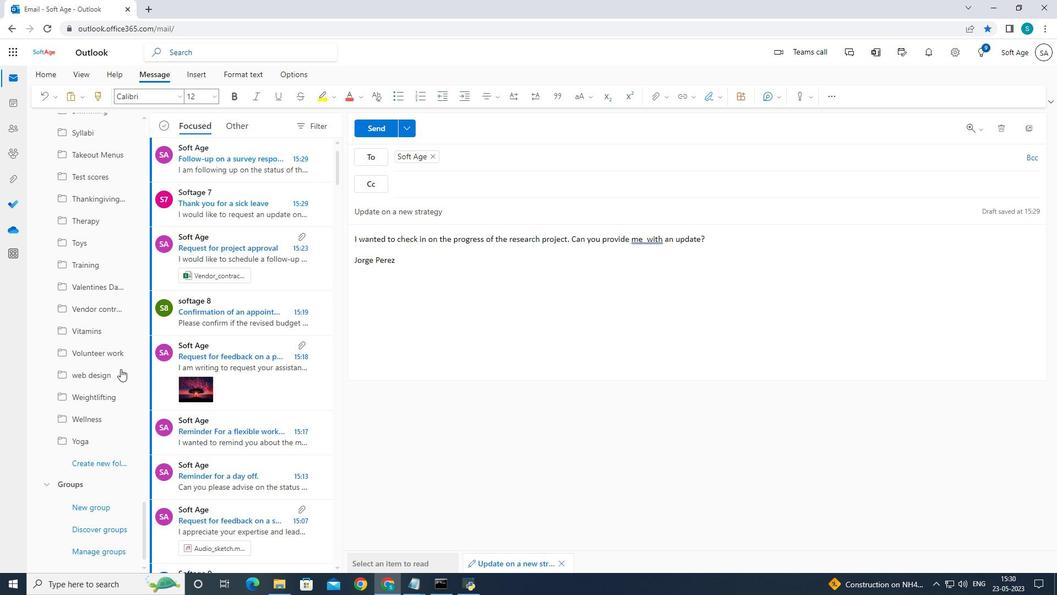 
Action: Mouse scrolled (120, 368) with delta (0, 0)
Screenshot: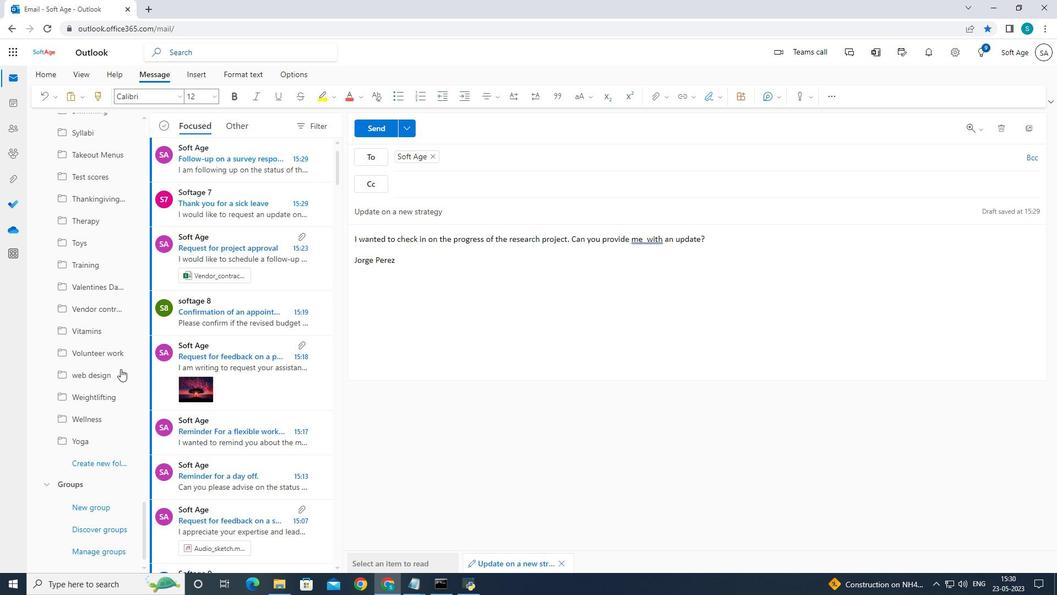 
Action: Mouse moved to (117, 361)
Screenshot: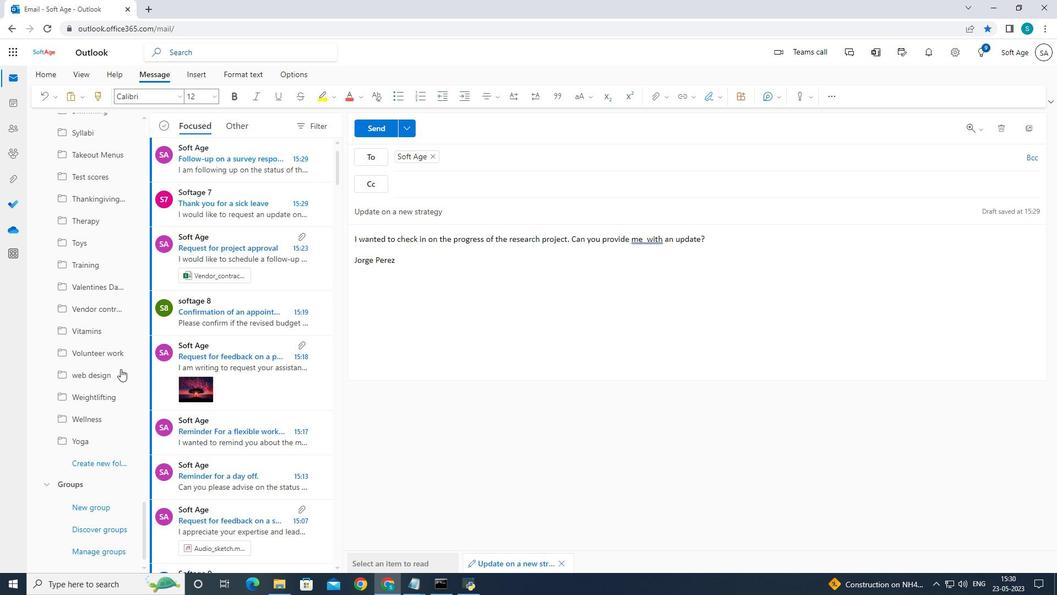
Action: Mouse scrolled (117, 360) with delta (0, 0)
Screenshot: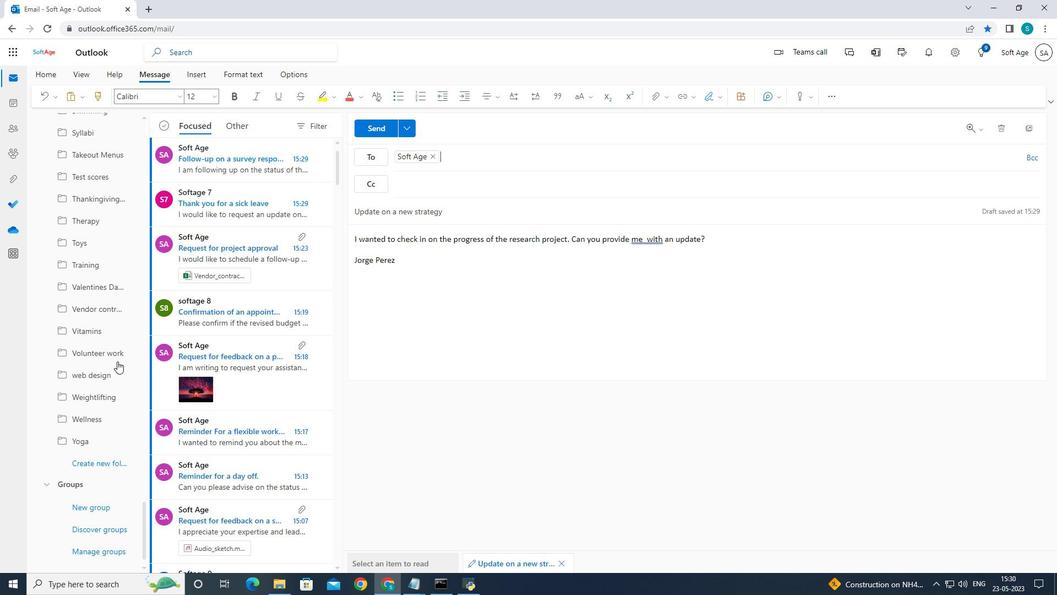 
Action: Mouse scrolled (117, 360) with delta (0, 0)
Screenshot: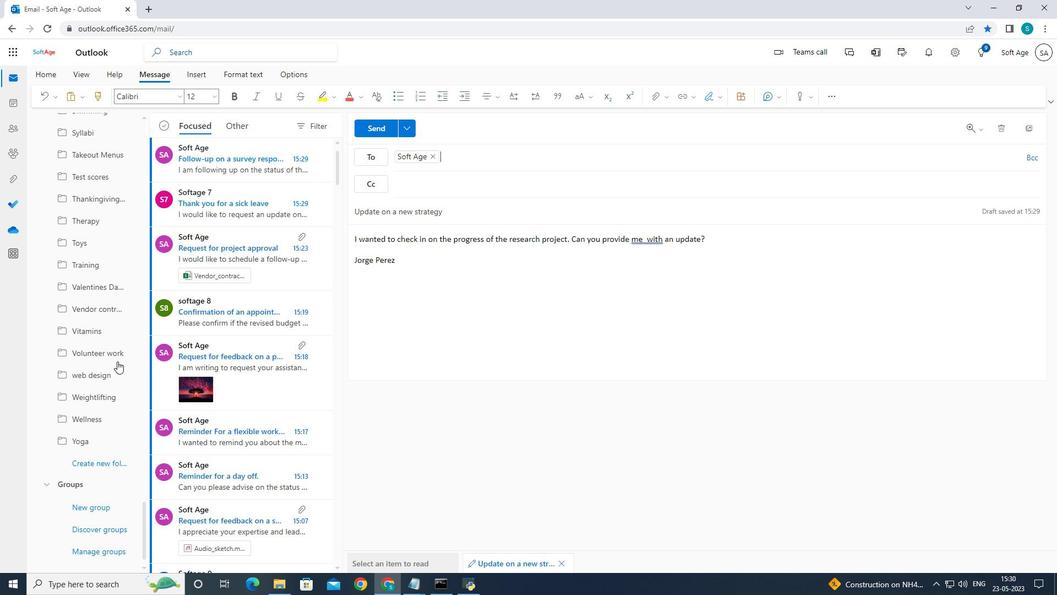 
Action: Mouse scrolled (117, 360) with delta (0, 0)
Screenshot: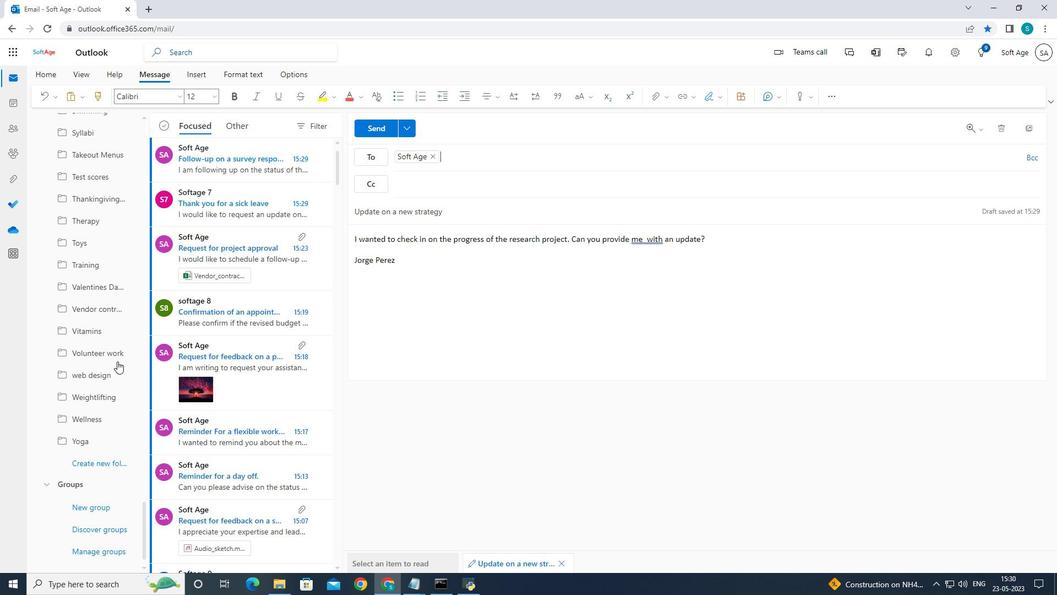 
Action: Mouse scrolled (117, 360) with delta (0, 0)
Screenshot: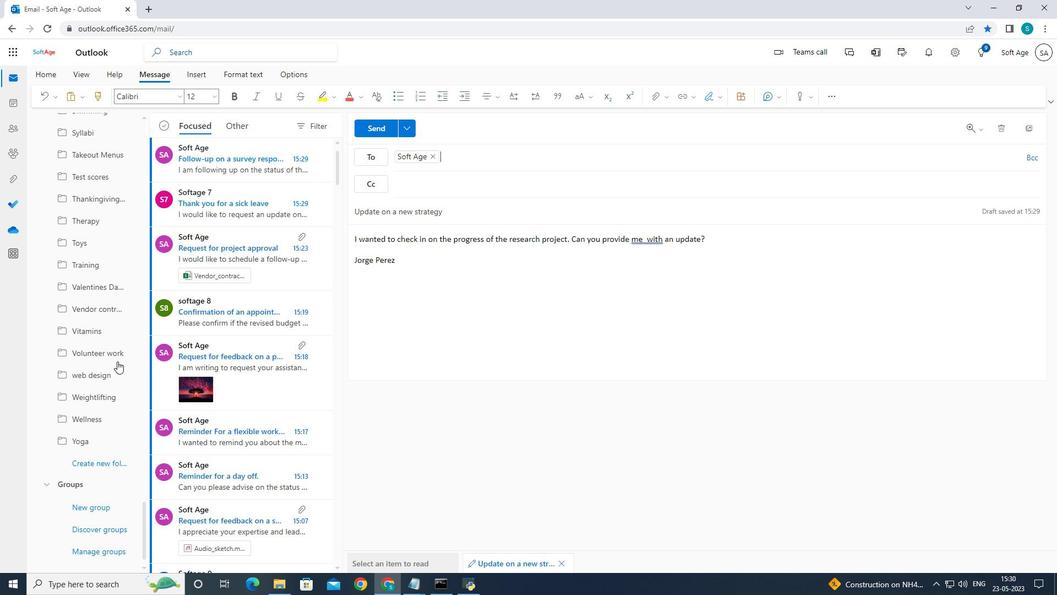 
Action: Mouse scrolled (117, 360) with delta (0, 0)
Screenshot: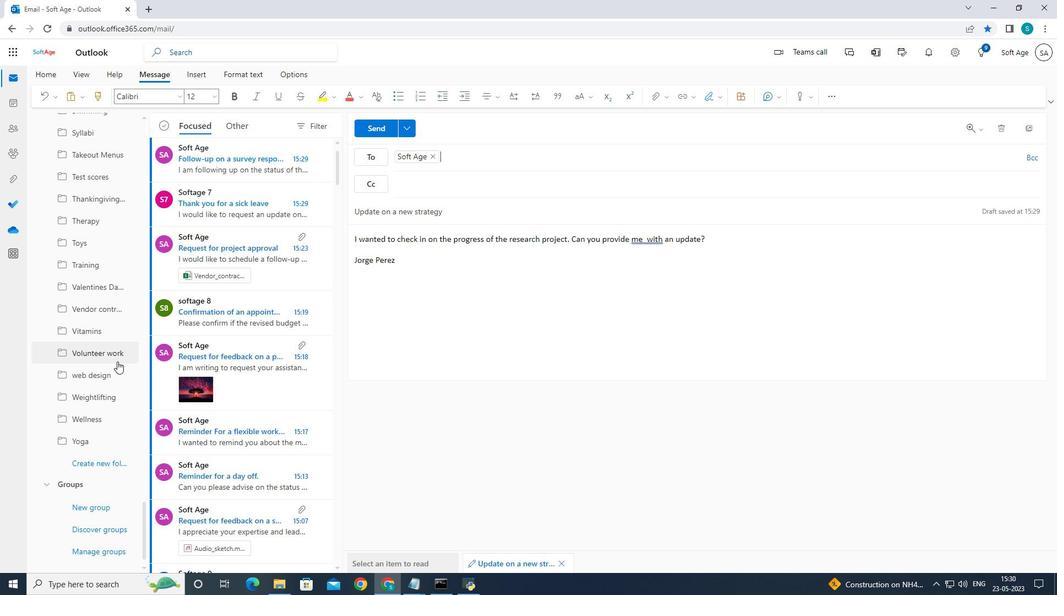 
Action: Mouse scrolled (117, 360) with delta (0, 0)
Screenshot: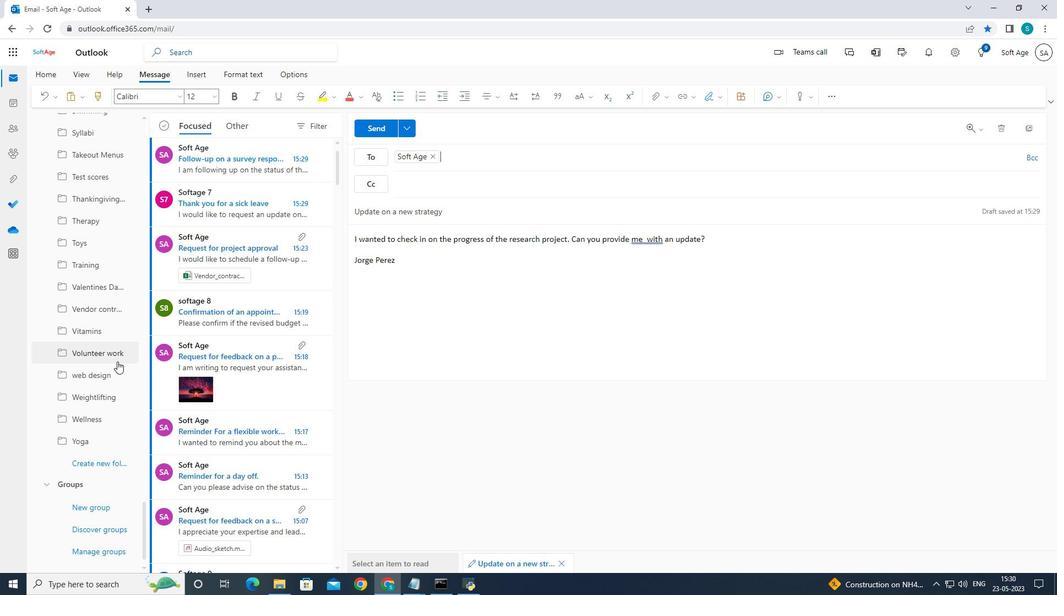 
Action: Mouse scrolled (117, 360) with delta (0, 0)
Screenshot: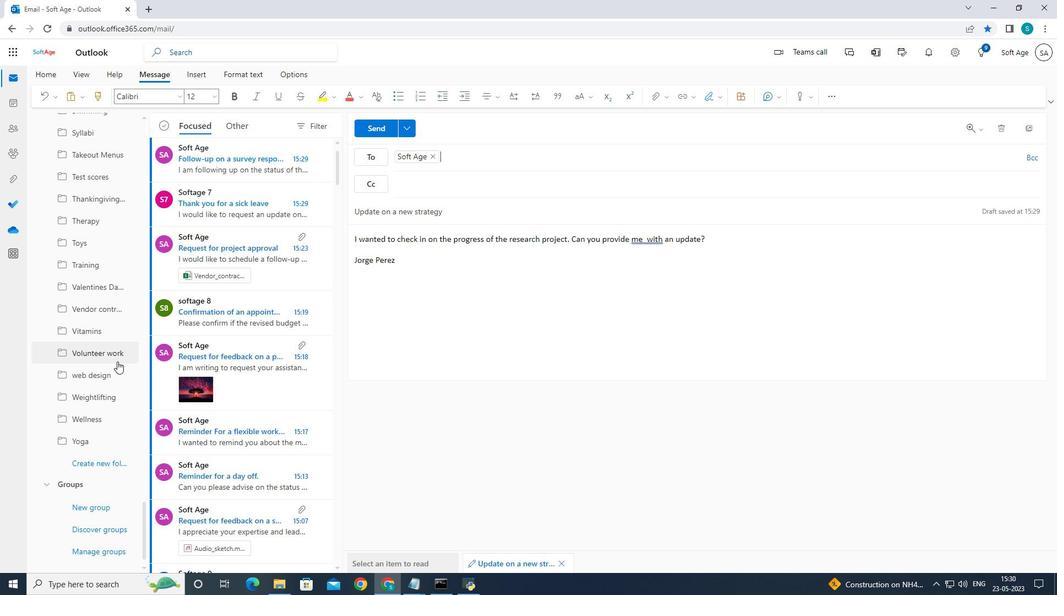 
Action: Mouse scrolled (117, 360) with delta (0, 0)
Screenshot: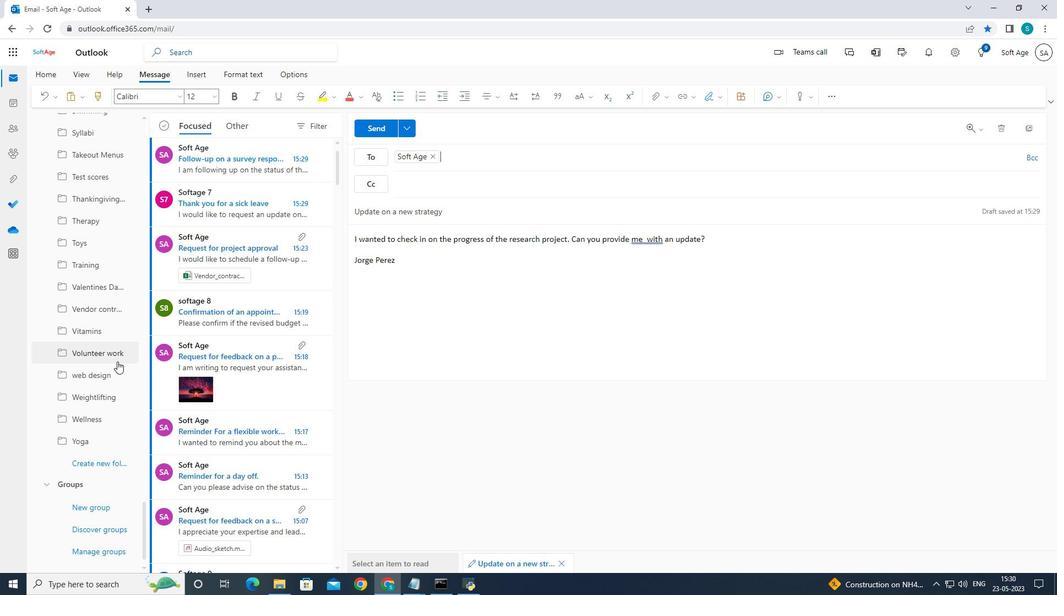 
Action: Mouse scrolled (117, 360) with delta (0, 0)
Screenshot: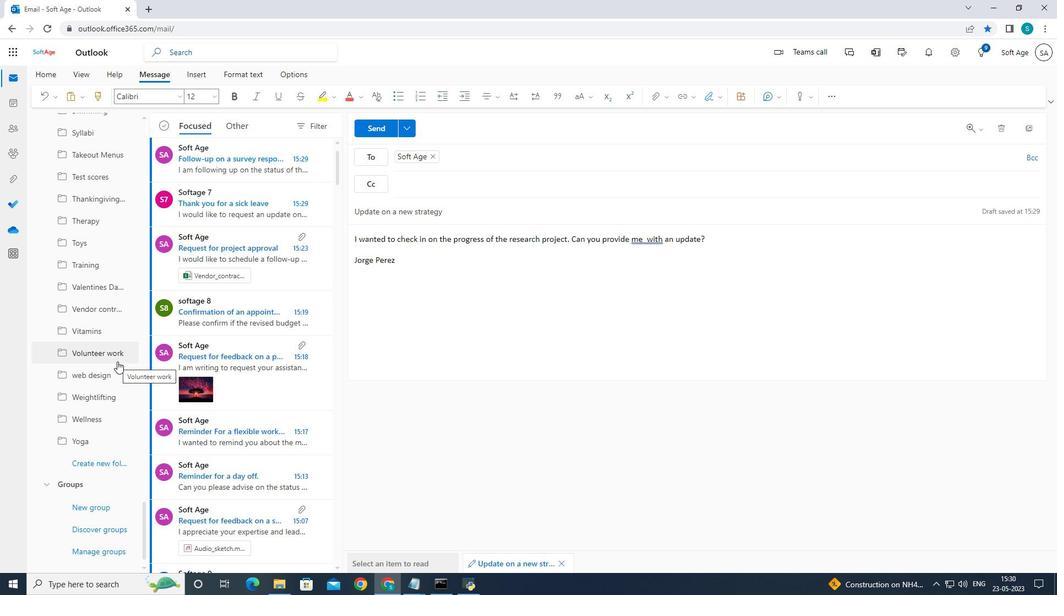 
Action: Mouse moved to (99, 465)
Screenshot: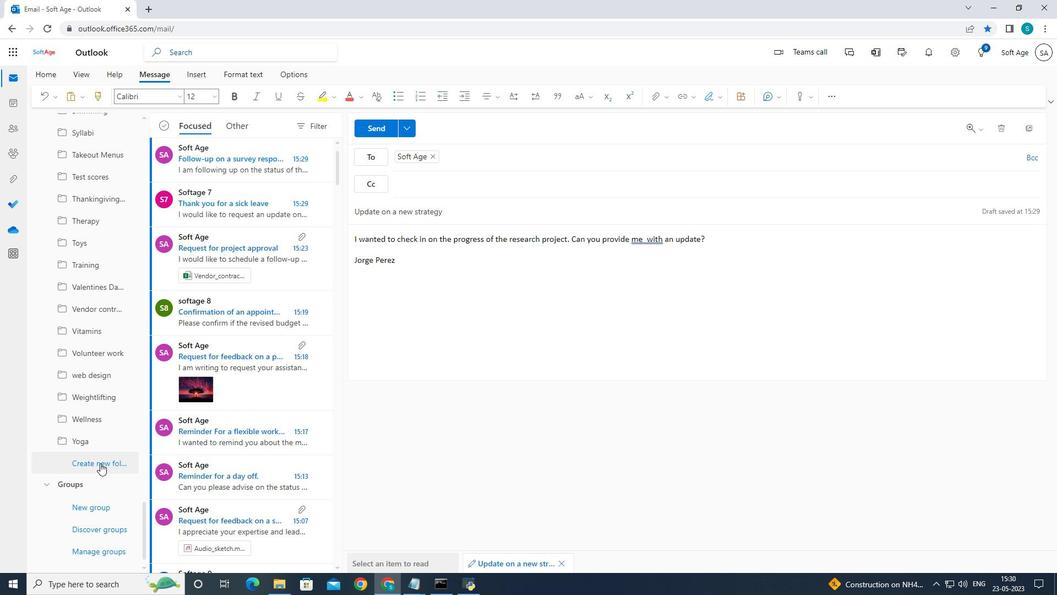 
Action: Mouse pressed left at (99, 465)
Screenshot: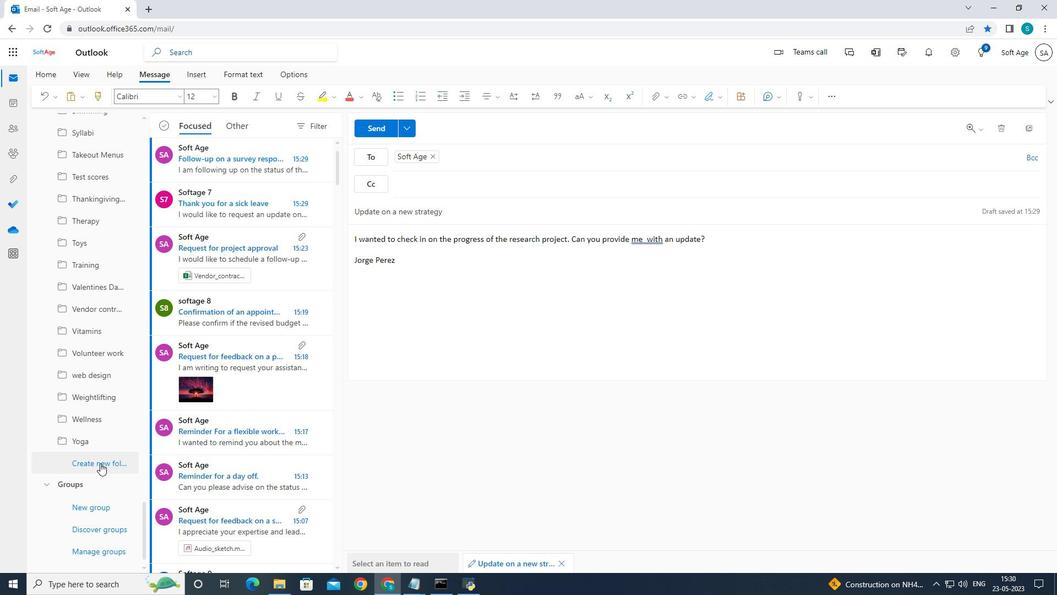
Action: Mouse moved to (146, 407)
Screenshot: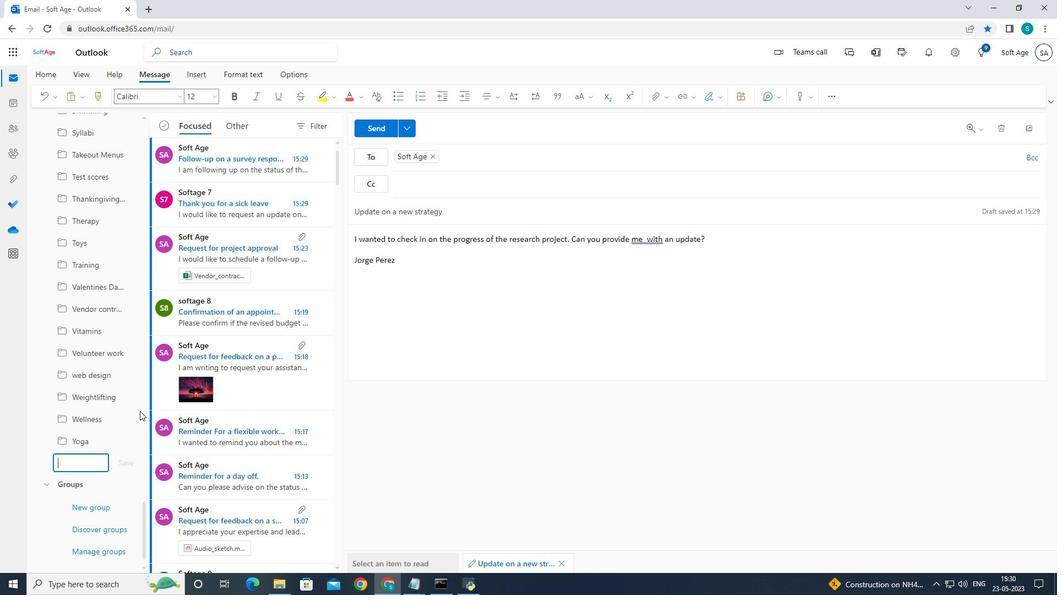 
Action: Key pressed <Key.shift>p<Key.backspace><Key.caps_lock>P<Key.caps_lock>rogramming
Screenshot: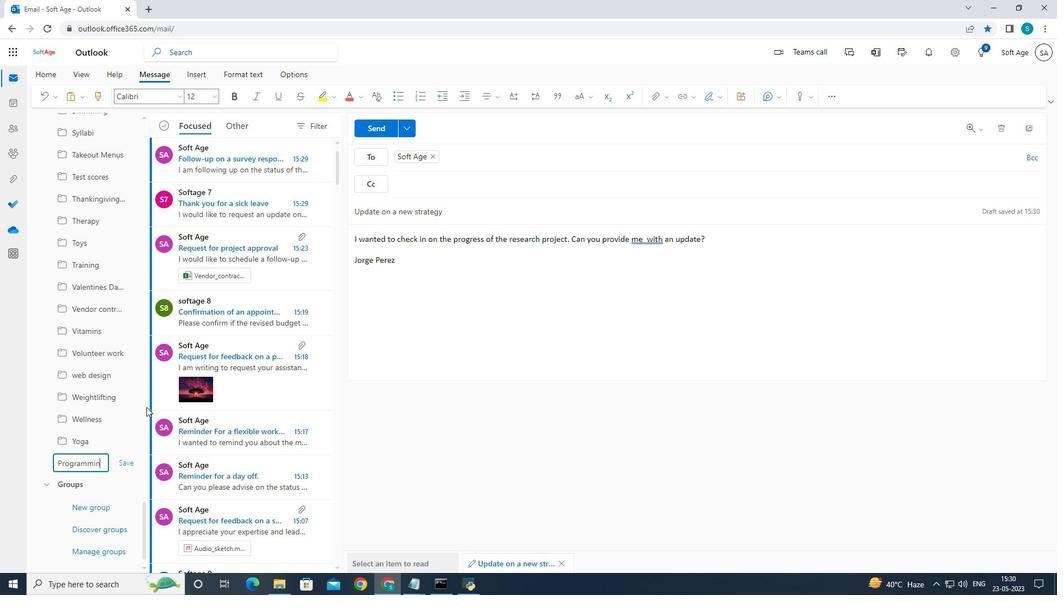 
Action: Mouse moved to (123, 460)
Screenshot: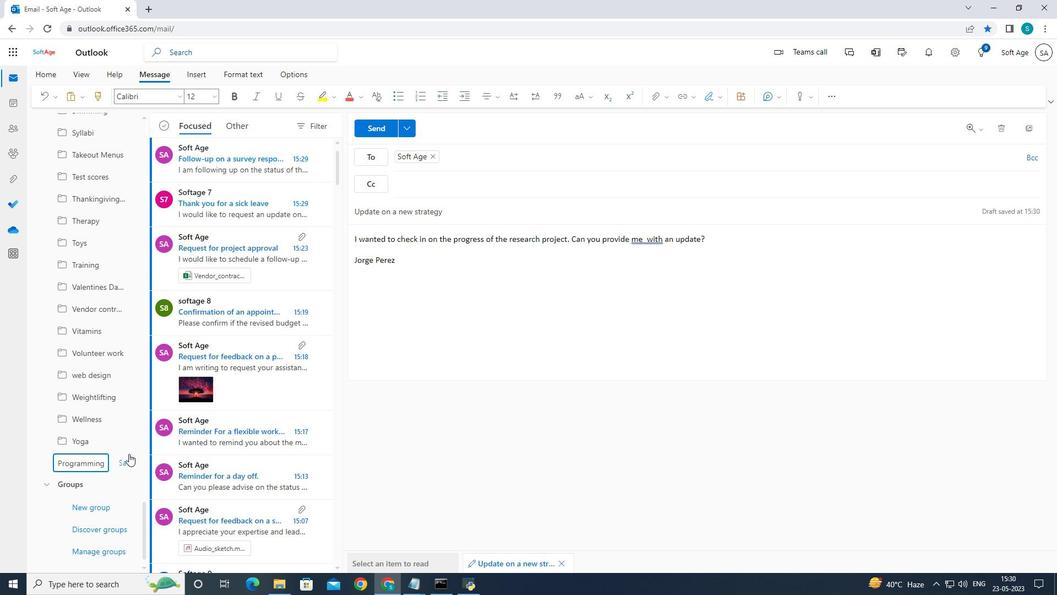 
Action: Mouse pressed left at (123, 460)
Screenshot: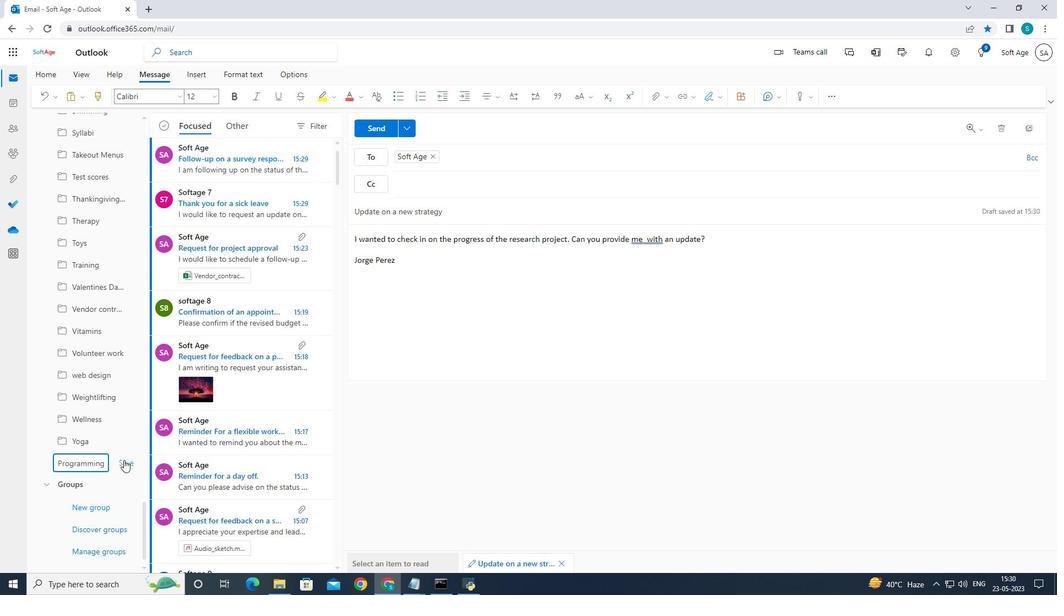 
Action: Mouse moved to (369, 129)
Screenshot: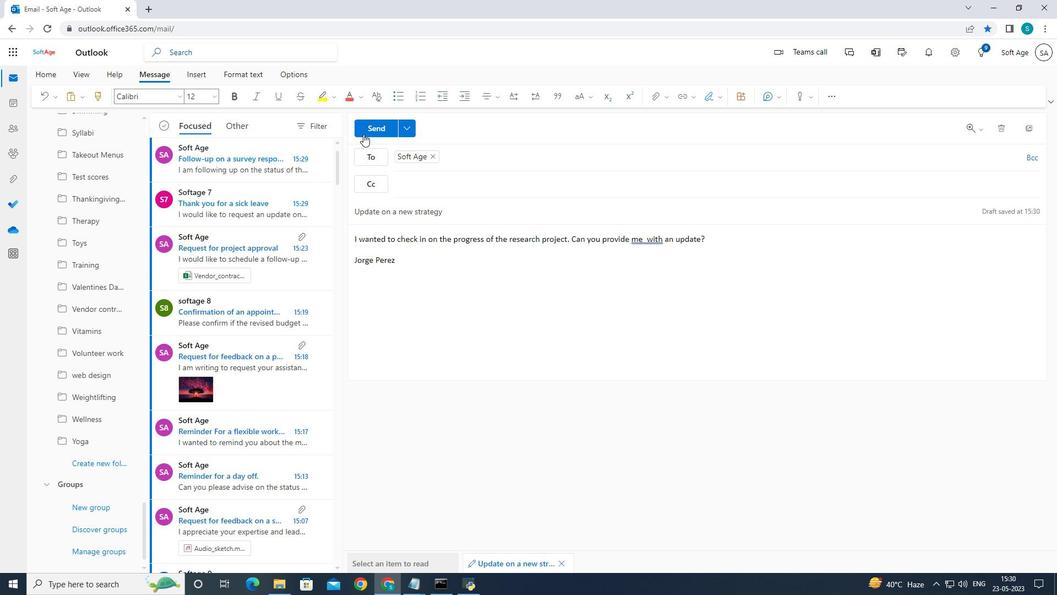 
Action: Mouse pressed left at (369, 129)
Screenshot: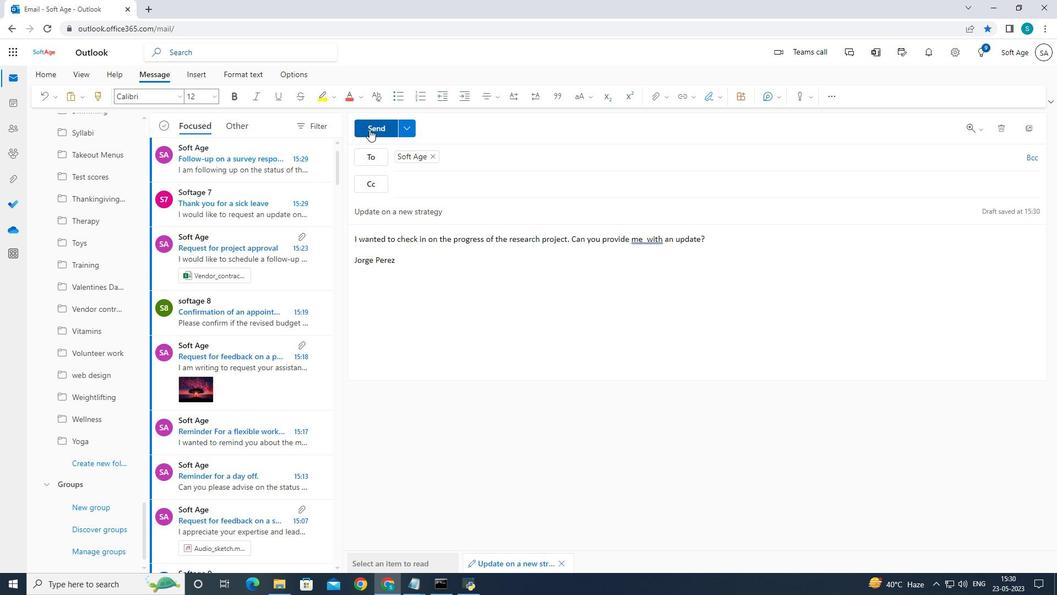 
